 Task: Look for space in Rāybāg, India from 2nd September, 2023 to 6th September, 2023 for 2 adults in price range Rs.15000 to Rs.20000. Place can be entire place with 1  bedroom having 1 bed and 1 bathroom. Property type can be house, flat, guest house, hotel. Booking option can be shelf check-in. Required host language is English.
Action: Mouse moved to (553, 64)
Screenshot: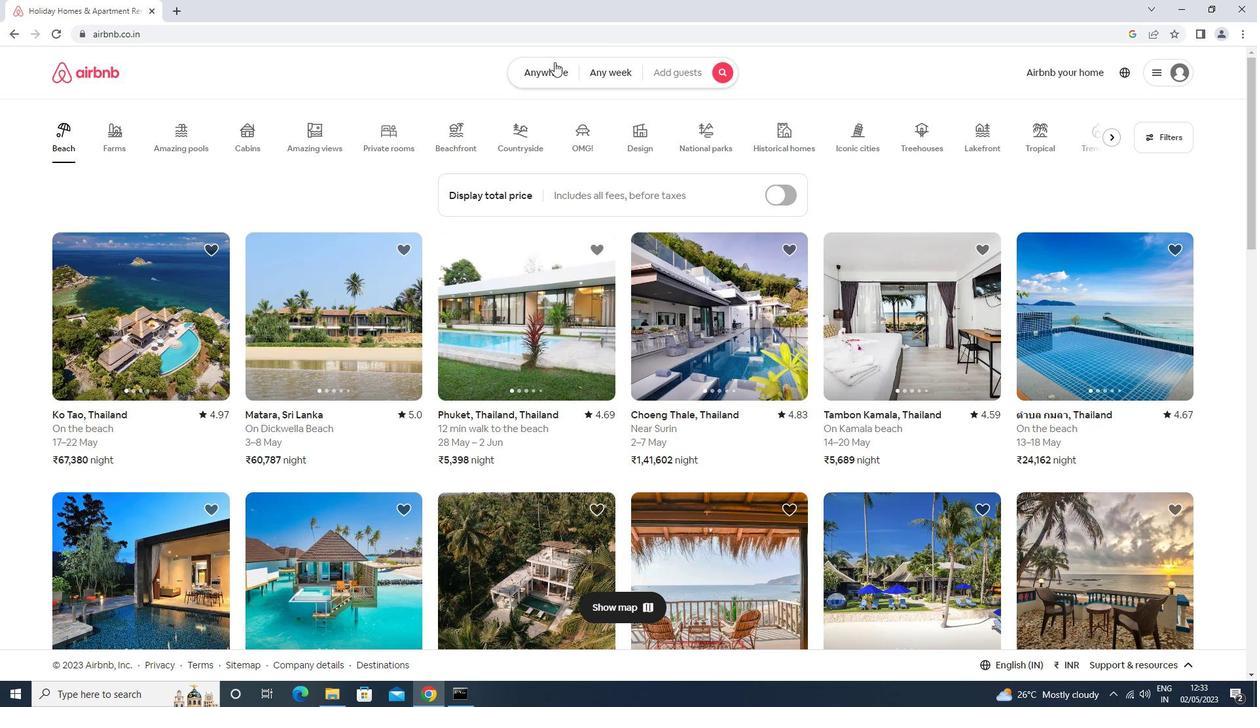 
Action: Mouse pressed left at (553, 64)
Screenshot: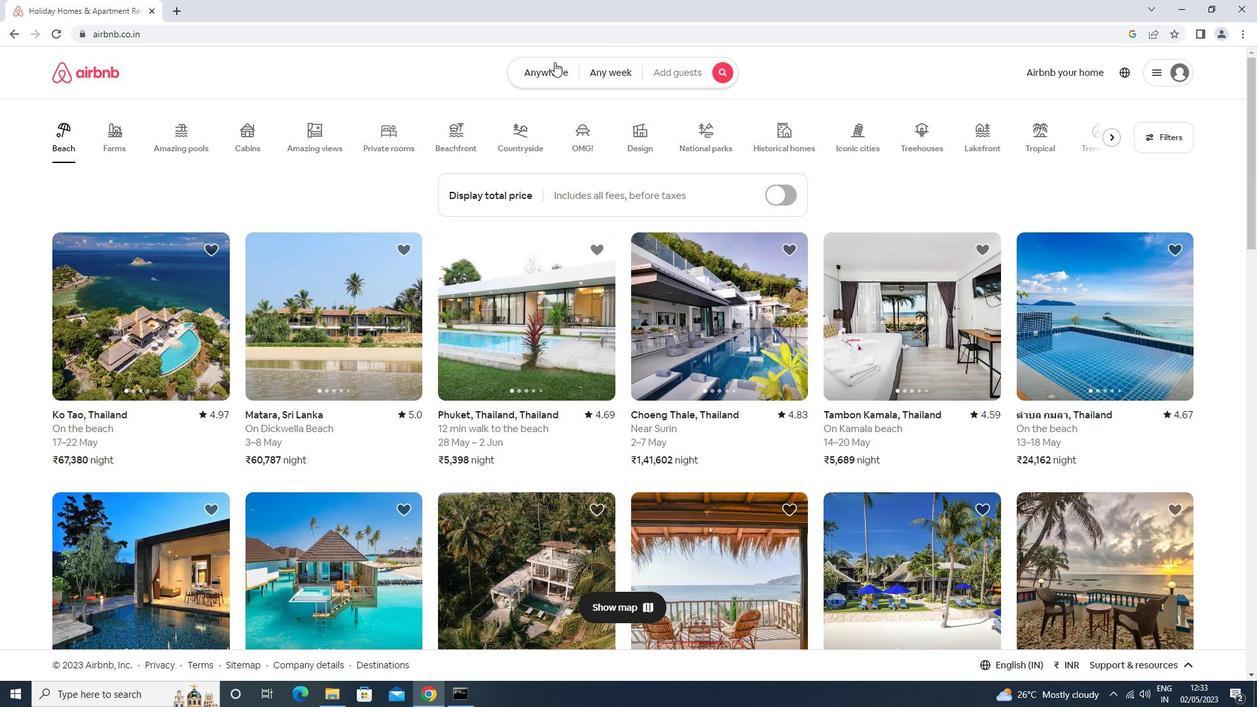 
Action: Mouse moved to (534, 119)
Screenshot: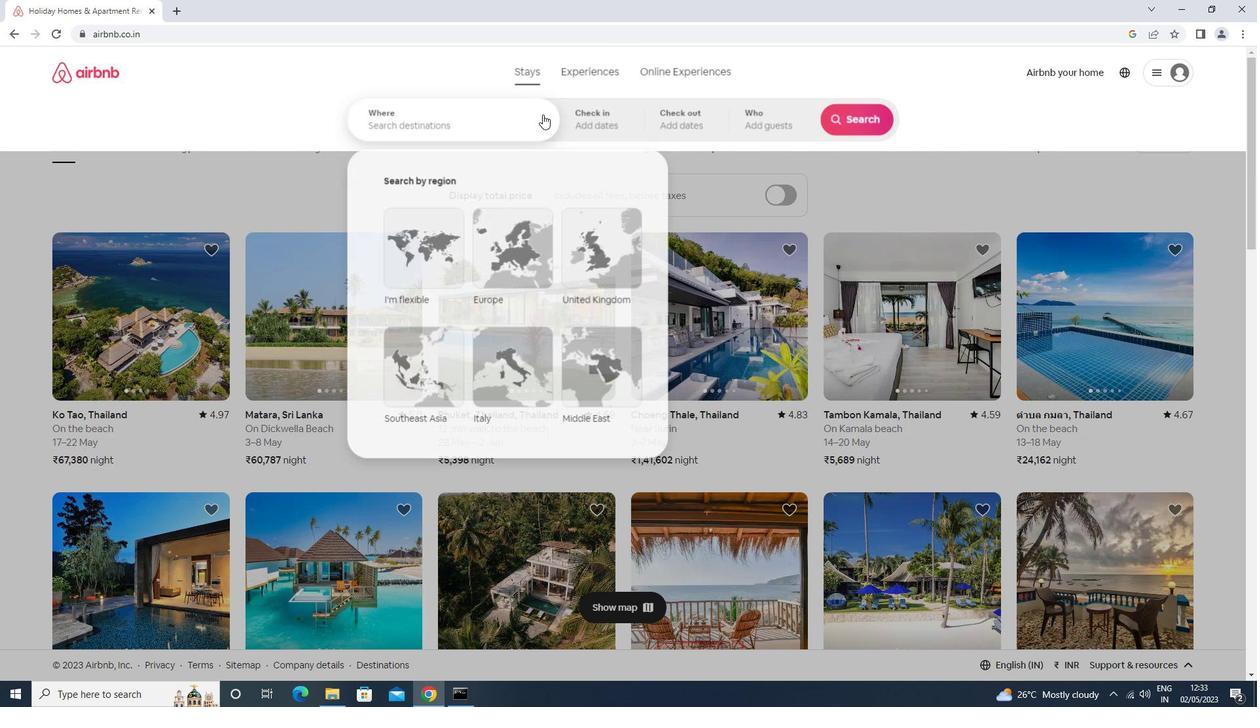 
Action: Mouse pressed left at (534, 119)
Screenshot: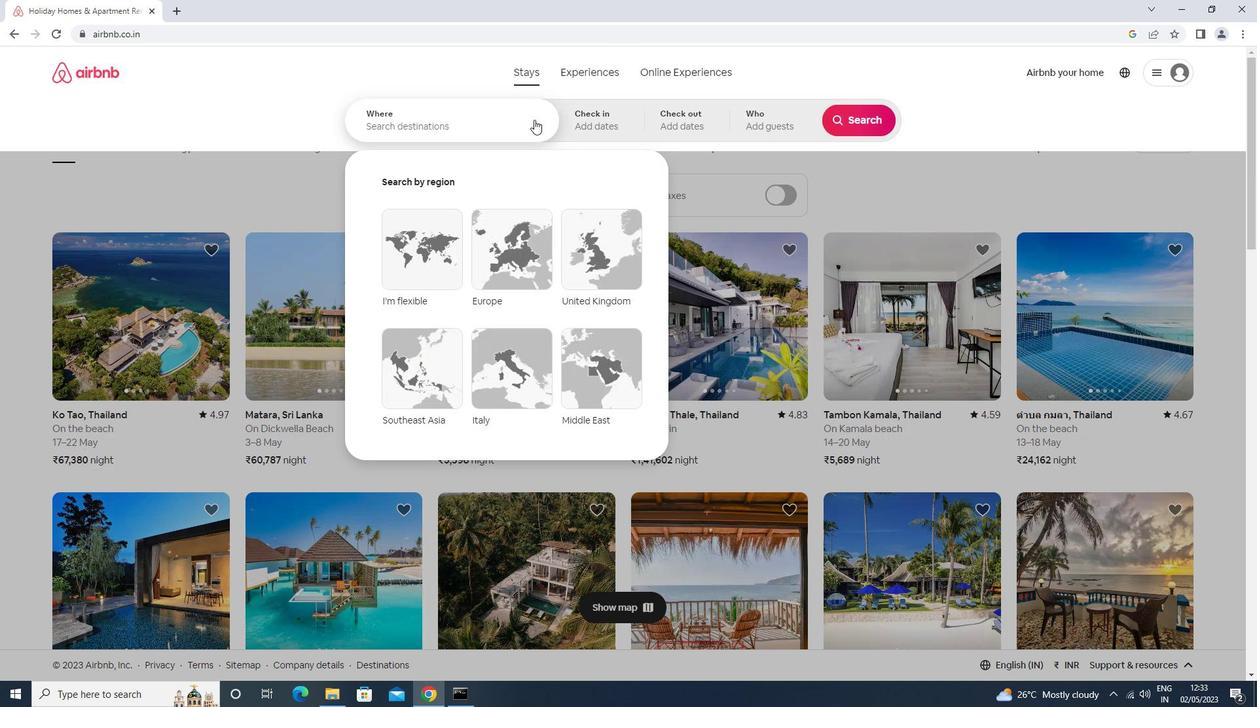 
Action: Mouse moved to (526, 121)
Screenshot: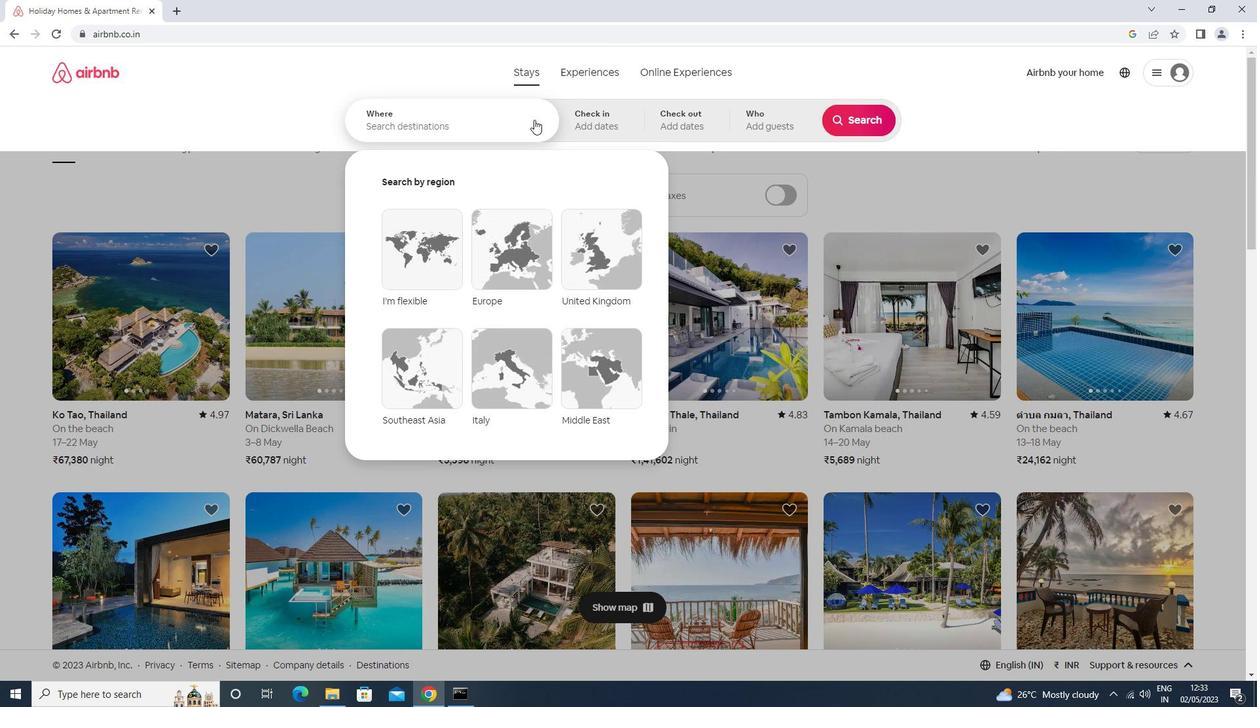 
Action: Key pressed r<Key.caps_lock>eybag<Key.enter>
Screenshot: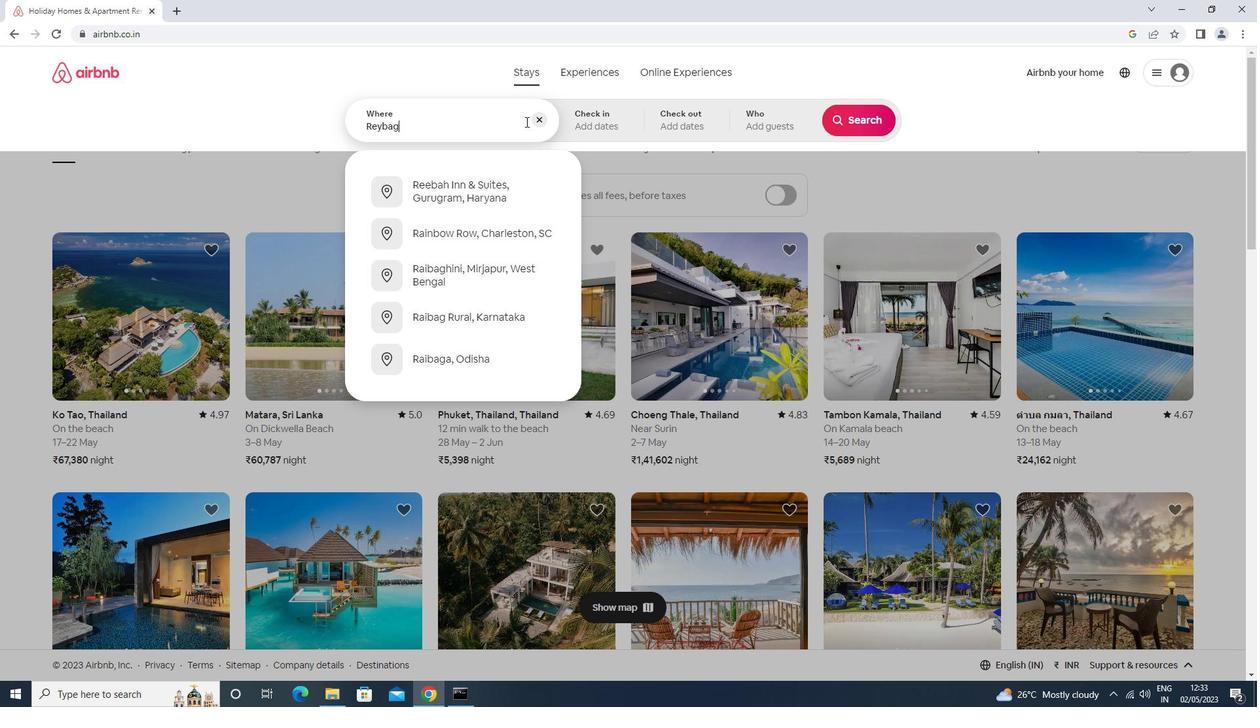
Action: Mouse moved to (851, 223)
Screenshot: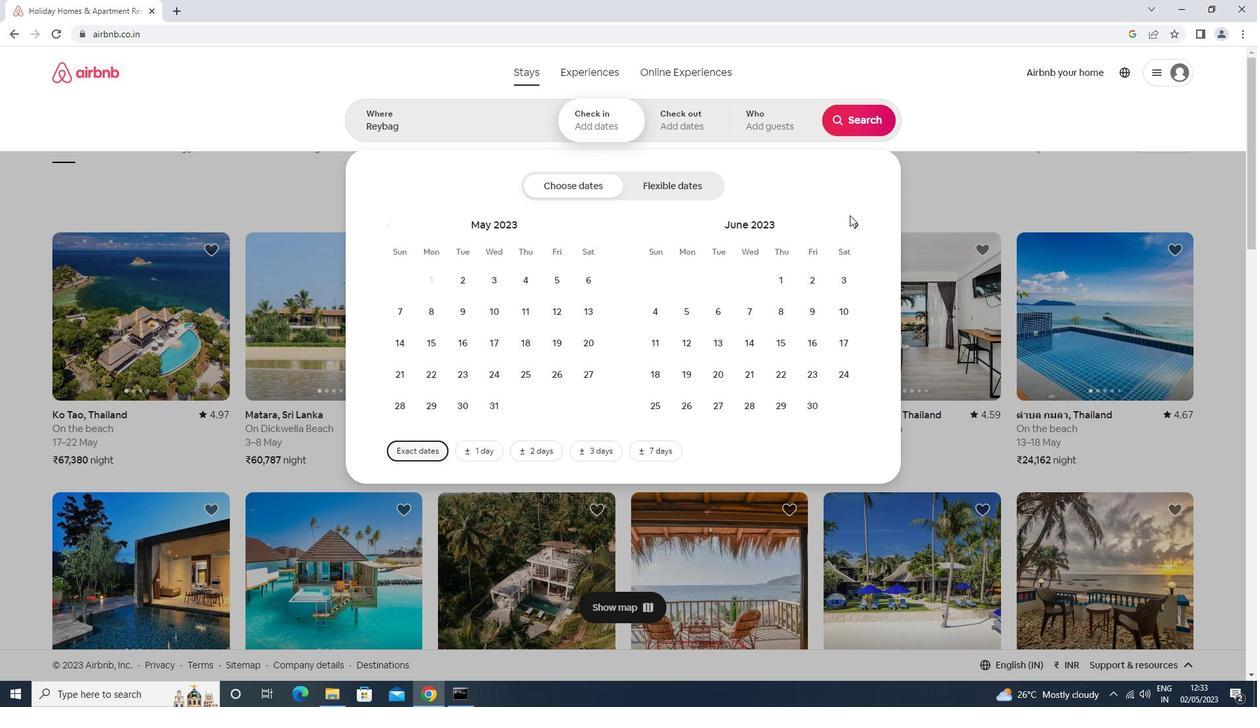 
Action: Mouse pressed left at (851, 223)
Screenshot: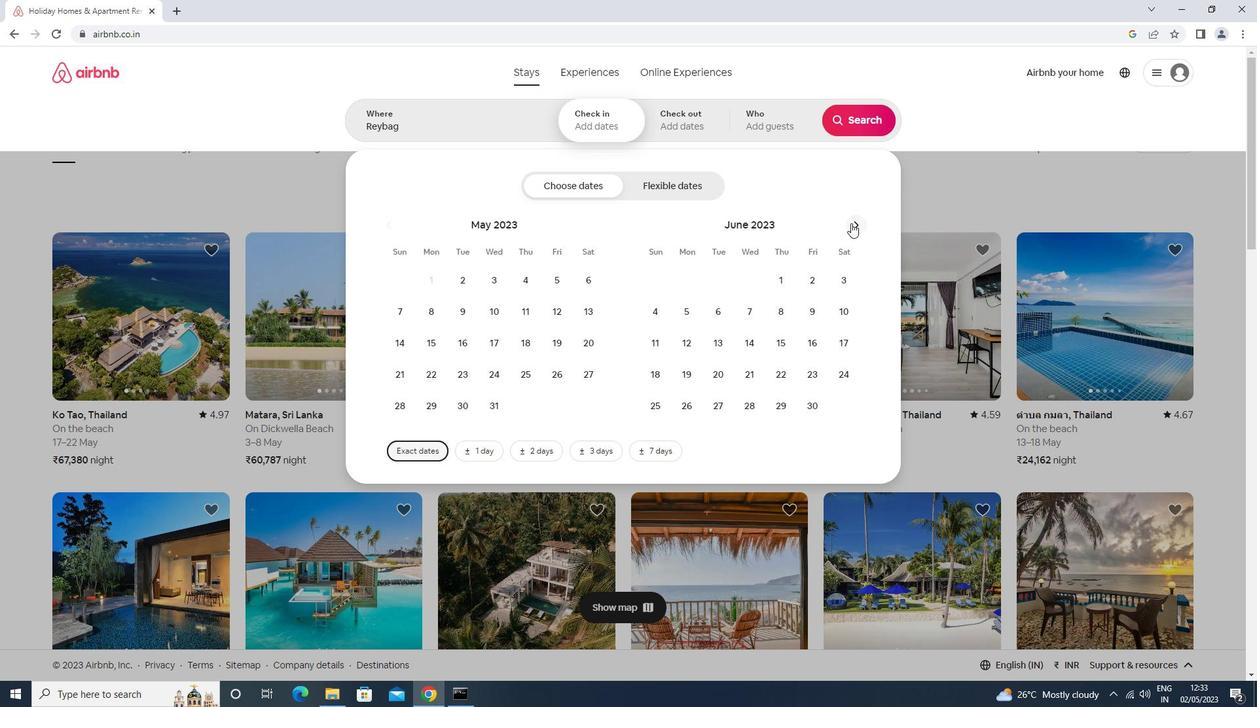 
Action: Mouse pressed left at (851, 223)
Screenshot: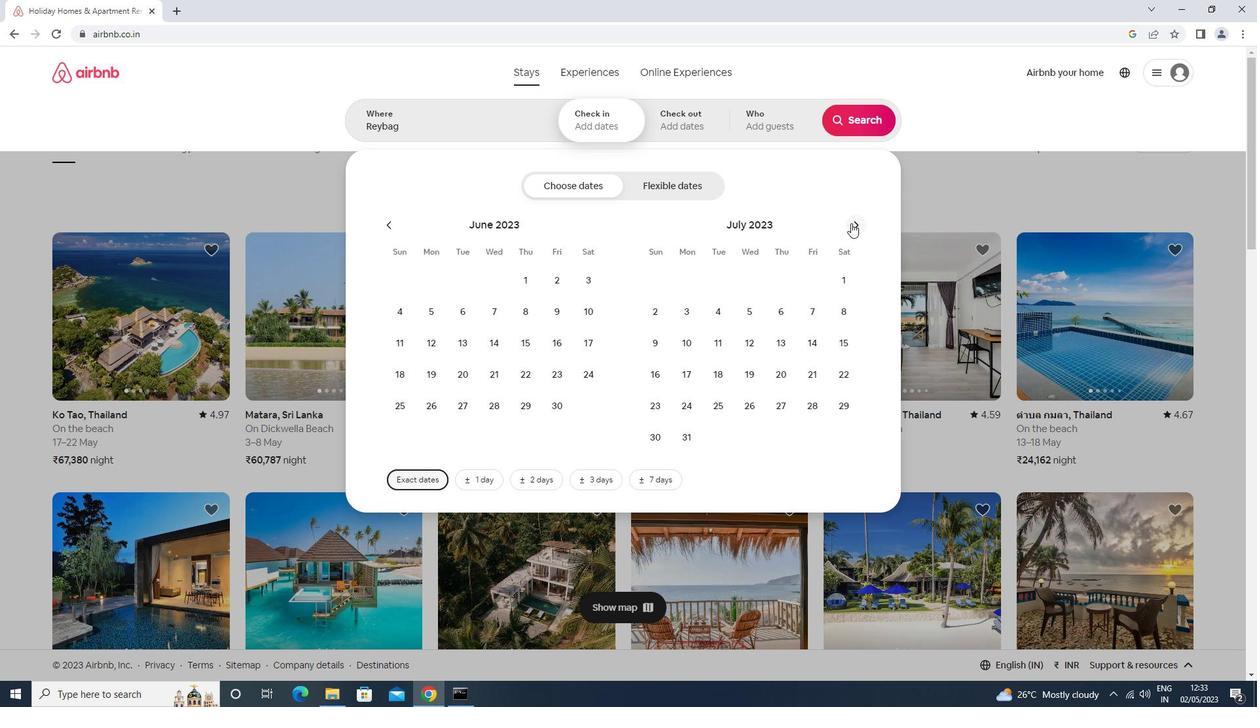 
Action: Mouse moved to (865, 216)
Screenshot: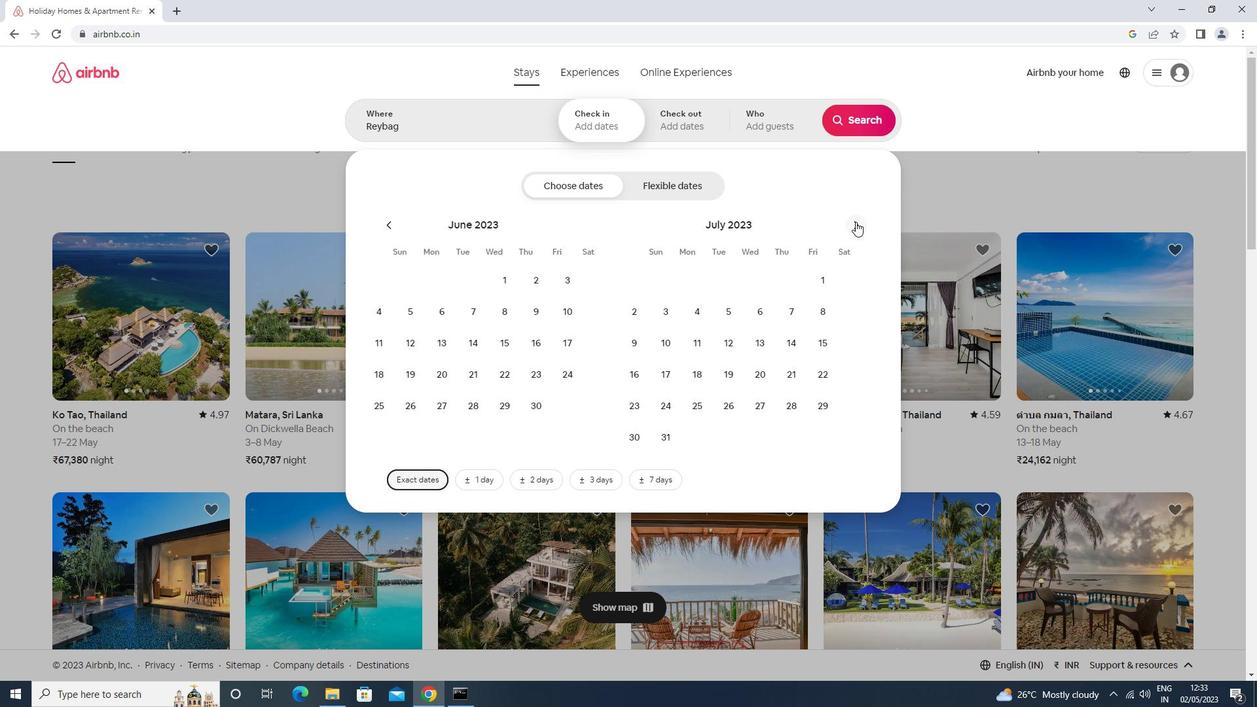 
Action: Mouse pressed left at (865, 216)
Screenshot: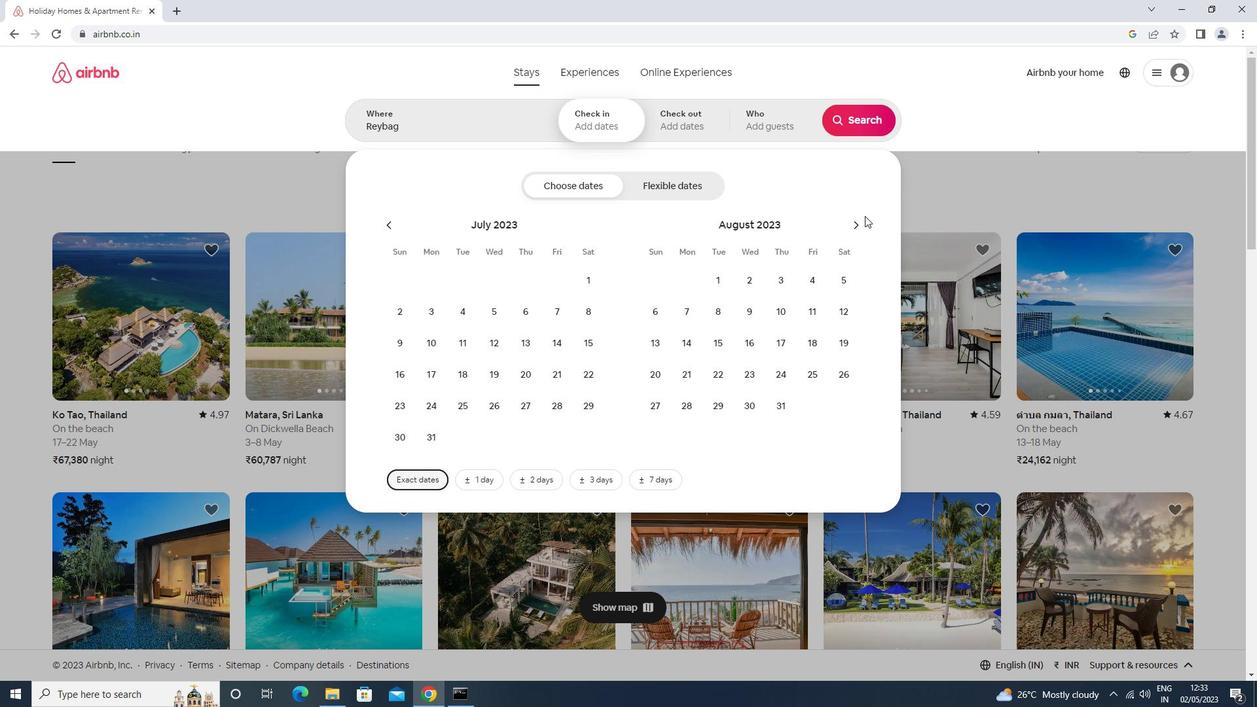 
Action: Mouse moved to (855, 222)
Screenshot: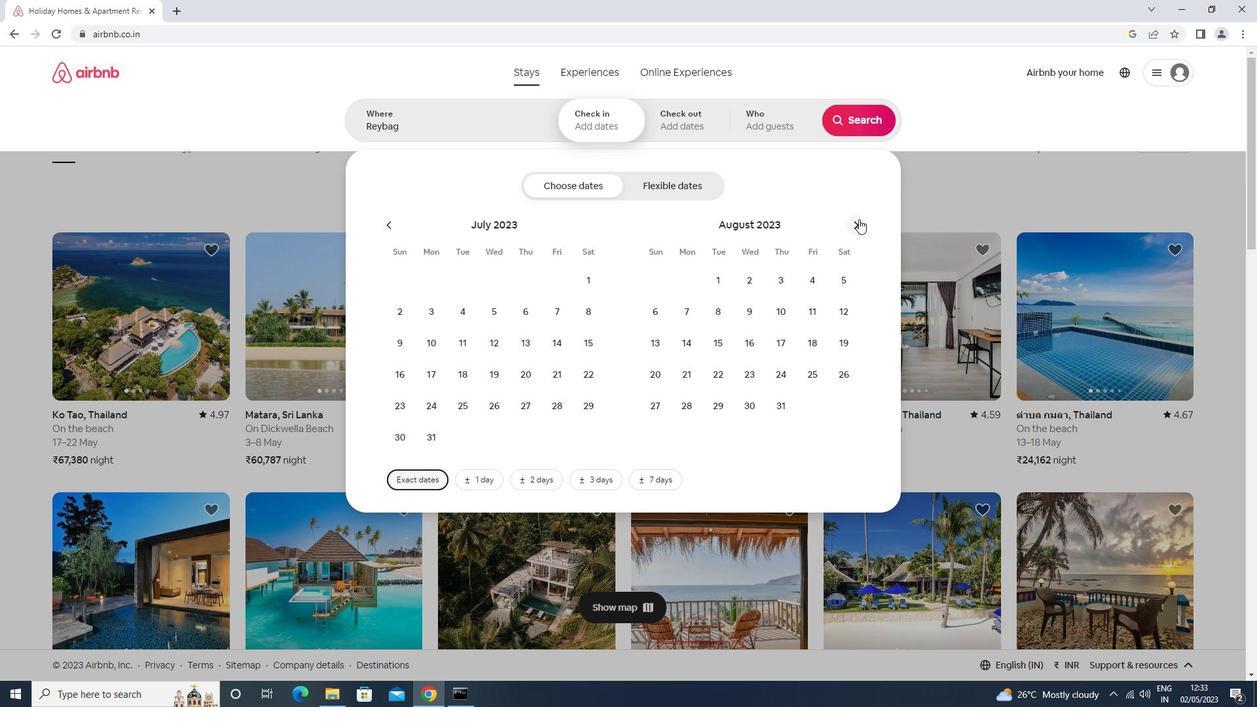 
Action: Mouse pressed left at (855, 222)
Screenshot: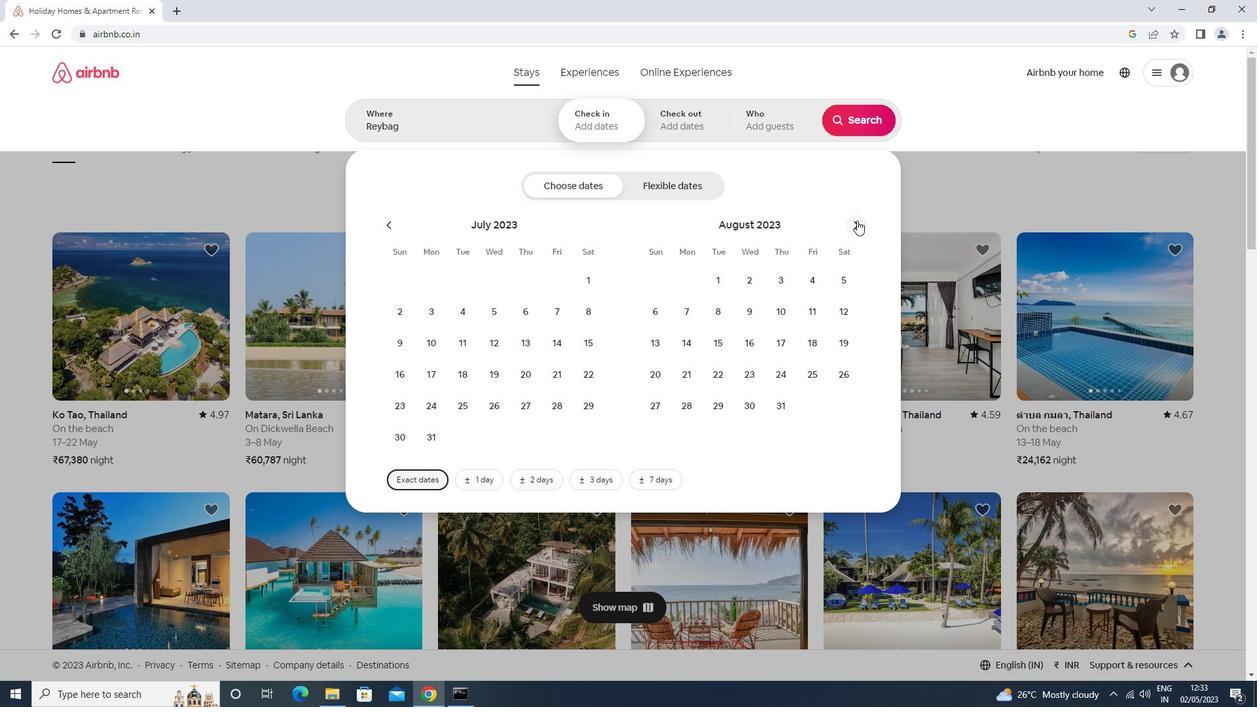 
Action: Mouse moved to (837, 278)
Screenshot: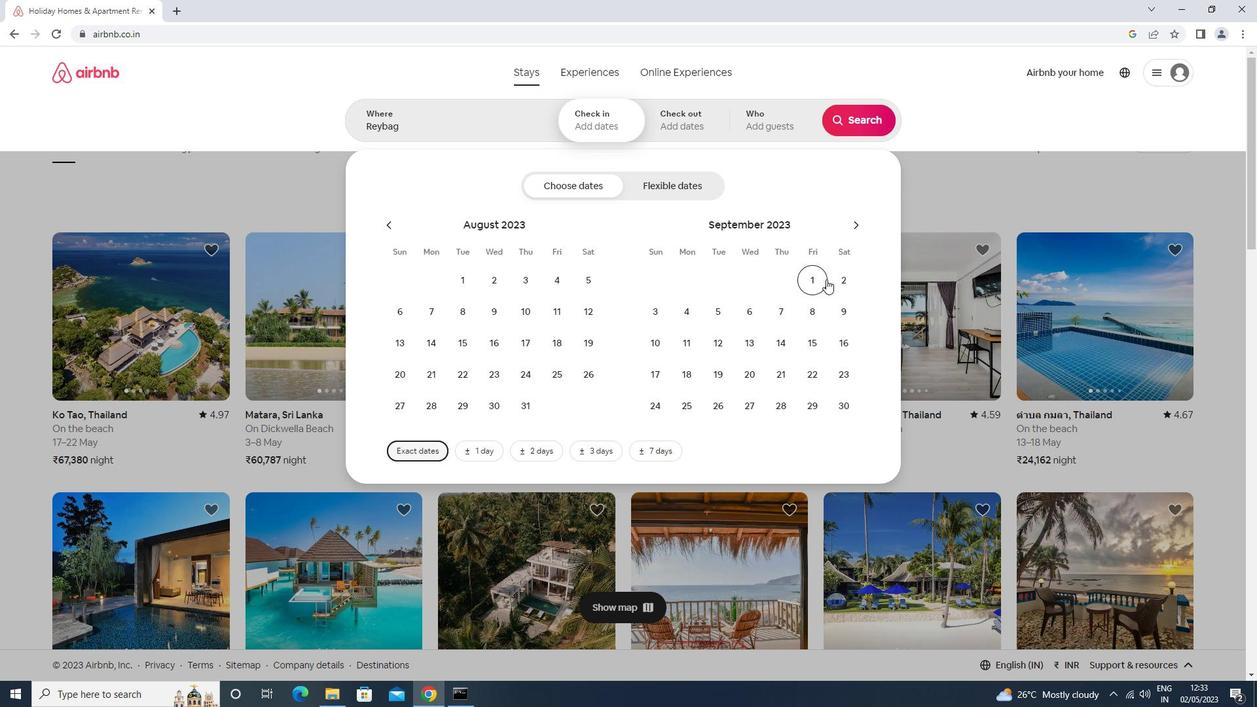 
Action: Mouse pressed left at (837, 278)
Screenshot: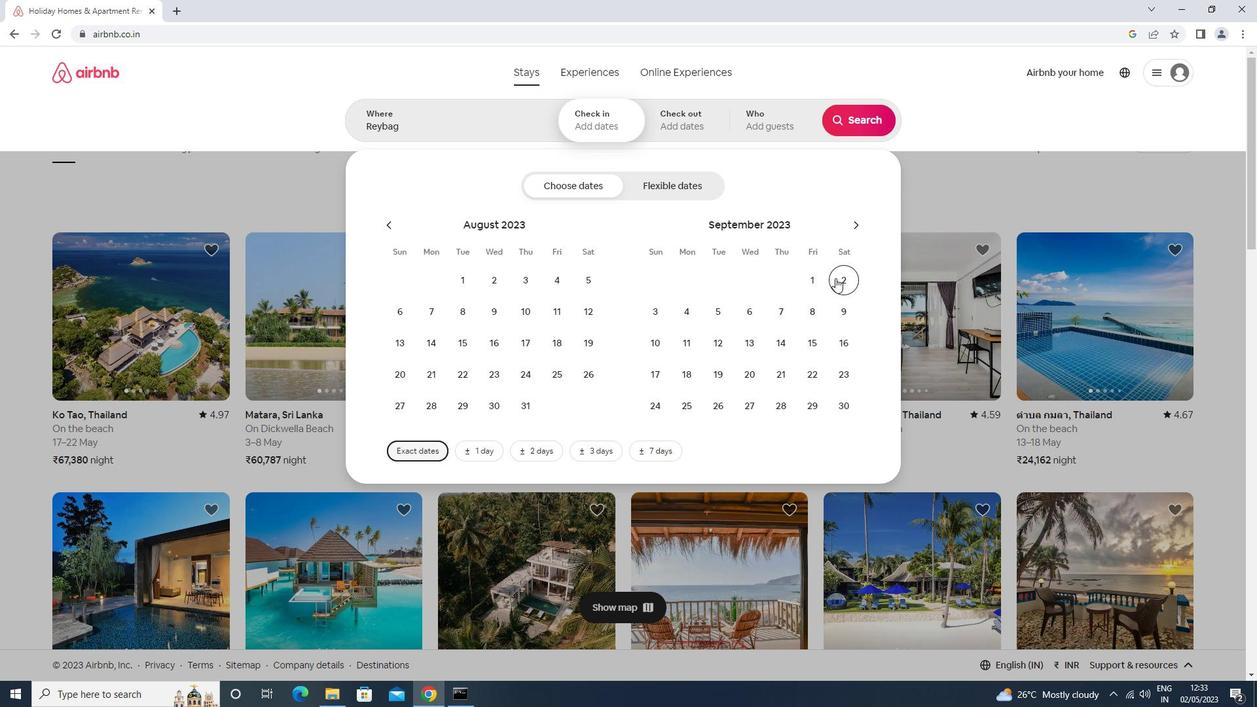 
Action: Mouse moved to (750, 303)
Screenshot: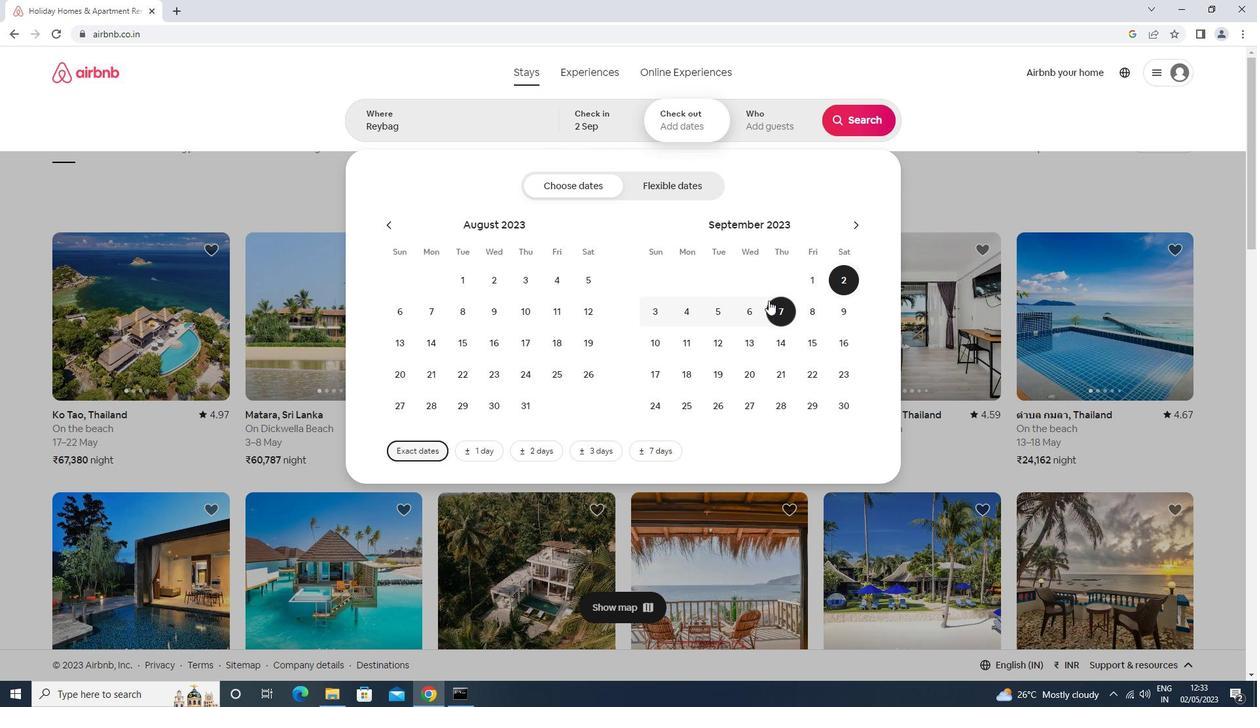 
Action: Mouse pressed left at (750, 303)
Screenshot: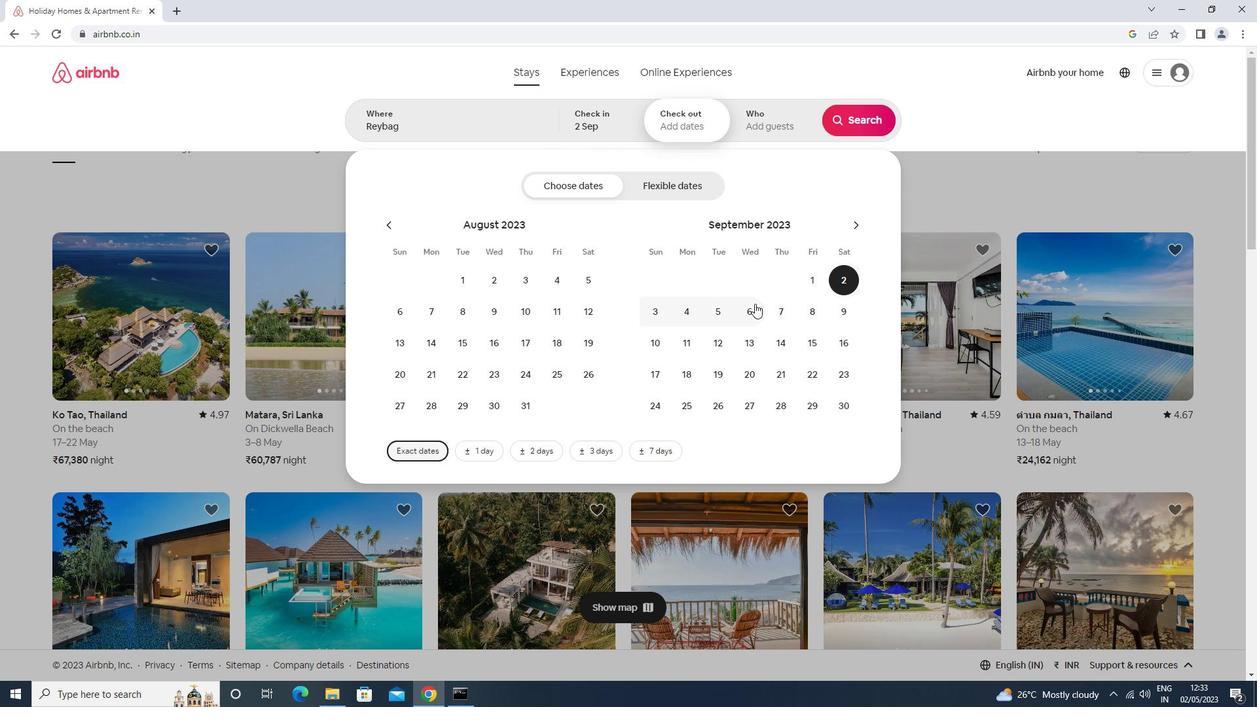 
Action: Mouse moved to (774, 132)
Screenshot: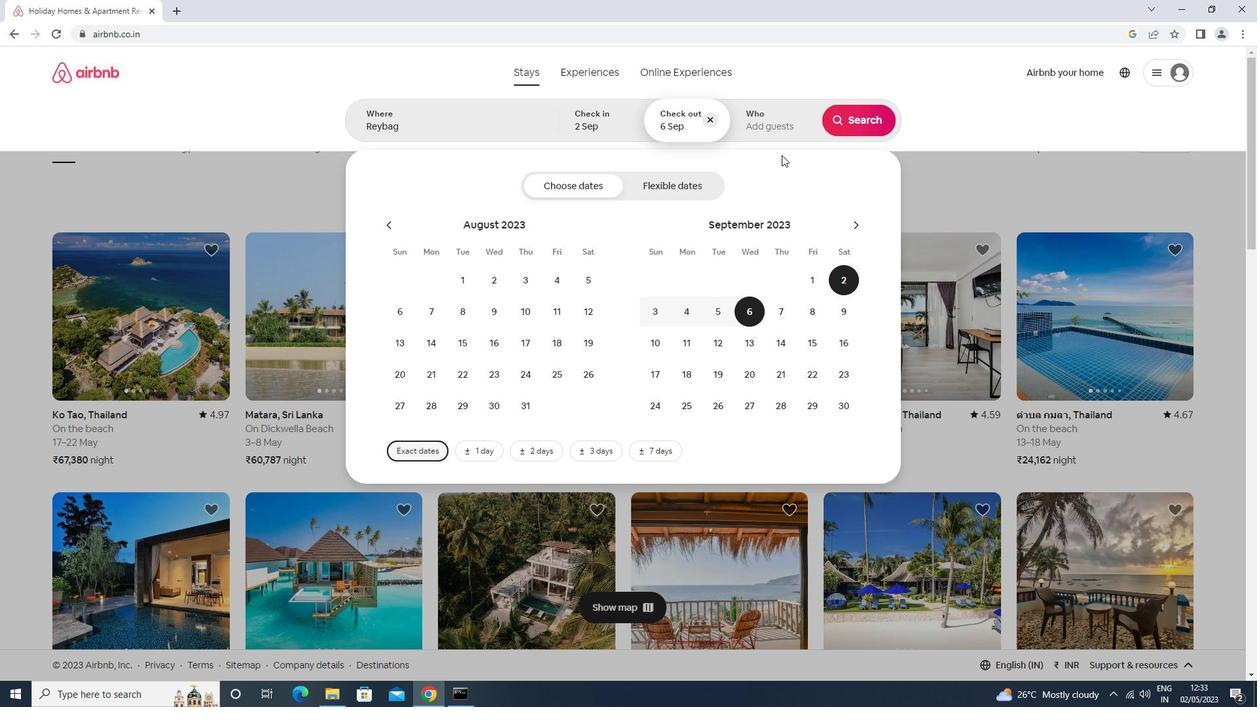 
Action: Mouse pressed left at (774, 132)
Screenshot: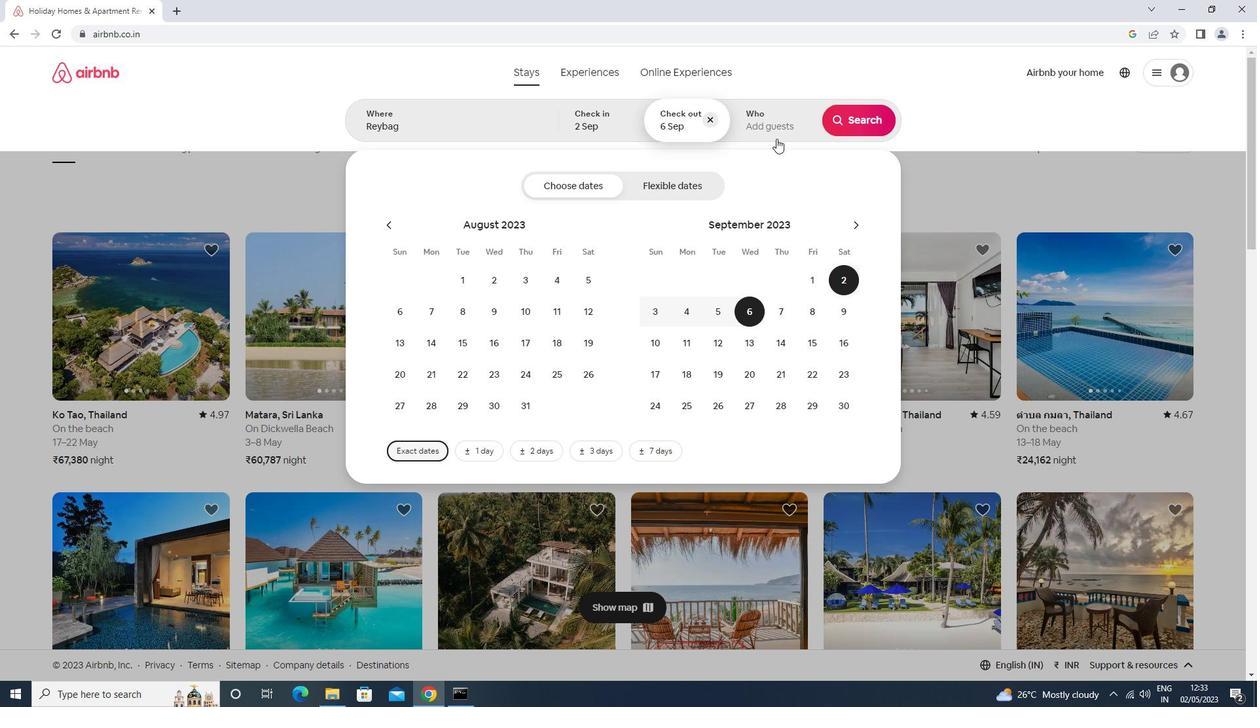 
Action: Mouse moved to (862, 187)
Screenshot: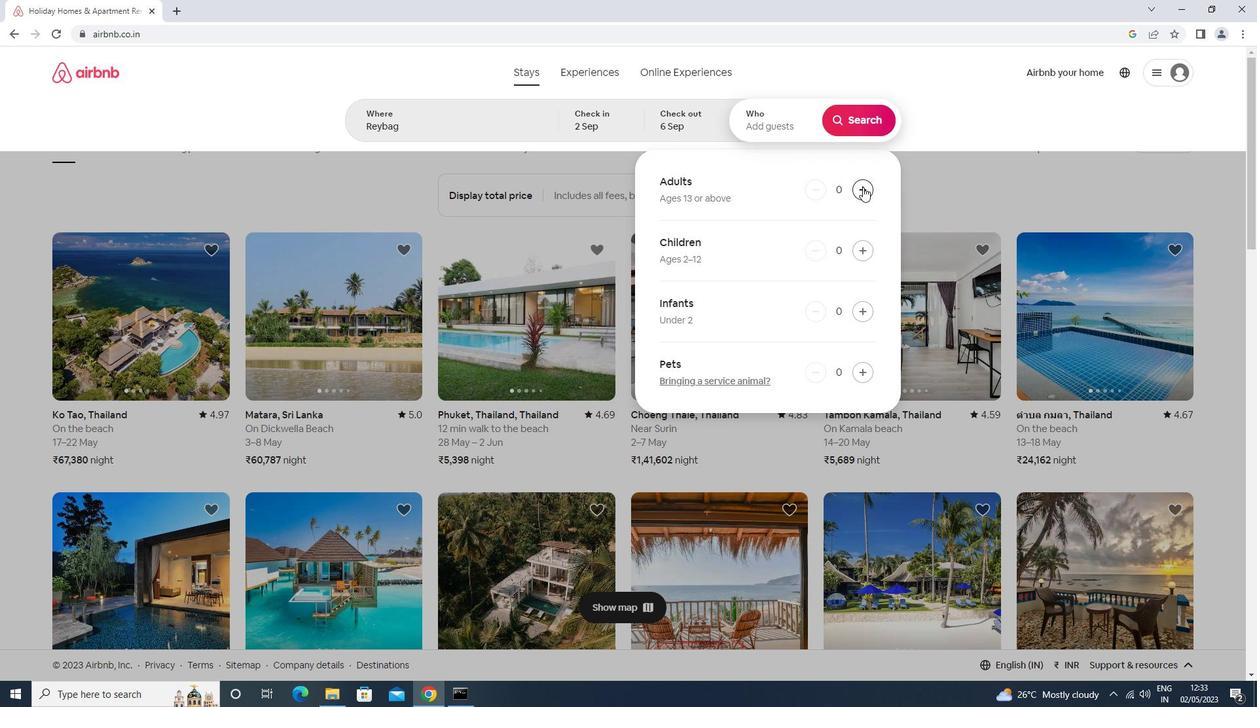 
Action: Mouse pressed left at (862, 187)
Screenshot: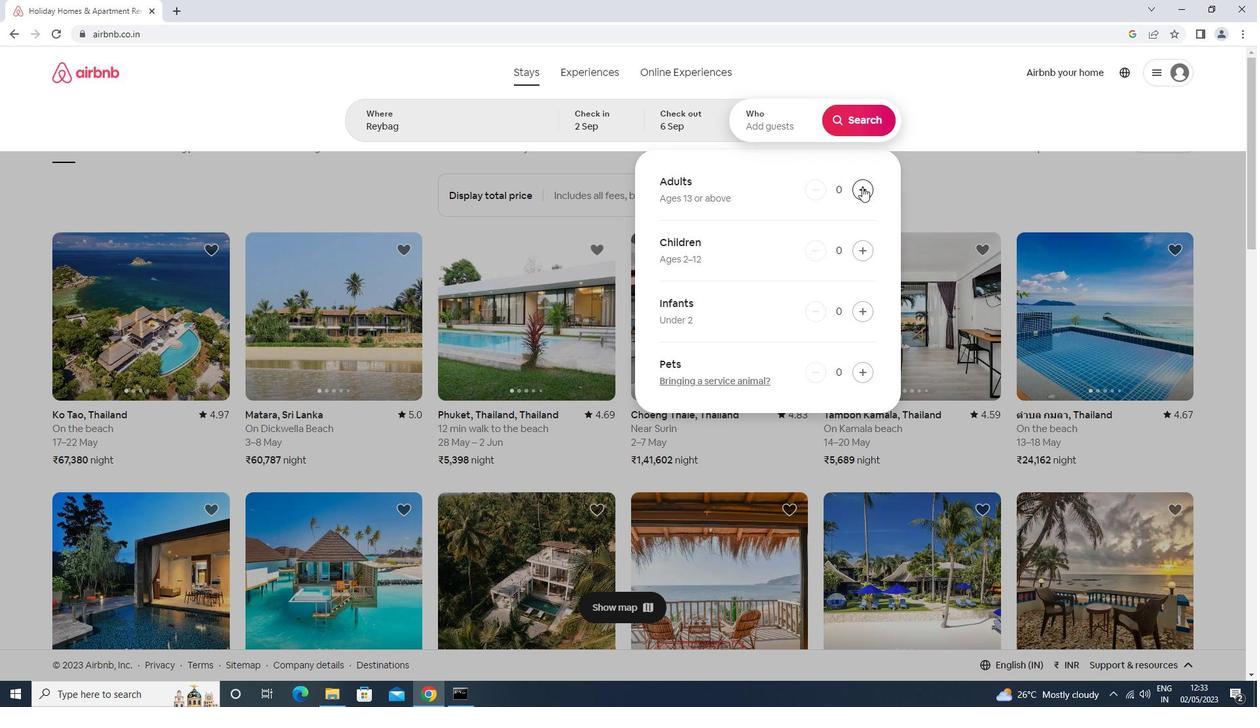 
Action: Mouse moved to (863, 188)
Screenshot: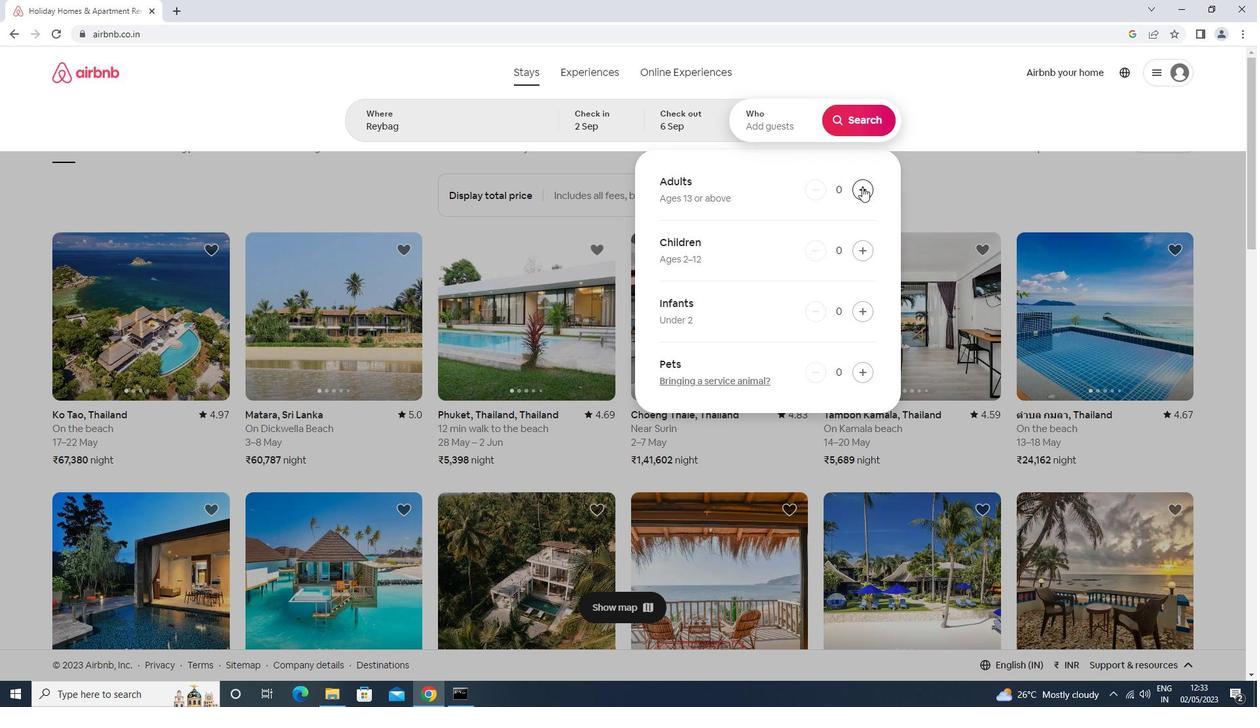 
Action: Mouse pressed left at (863, 188)
Screenshot: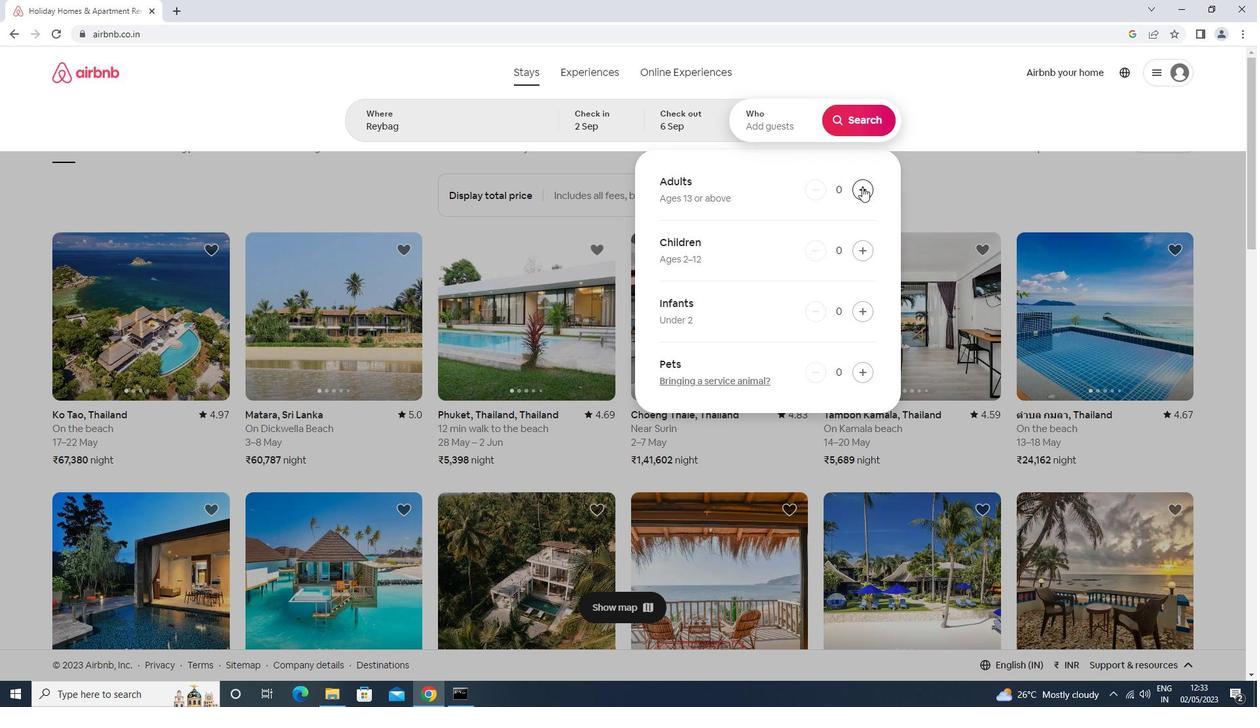 
Action: Mouse moved to (847, 117)
Screenshot: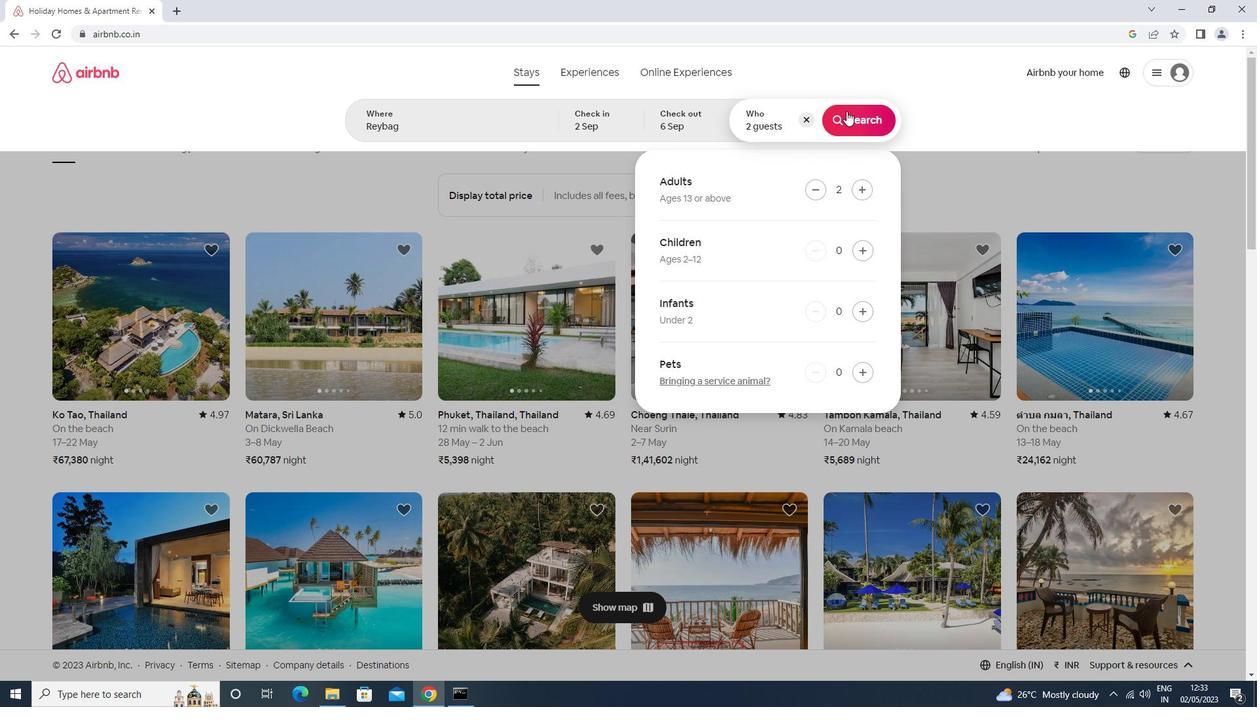 
Action: Mouse pressed left at (847, 117)
Screenshot: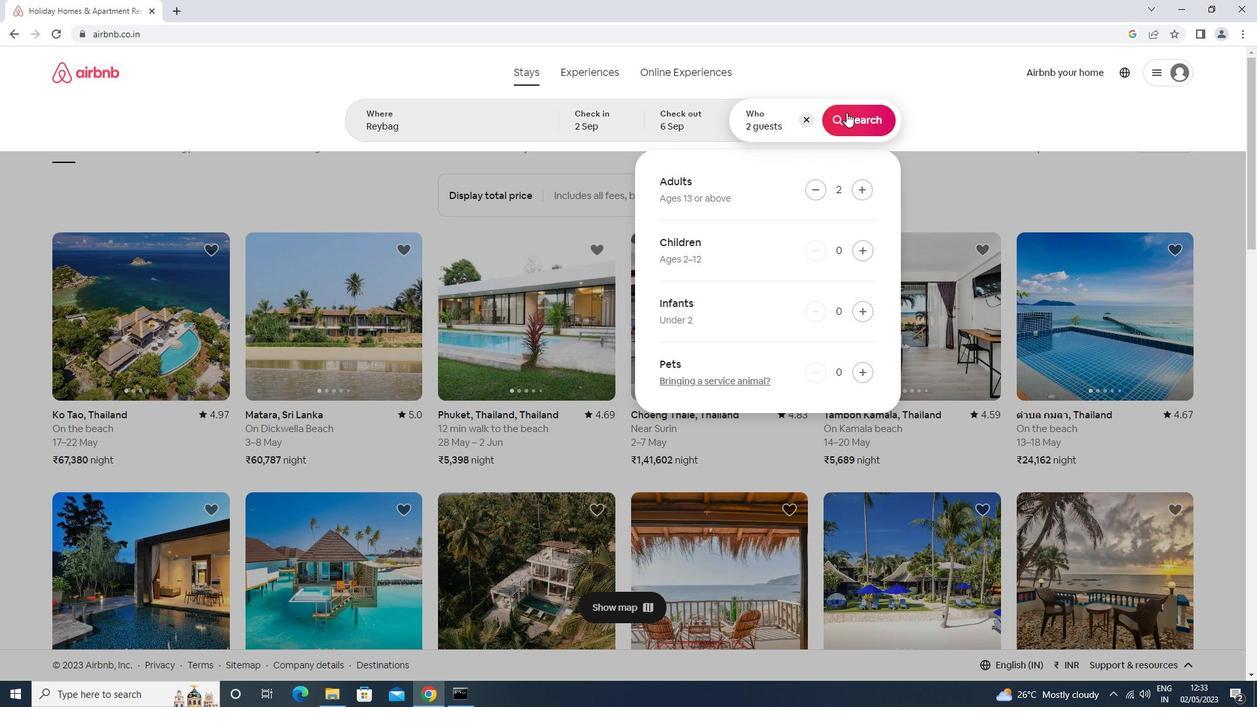 
Action: Mouse moved to (1194, 125)
Screenshot: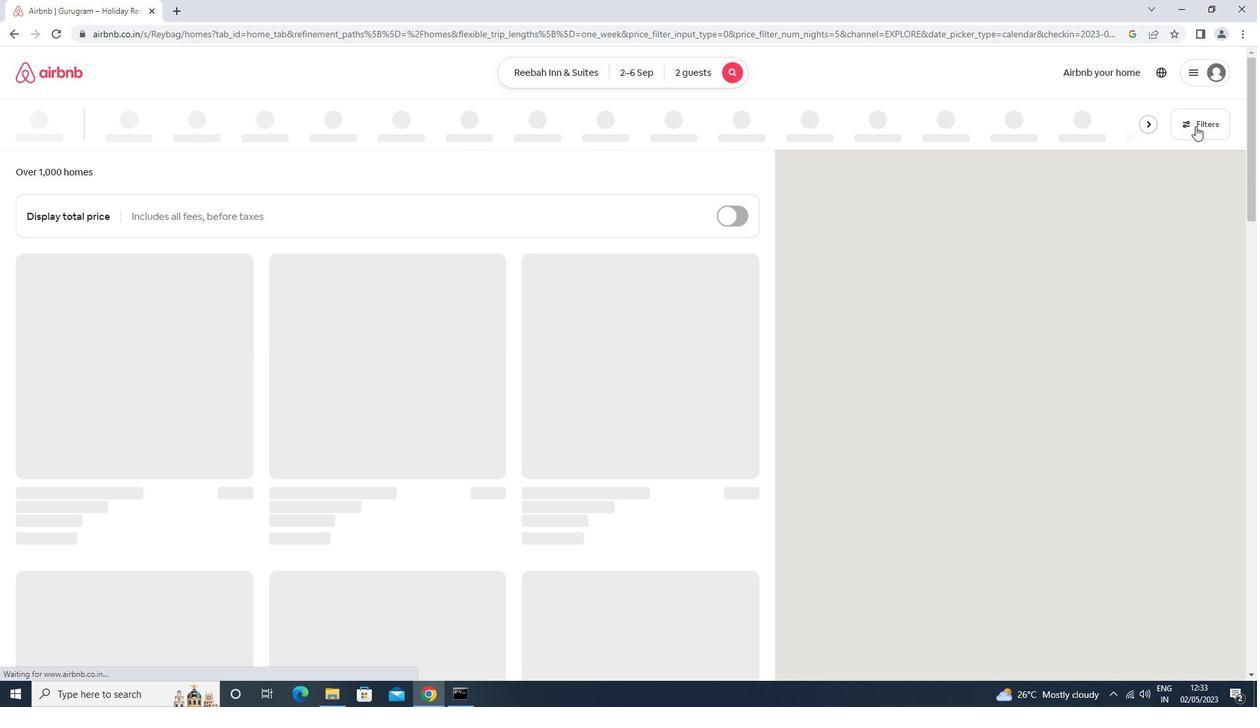
Action: Mouse pressed left at (1194, 125)
Screenshot: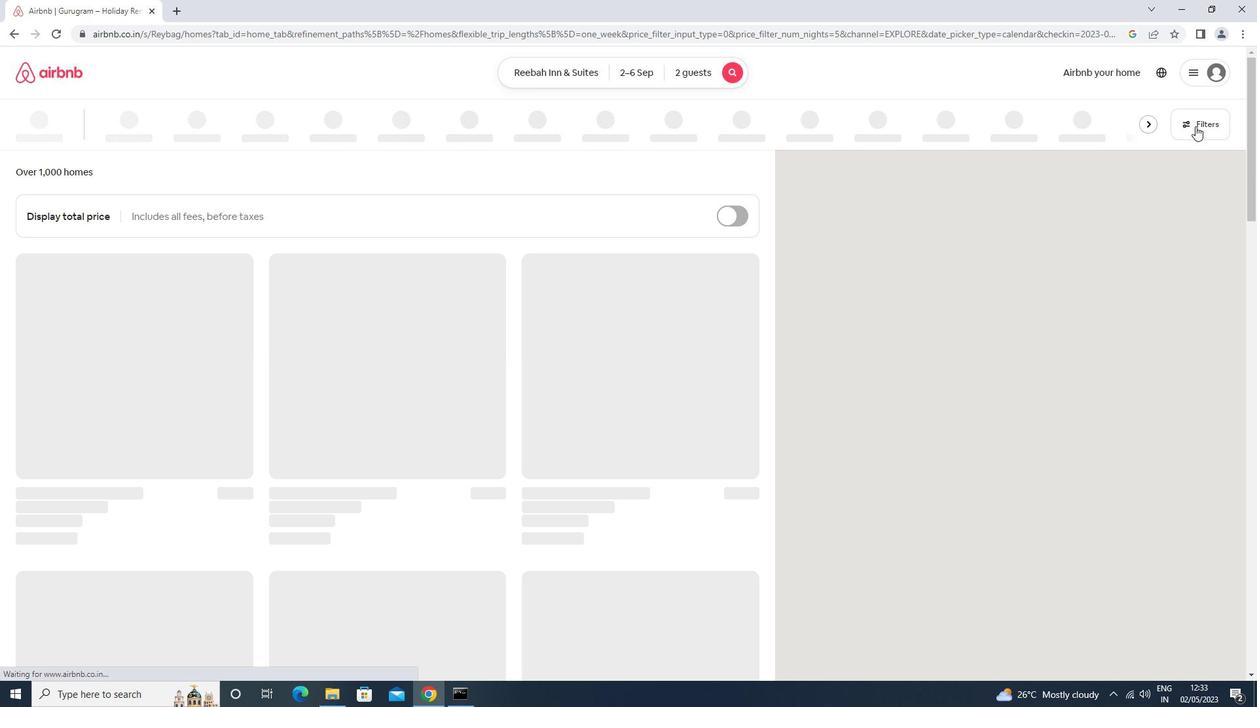 
Action: Mouse moved to (538, 286)
Screenshot: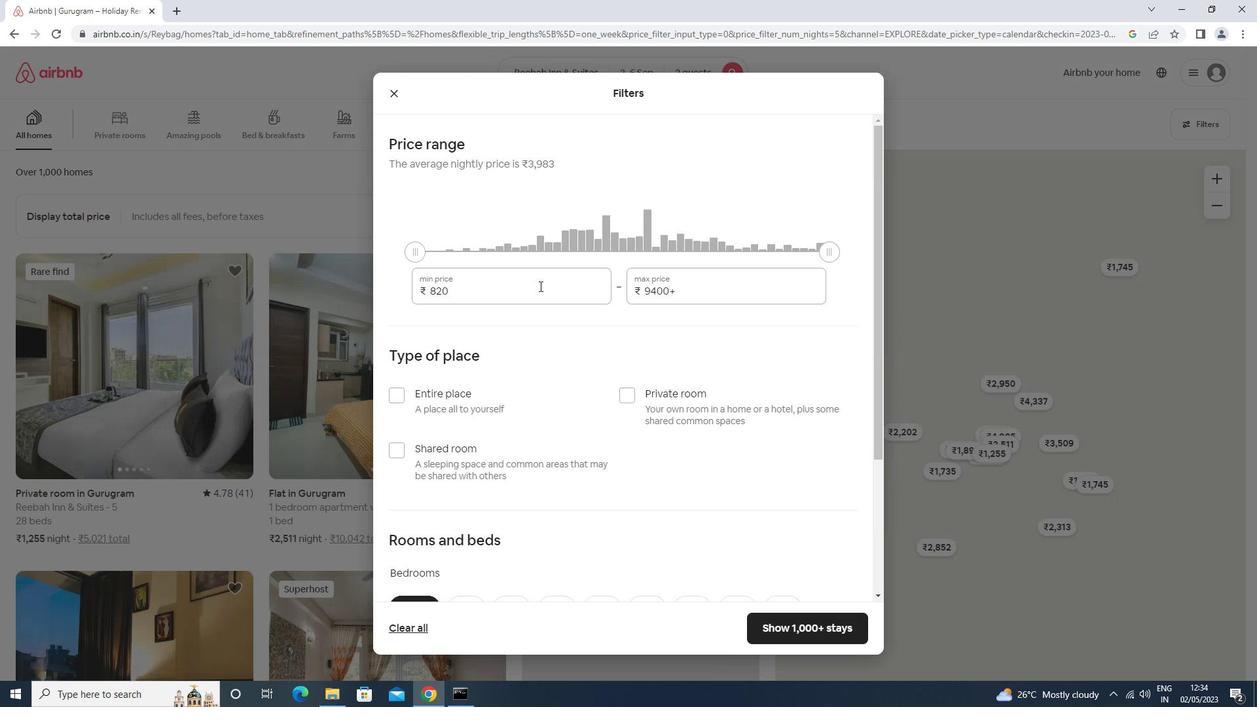 
Action: Mouse pressed left at (538, 286)
Screenshot: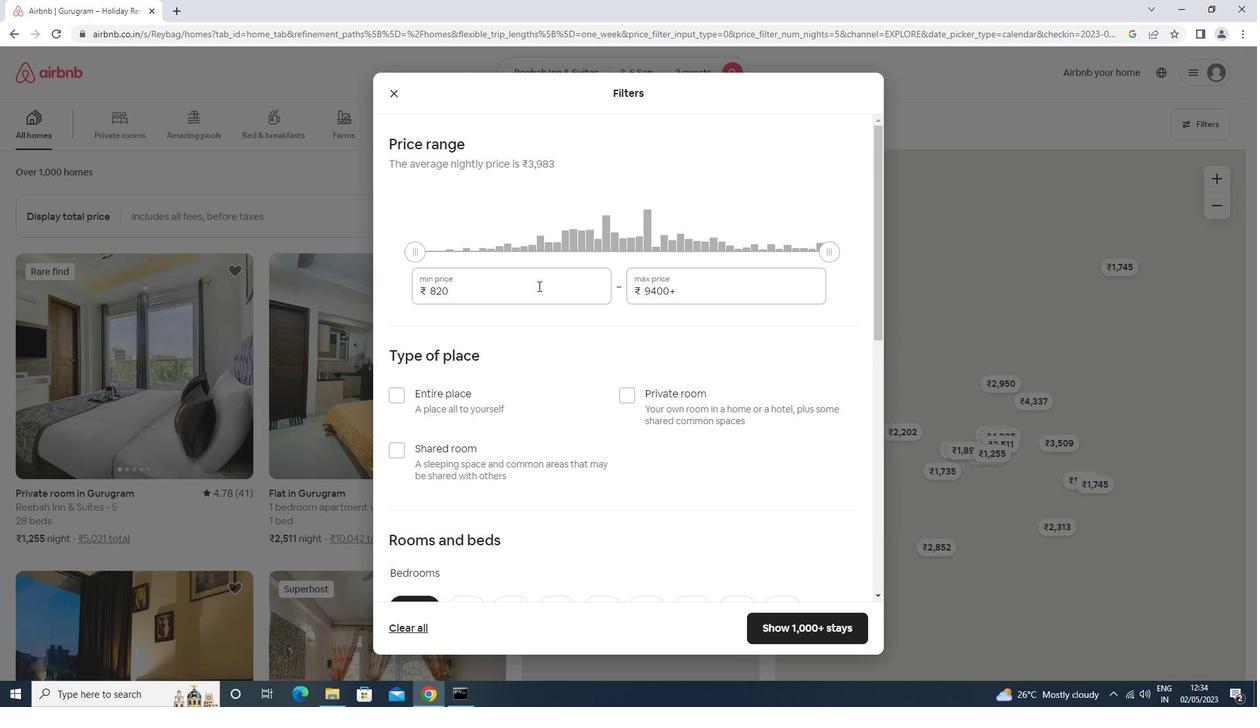 
Action: Key pressed <Key.backspace><Key.backspace><Key.backspace><Key.backspace><Key.backspace><Key.backspace><Key.backspace><Key.backspace>15000<Key.tab>20000
Screenshot: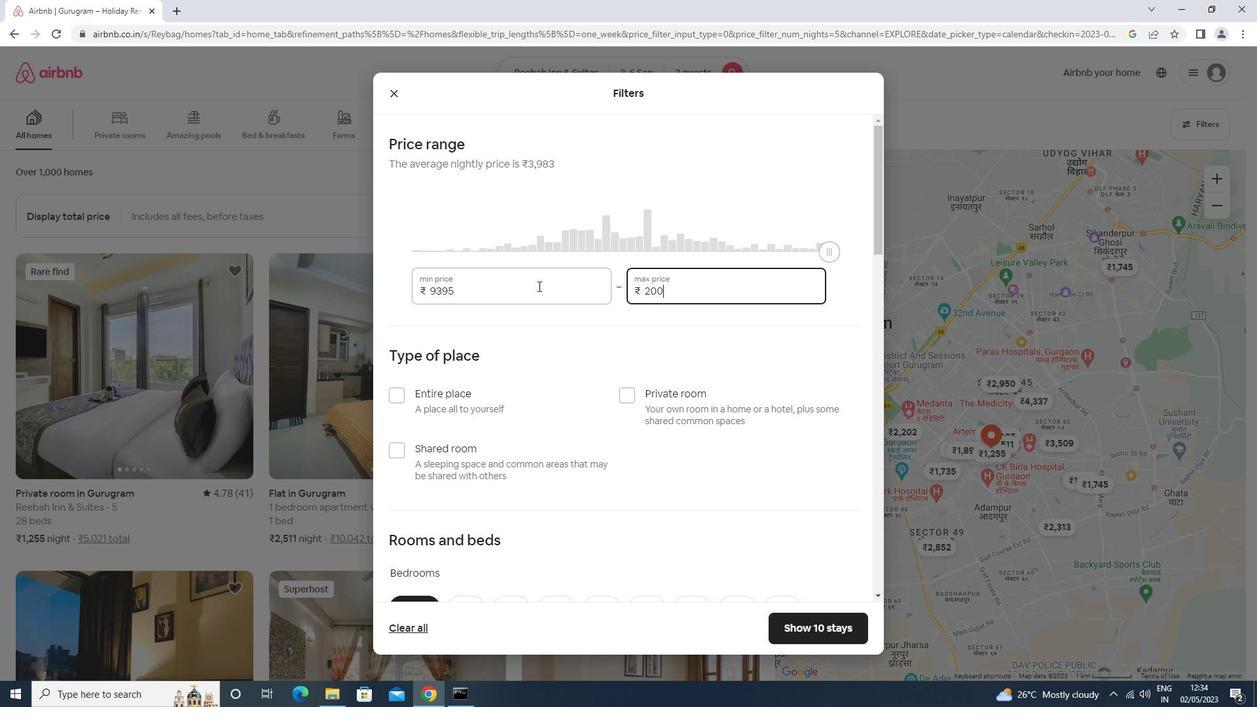 
Action: Mouse moved to (445, 395)
Screenshot: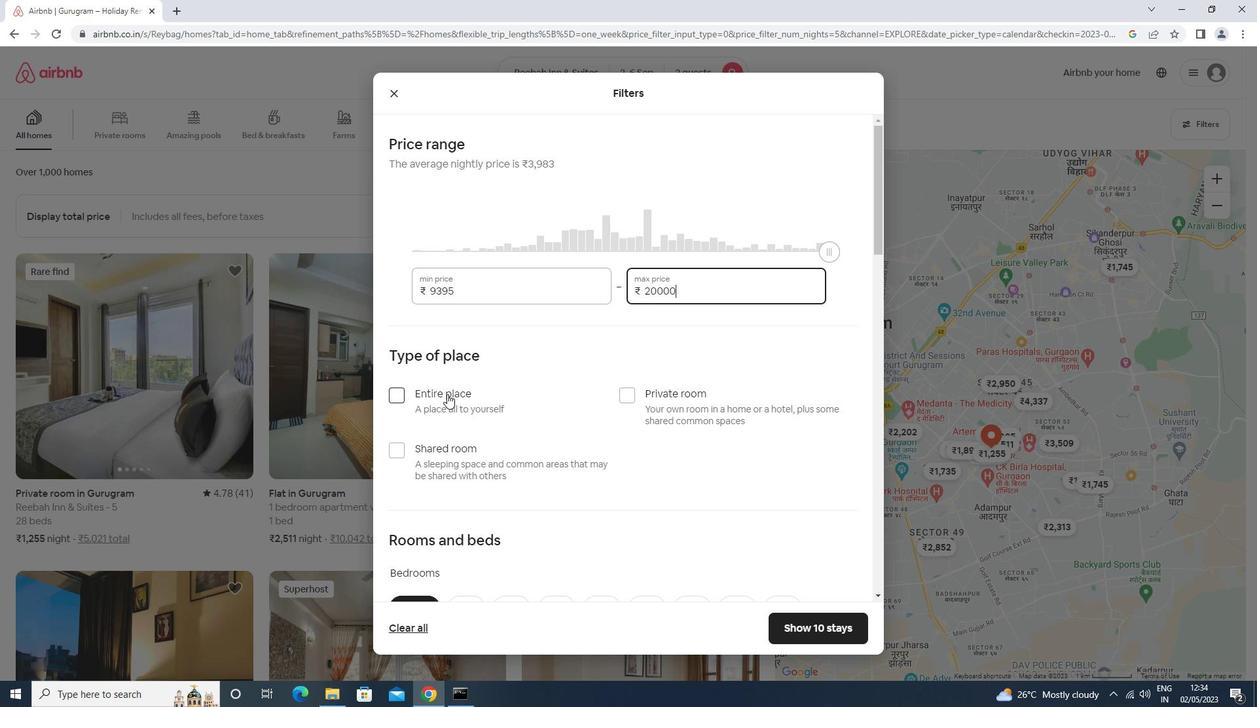 
Action: Mouse pressed left at (445, 395)
Screenshot: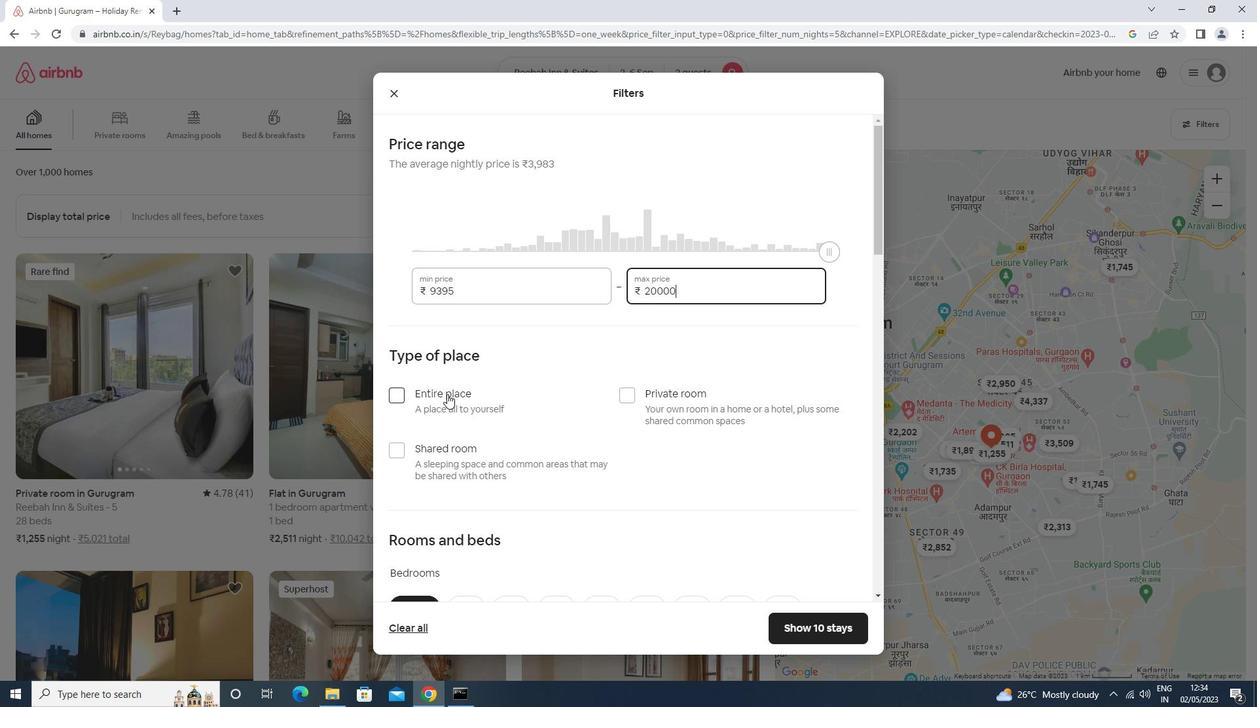 
Action: Mouse scrolled (445, 395) with delta (0, 0)
Screenshot: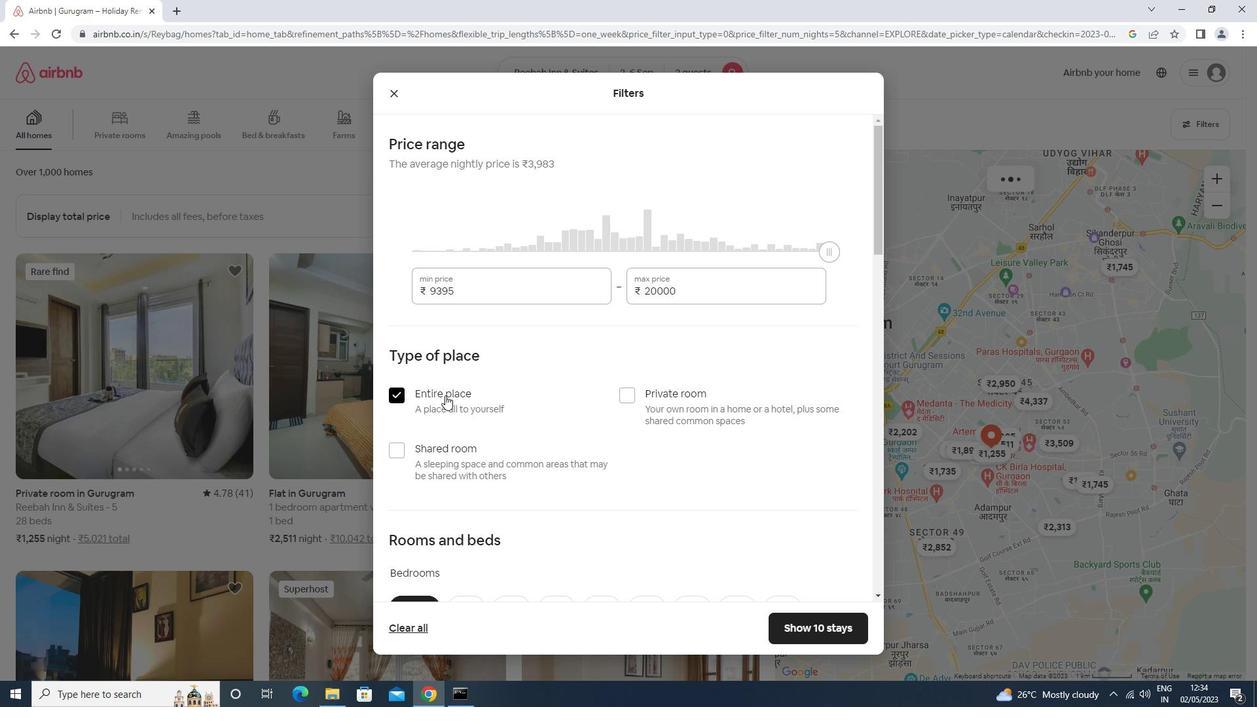 
Action: Mouse scrolled (445, 395) with delta (0, 0)
Screenshot: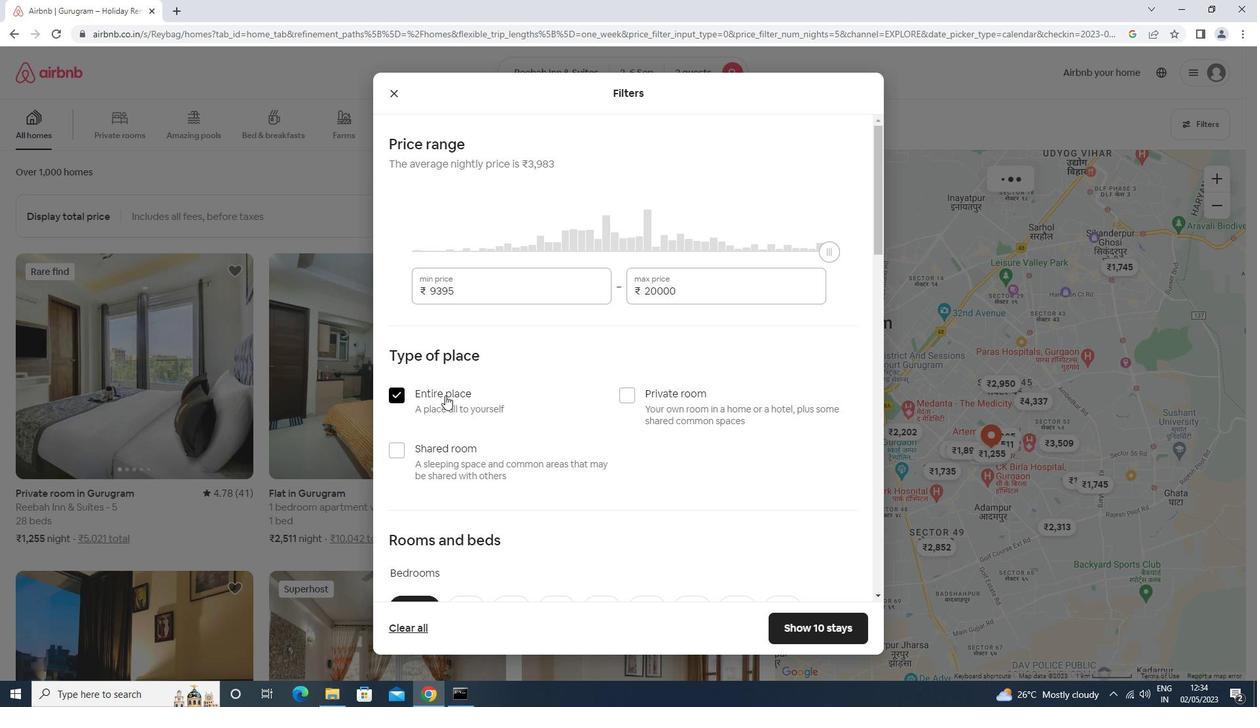 
Action: Mouse scrolled (445, 395) with delta (0, 0)
Screenshot: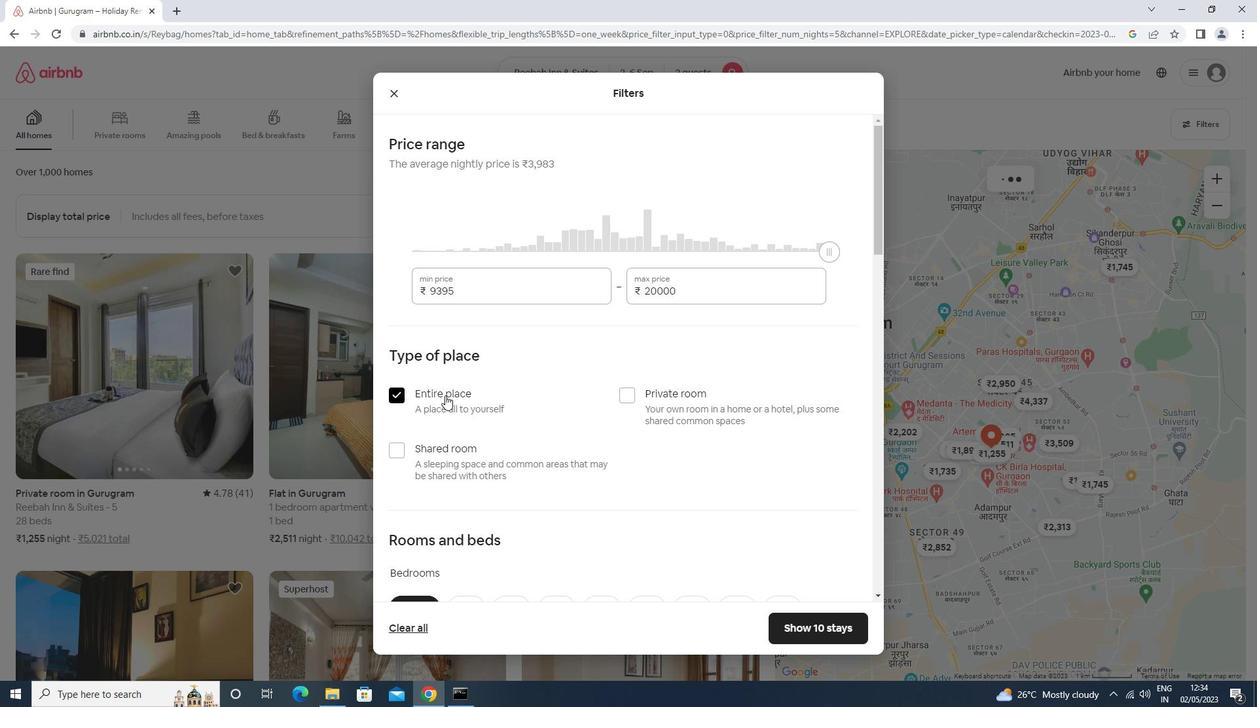
Action: Mouse moved to (473, 412)
Screenshot: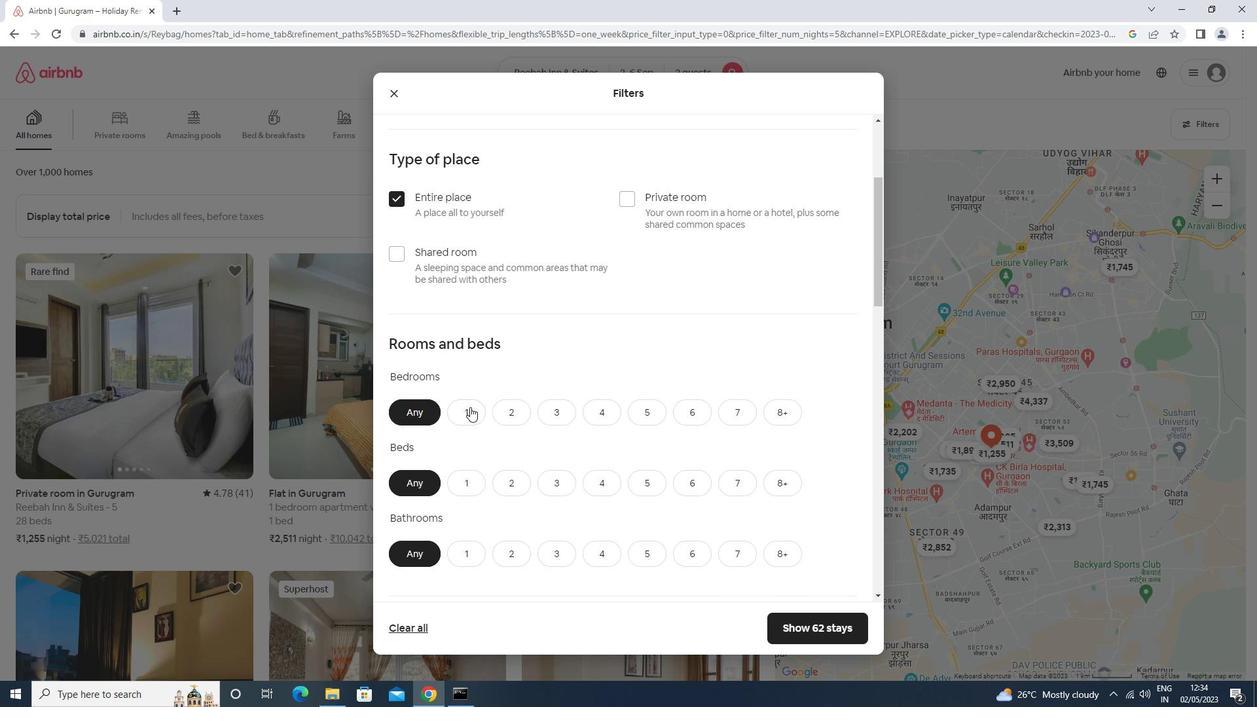 
Action: Mouse pressed left at (473, 412)
Screenshot: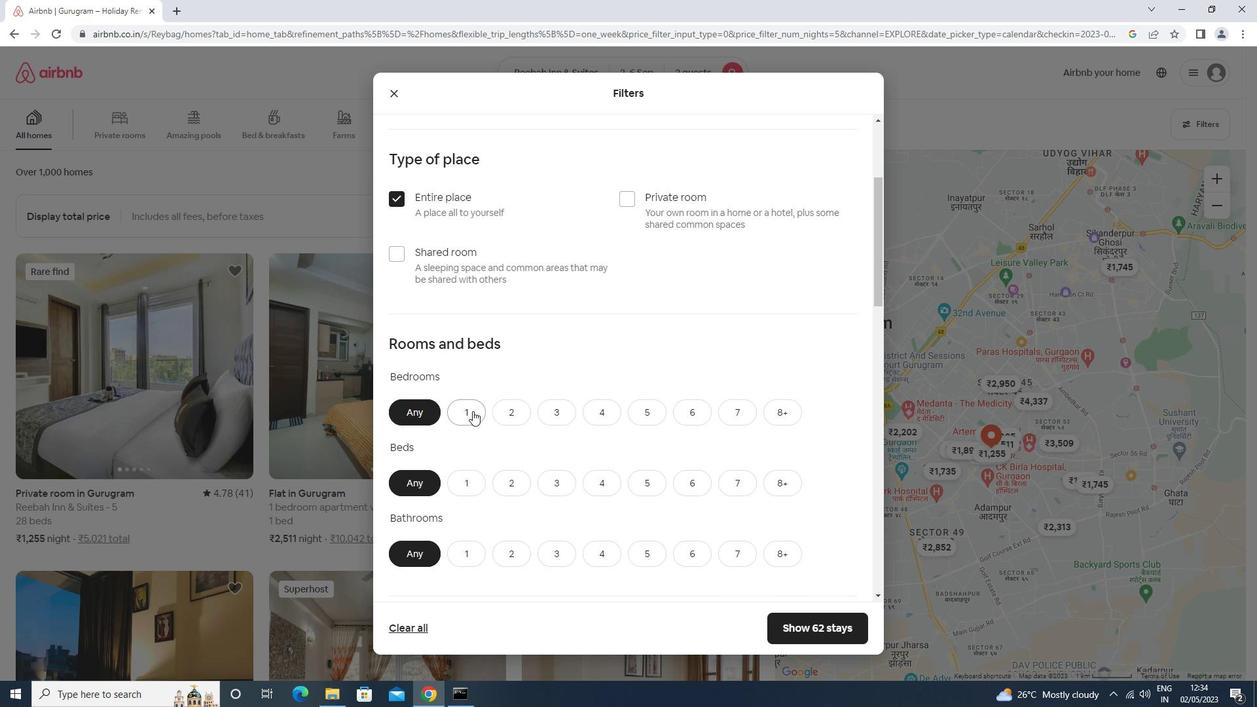 
Action: Mouse moved to (463, 480)
Screenshot: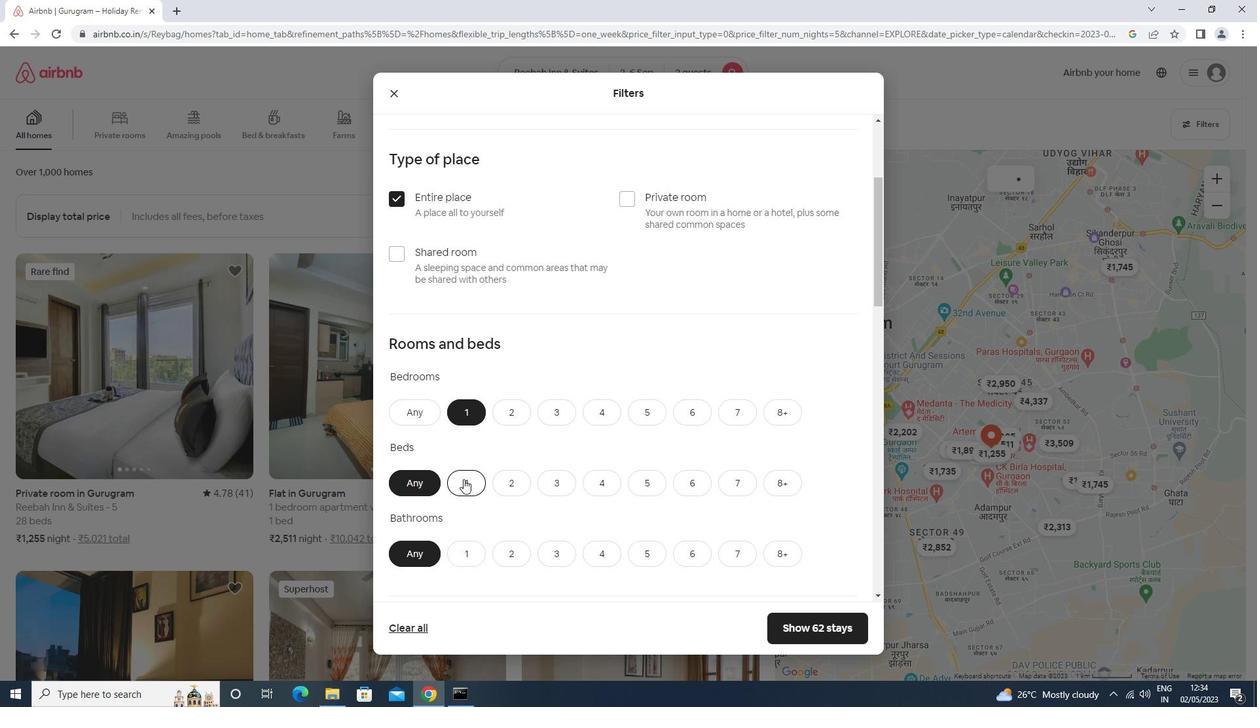 
Action: Mouse pressed left at (463, 480)
Screenshot: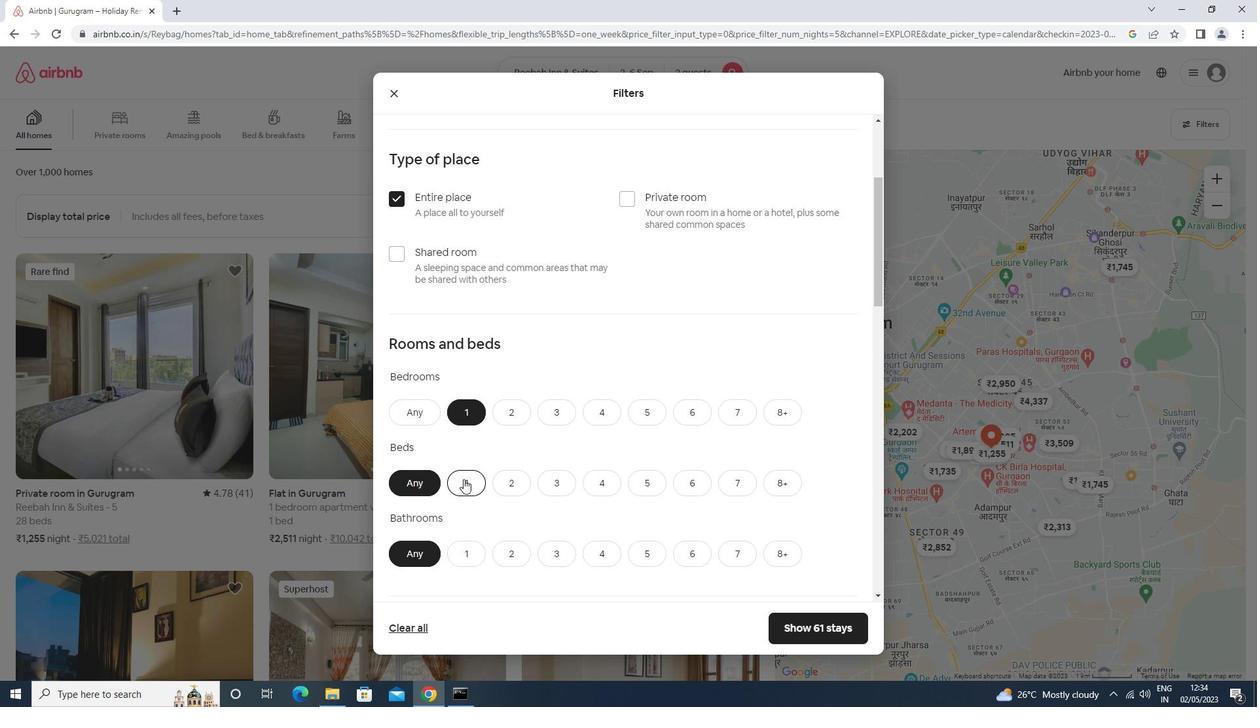 
Action: Mouse moved to (463, 480)
Screenshot: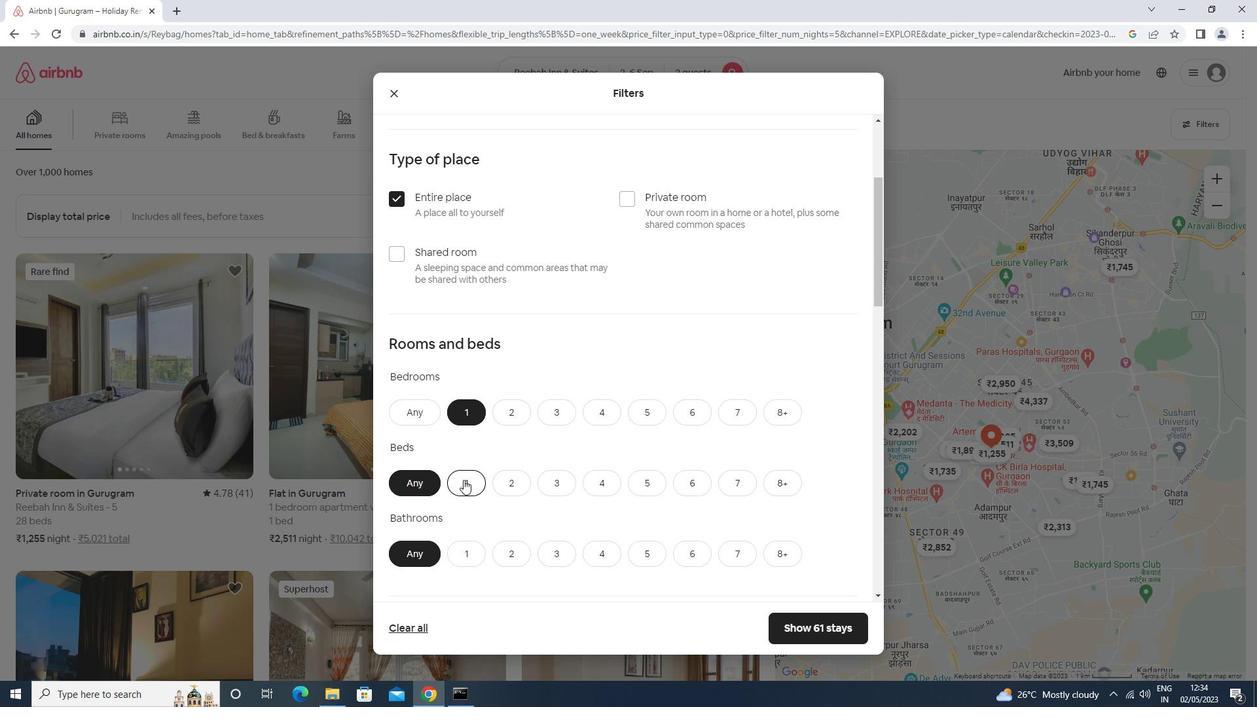 
Action: Mouse scrolled (463, 480) with delta (0, 0)
Screenshot: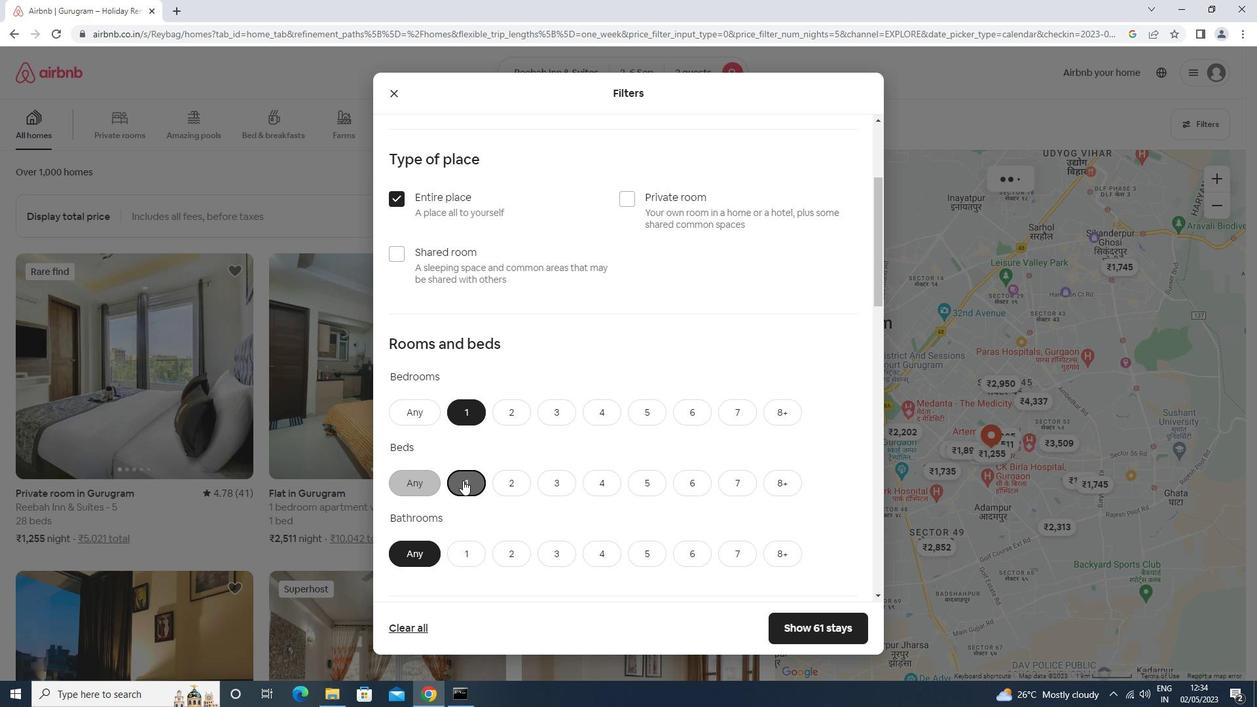 
Action: Mouse scrolled (463, 480) with delta (0, 0)
Screenshot: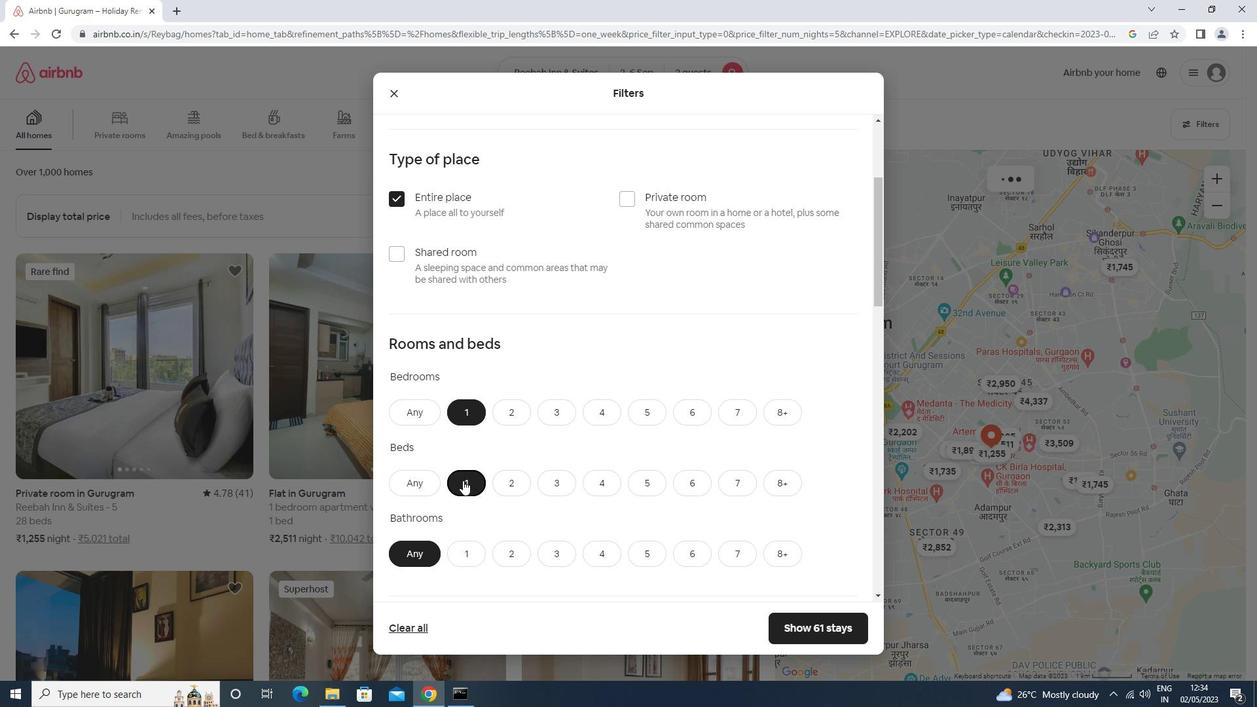 
Action: Mouse moved to (480, 427)
Screenshot: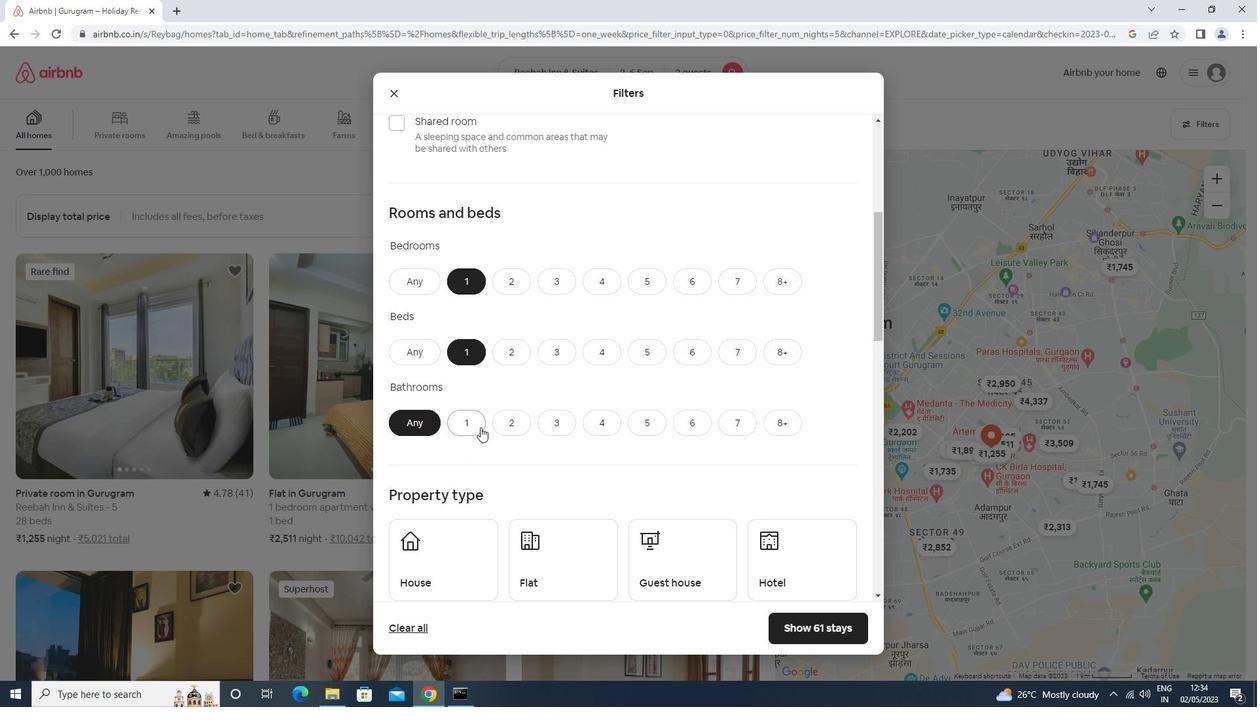 
Action: Mouse pressed left at (480, 427)
Screenshot: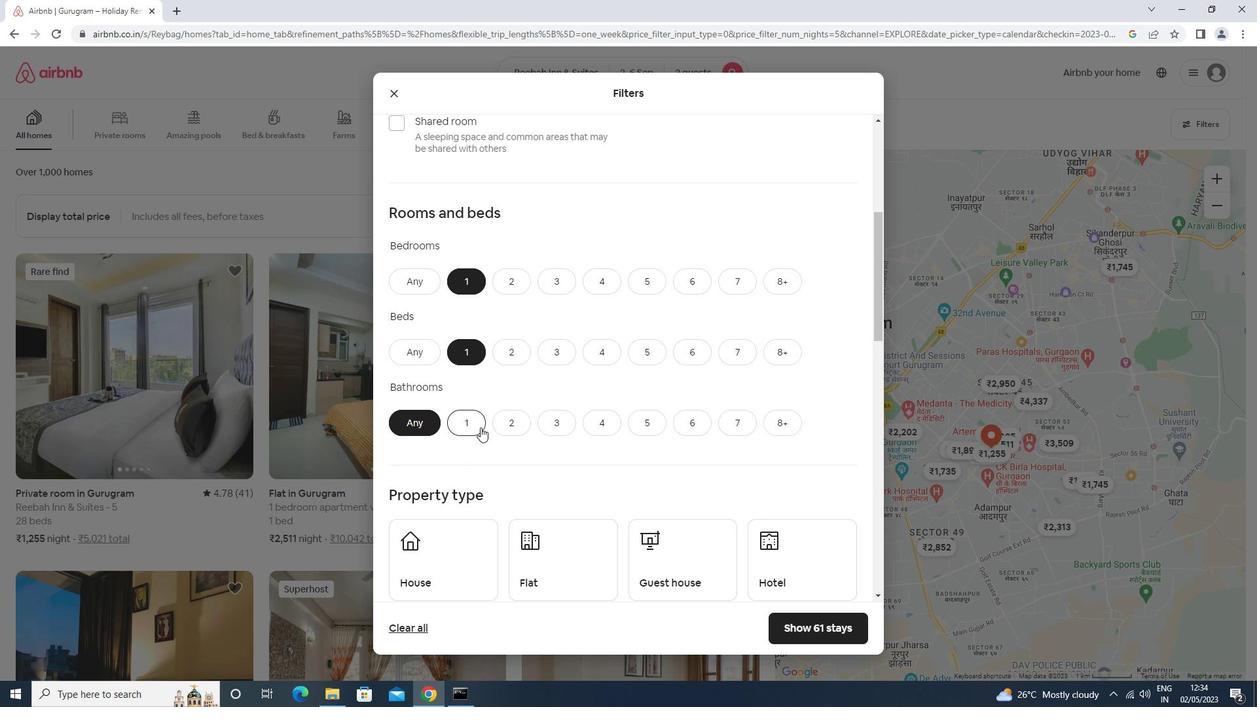 
Action: Mouse moved to (479, 427)
Screenshot: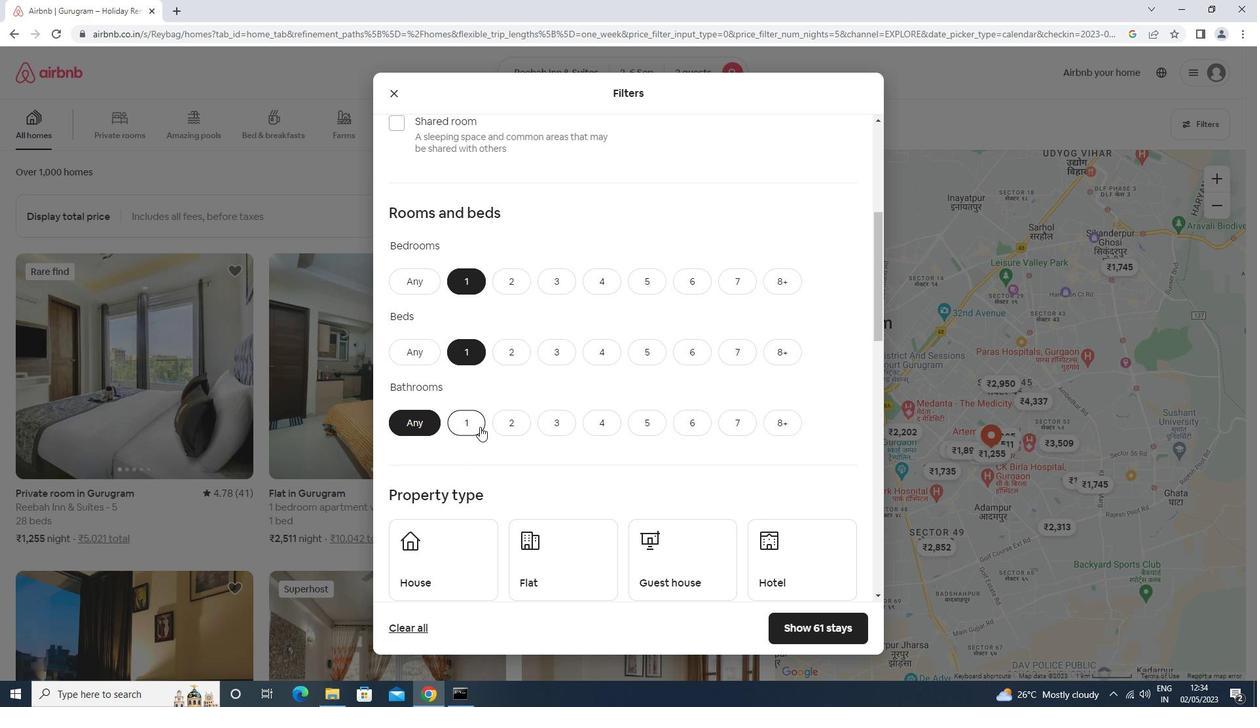 
Action: Mouse scrolled (479, 426) with delta (0, 0)
Screenshot: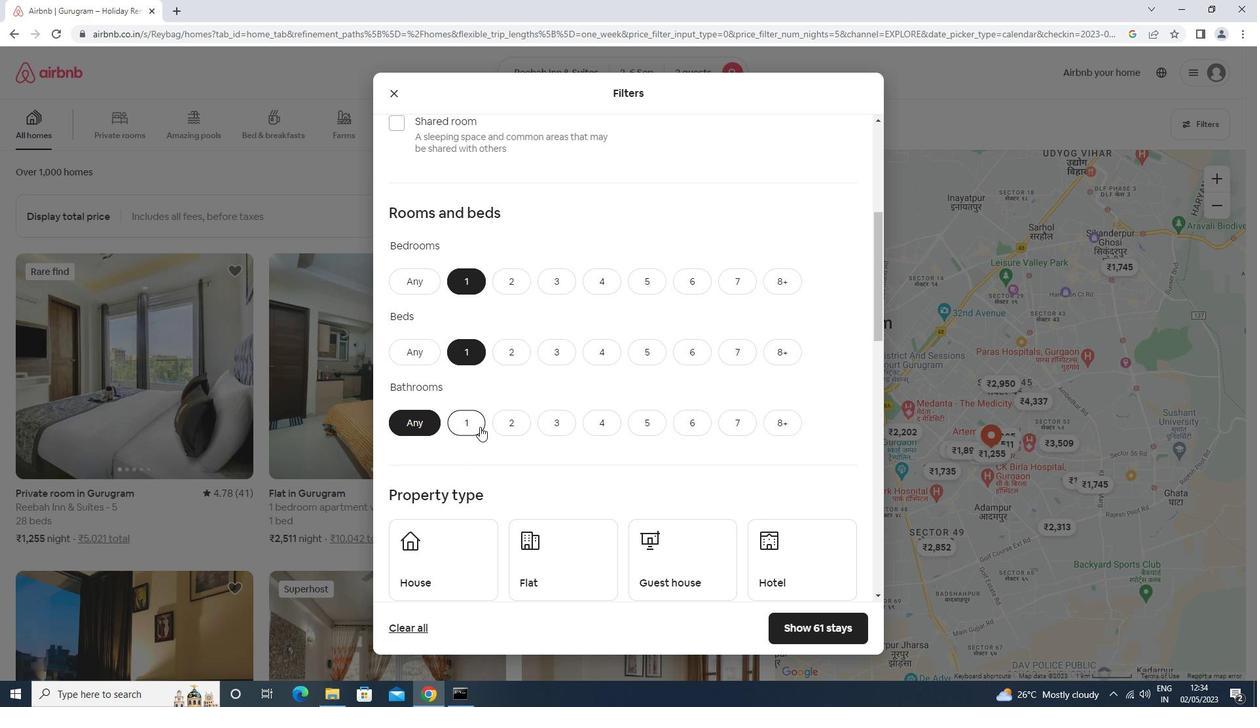 
Action: Mouse scrolled (479, 426) with delta (0, 0)
Screenshot: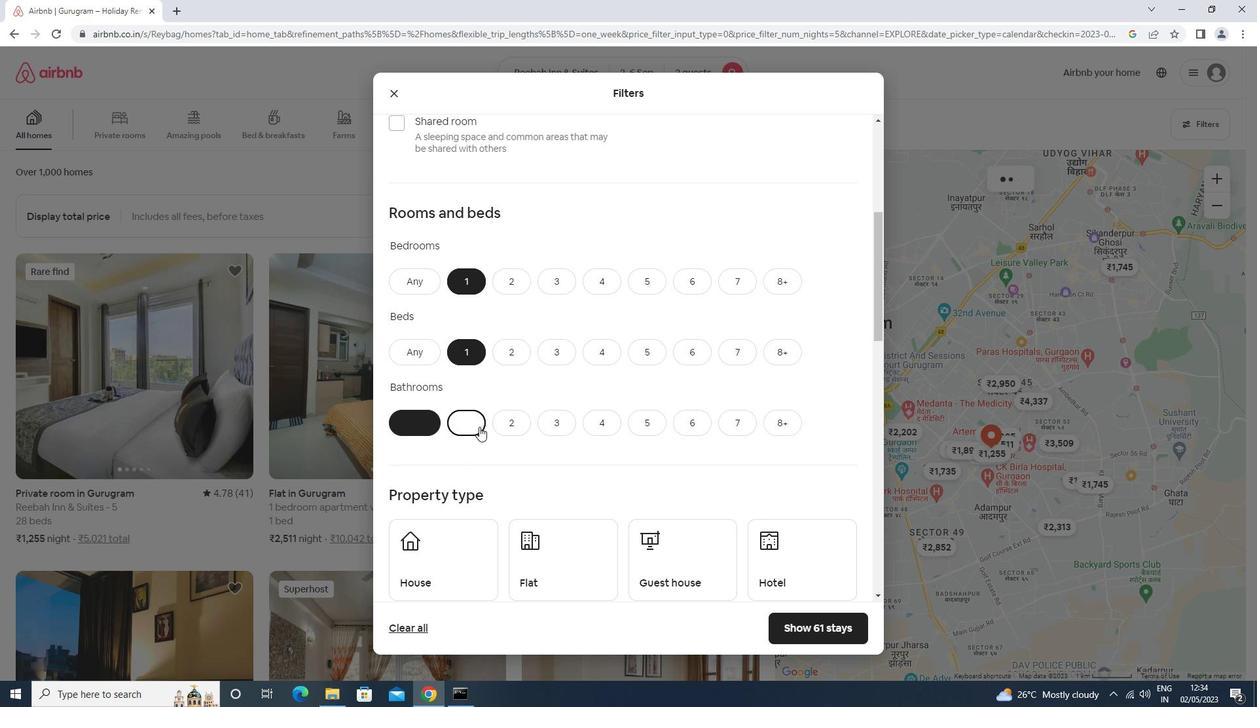 
Action: Mouse scrolled (479, 426) with delta (0, 0)
Screenshot: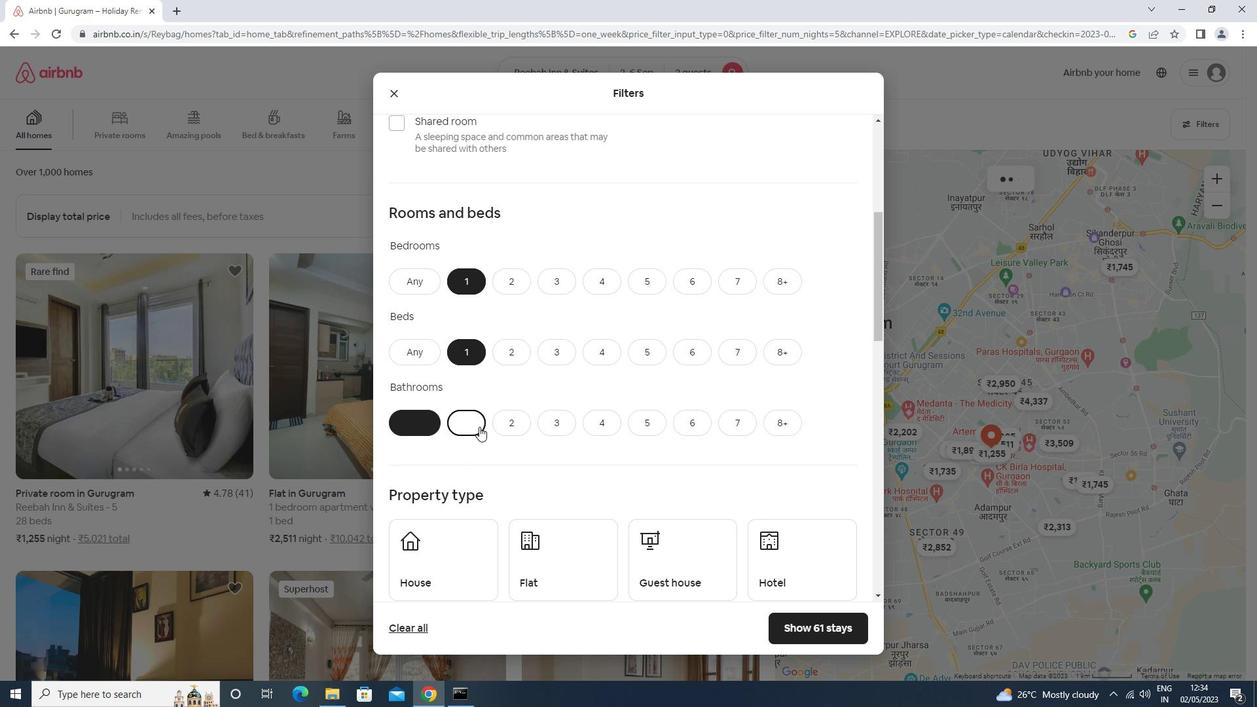 
Action: Mouse moved to (467, 379)
Screenshot: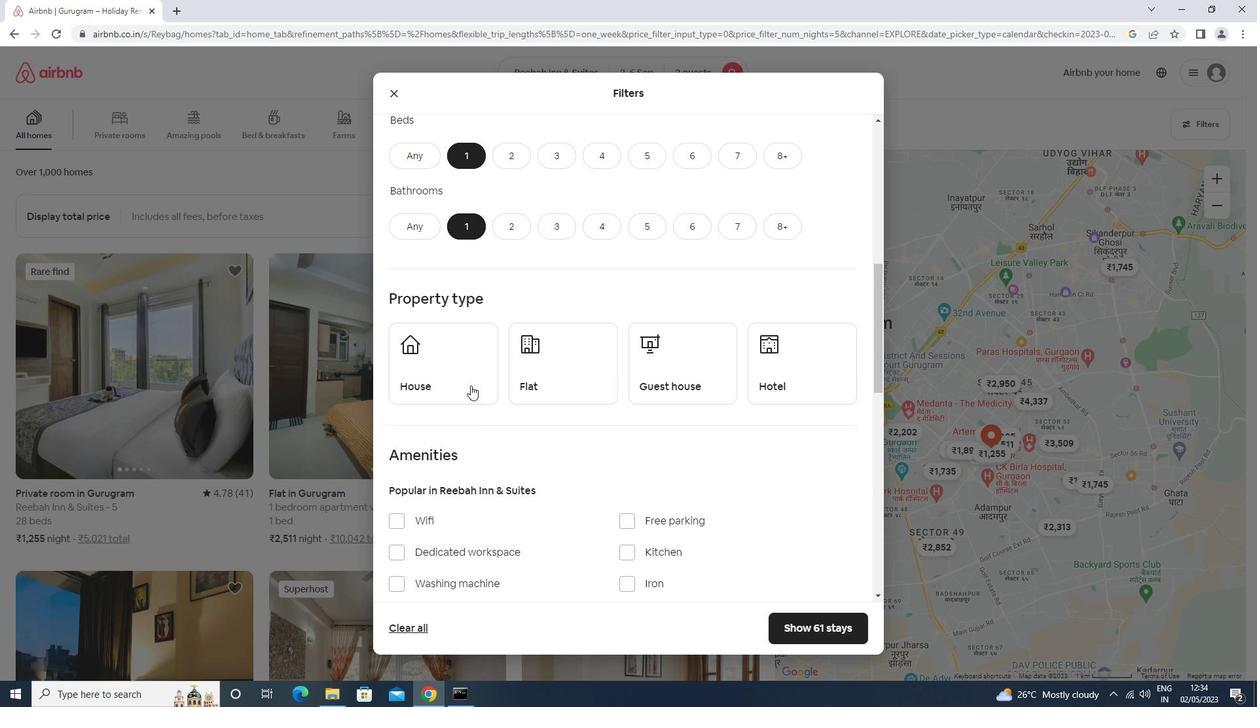 
Action: Mouse pressed left at (467, 379)
Screenshot: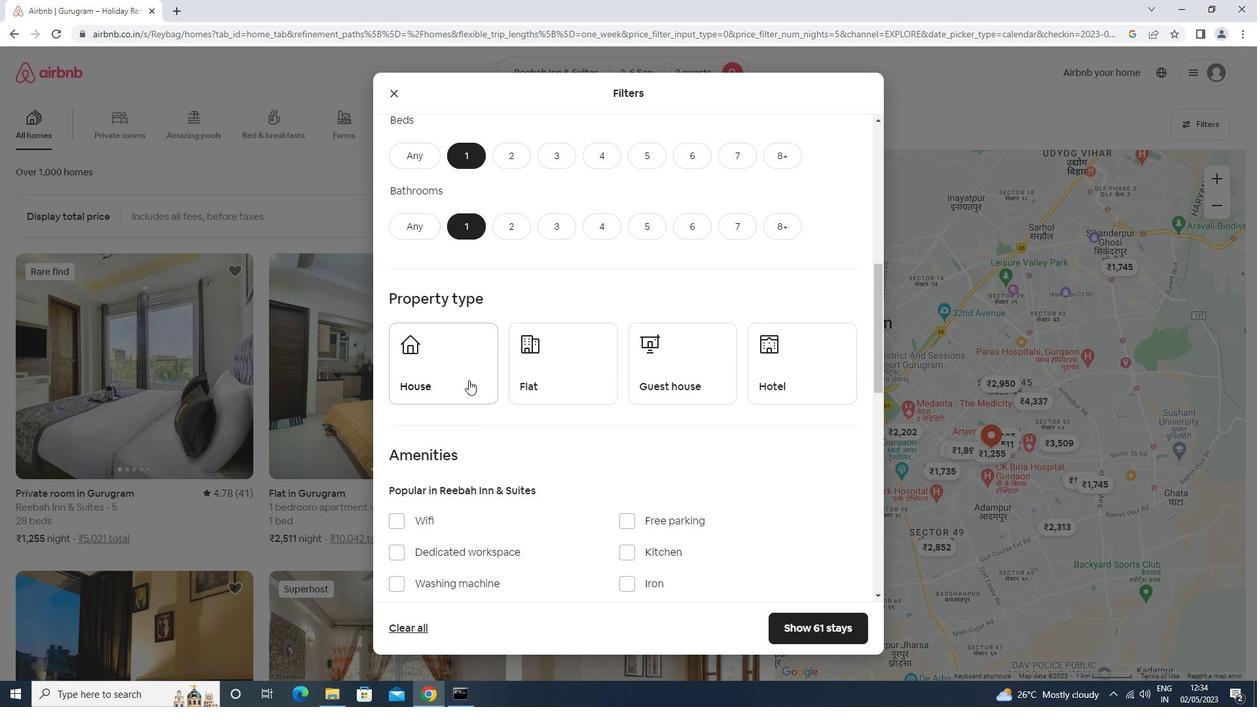 
Action: Mouse moved to (556, 383)
Screenshot: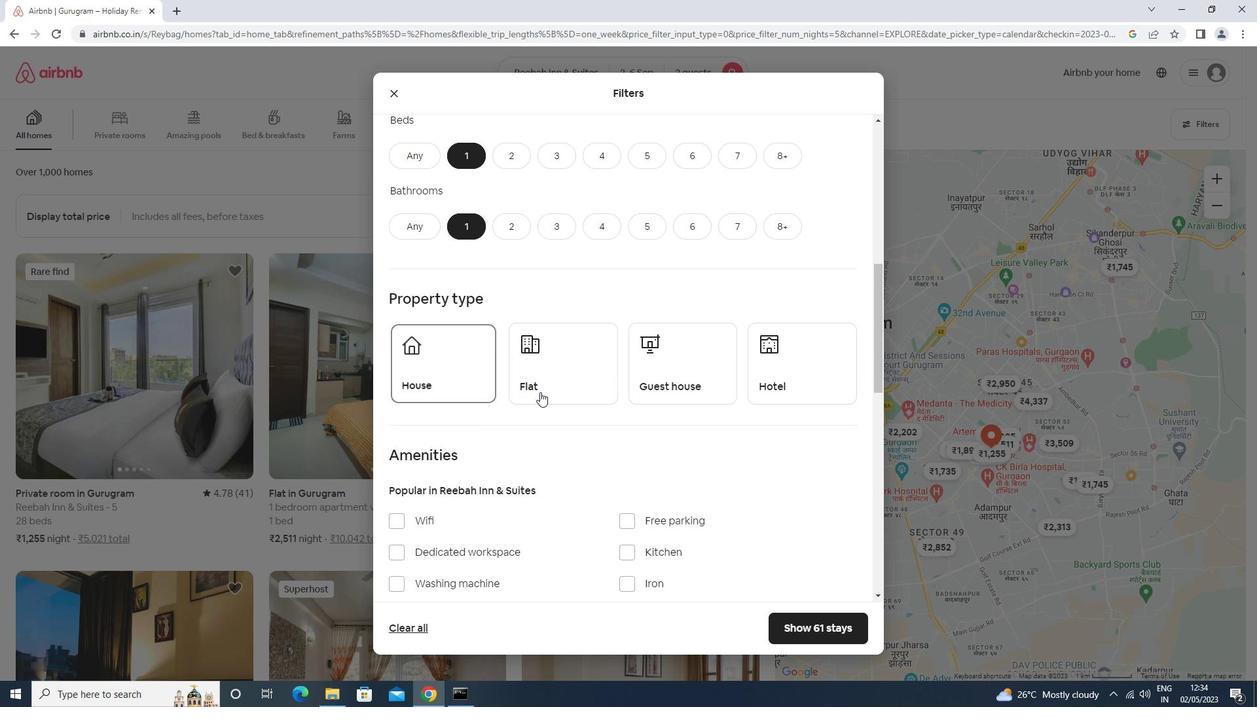 
Action: Mouse pressed left at (556, 383)
Screenshot: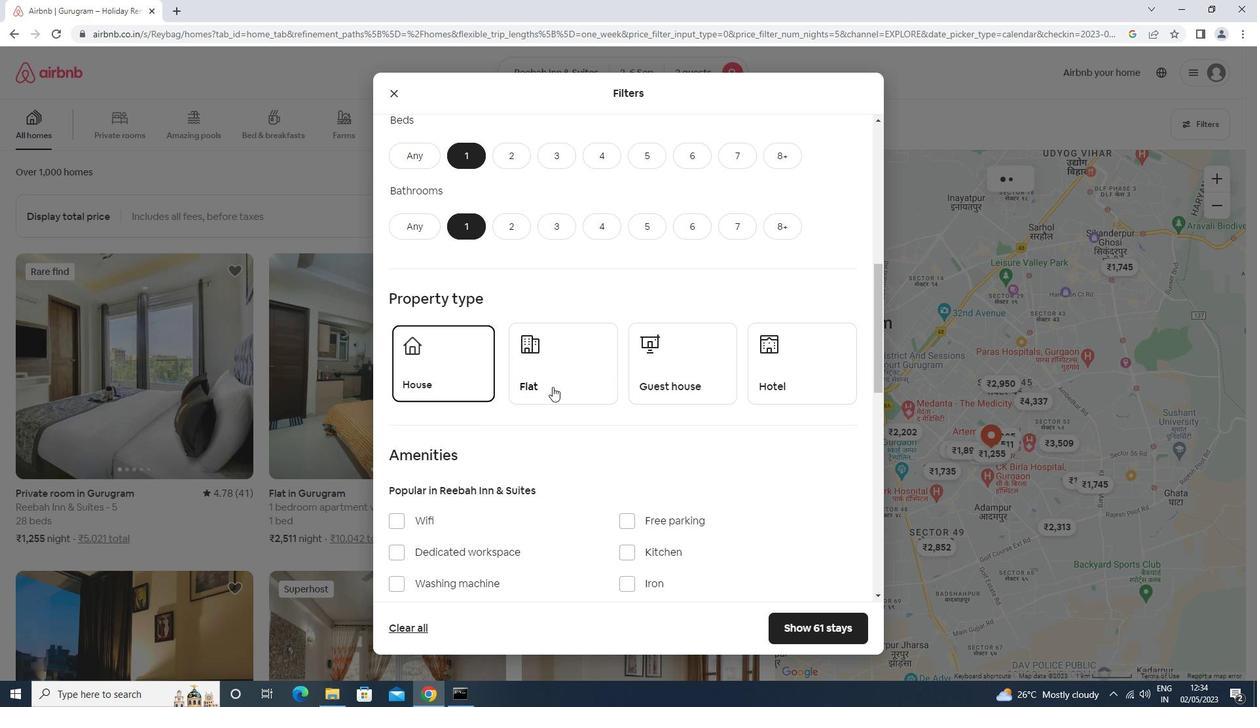 
Action: Mouse moved to (688, 364)
Screenshot: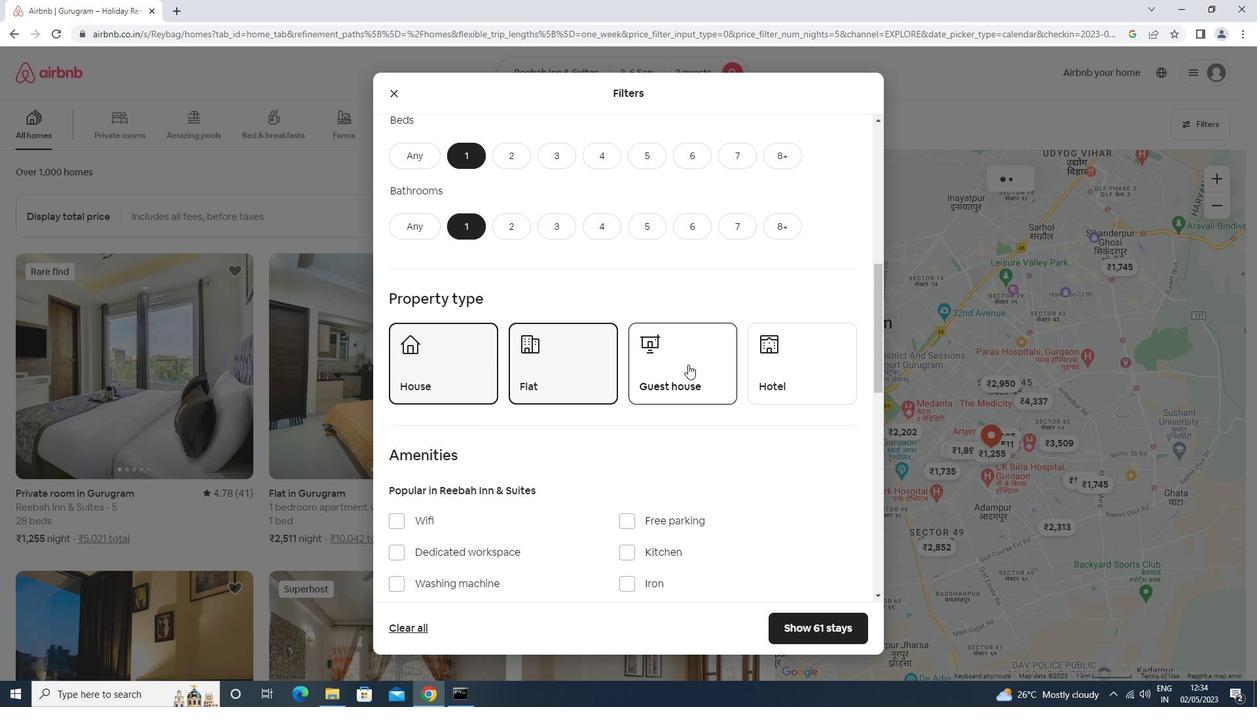 
Action: Mouse pressed left at (688, 364)
Screenshot: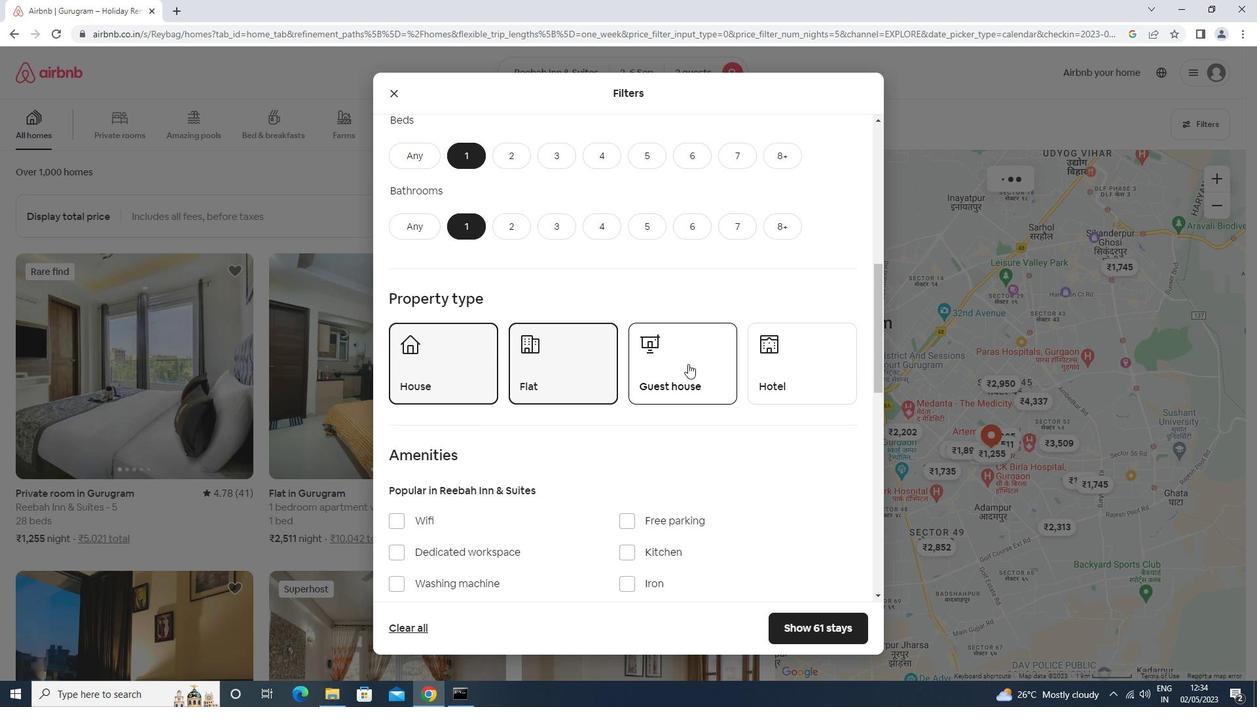 
Action: Mouse moved to (774, 383)
Screenshot: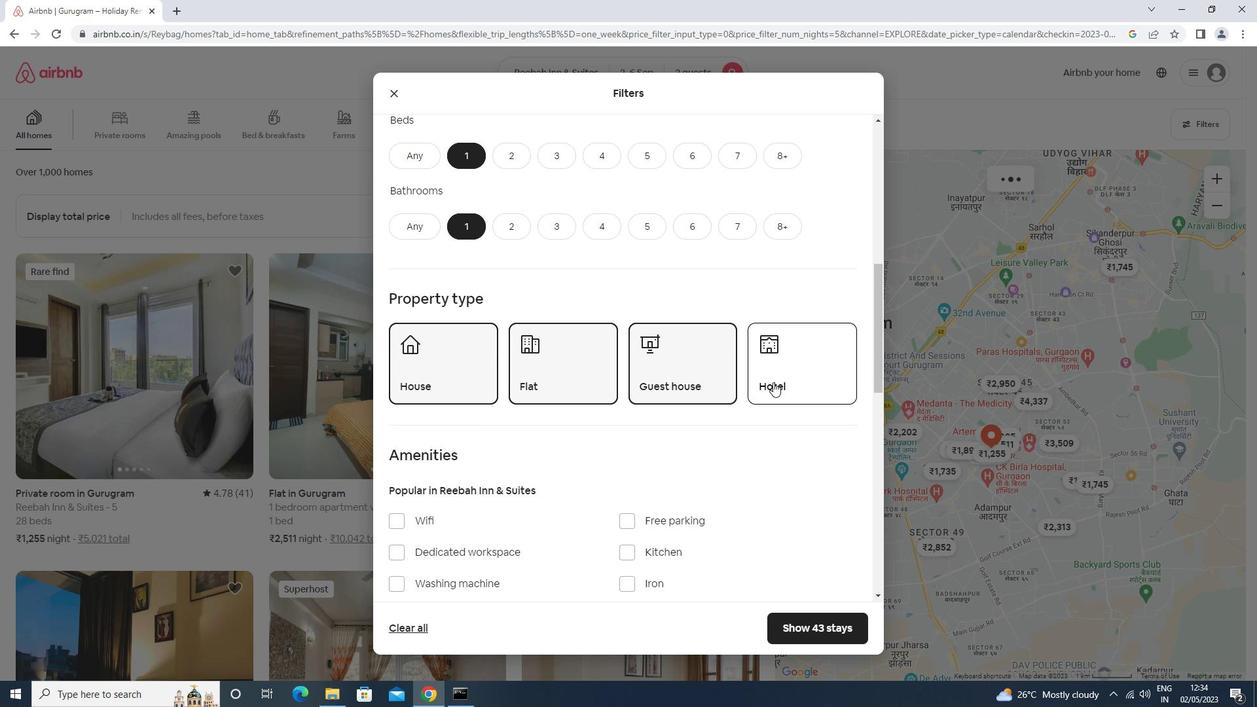 
Action: Mouse pressed left at (774, 383)
Screenshot: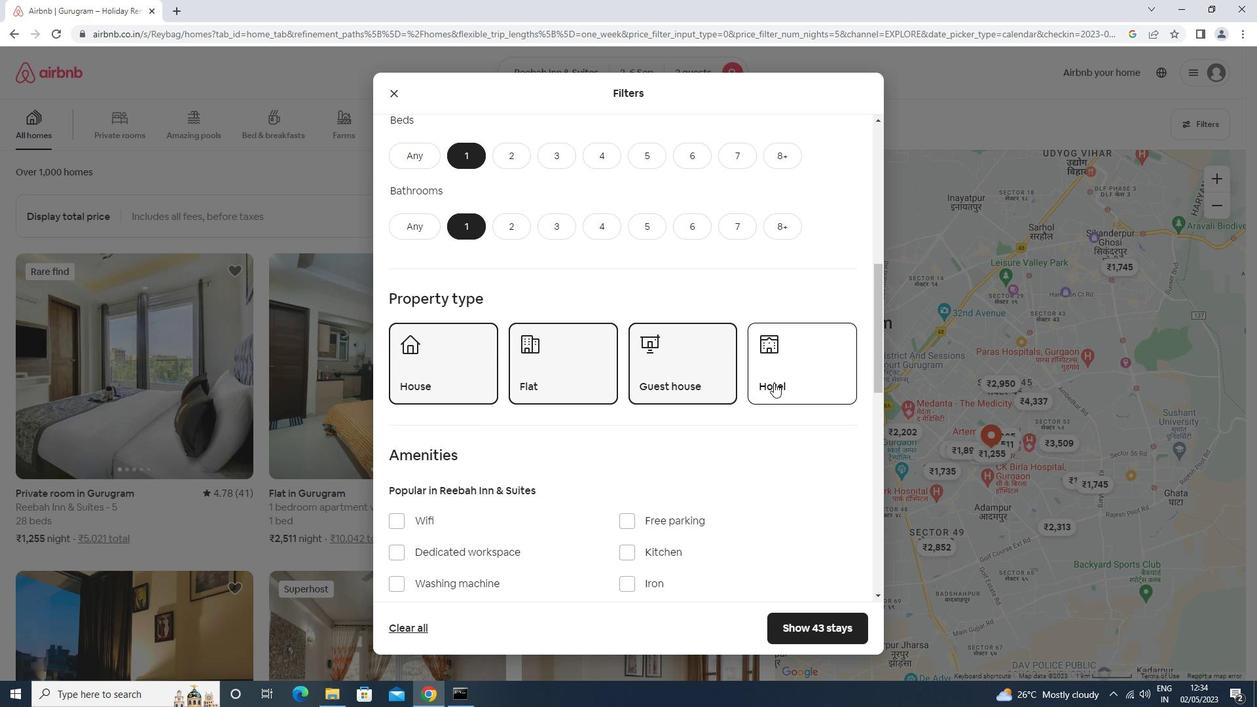 
Action: Mouse moved to (769, 376)
Screenshot: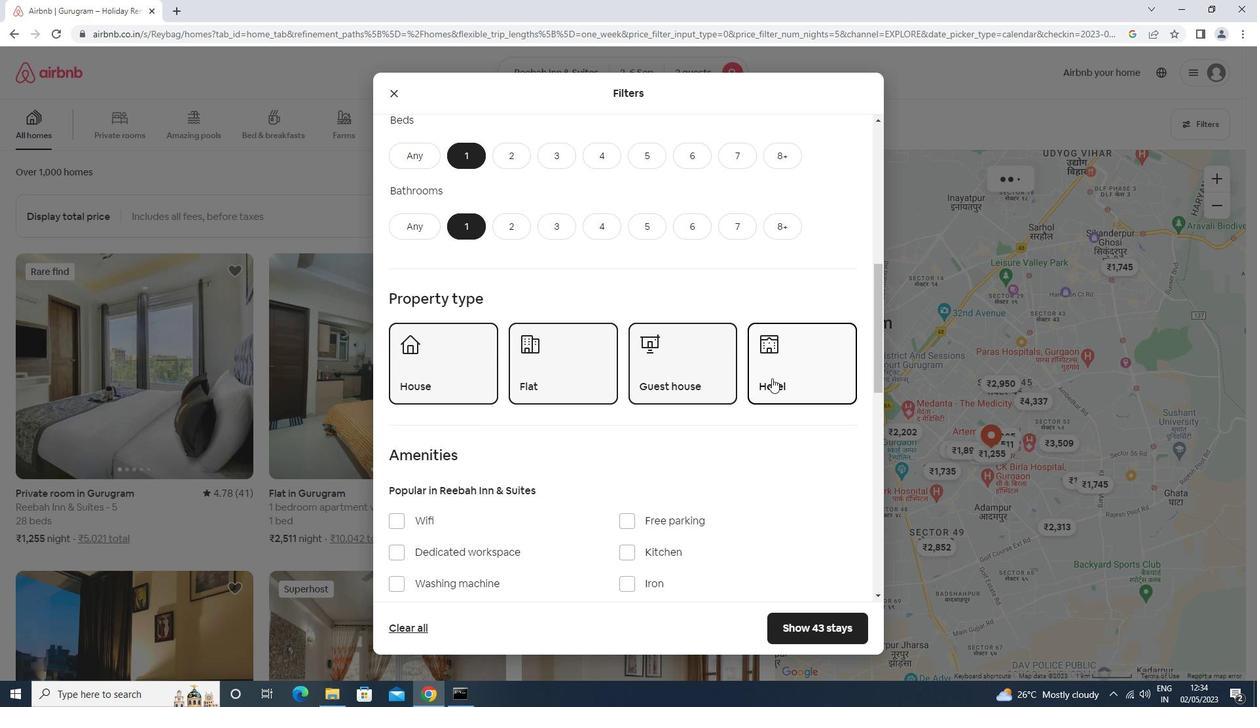 
Action: Mouse scrolled (769, 375) with delta (0, 0)
Screenshot: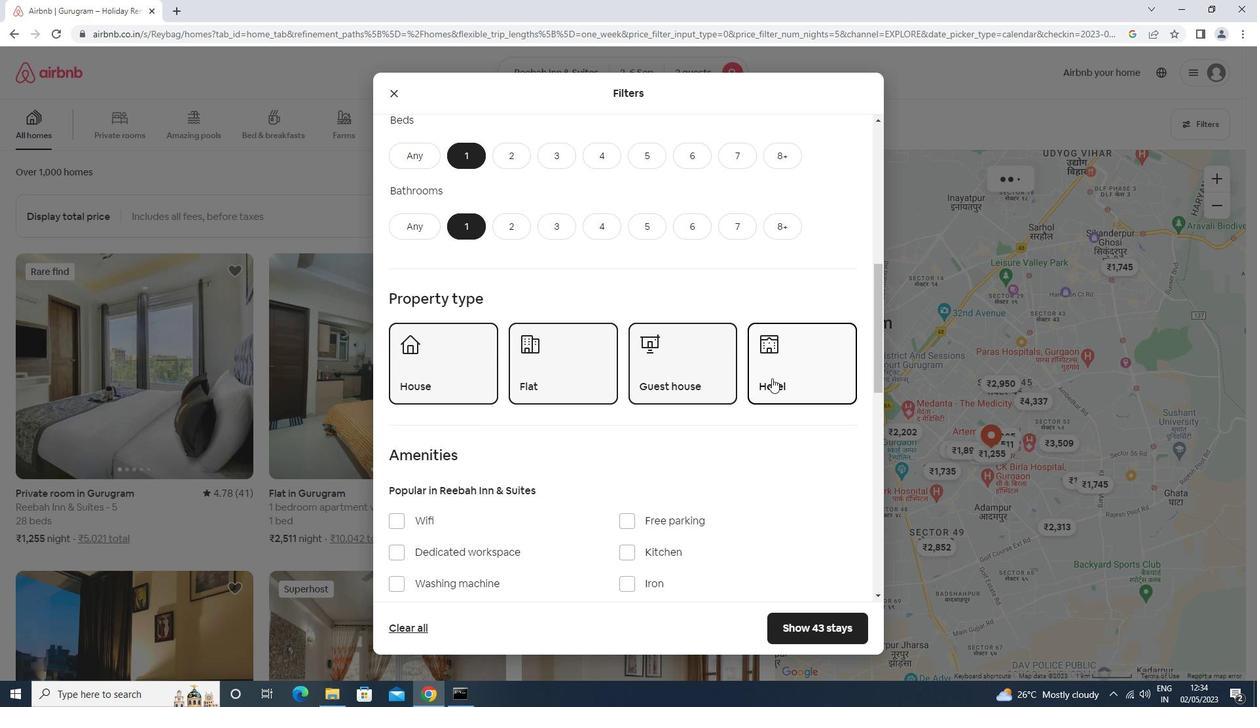 
Action: Mouse moved to (769, 376)
Screenshot: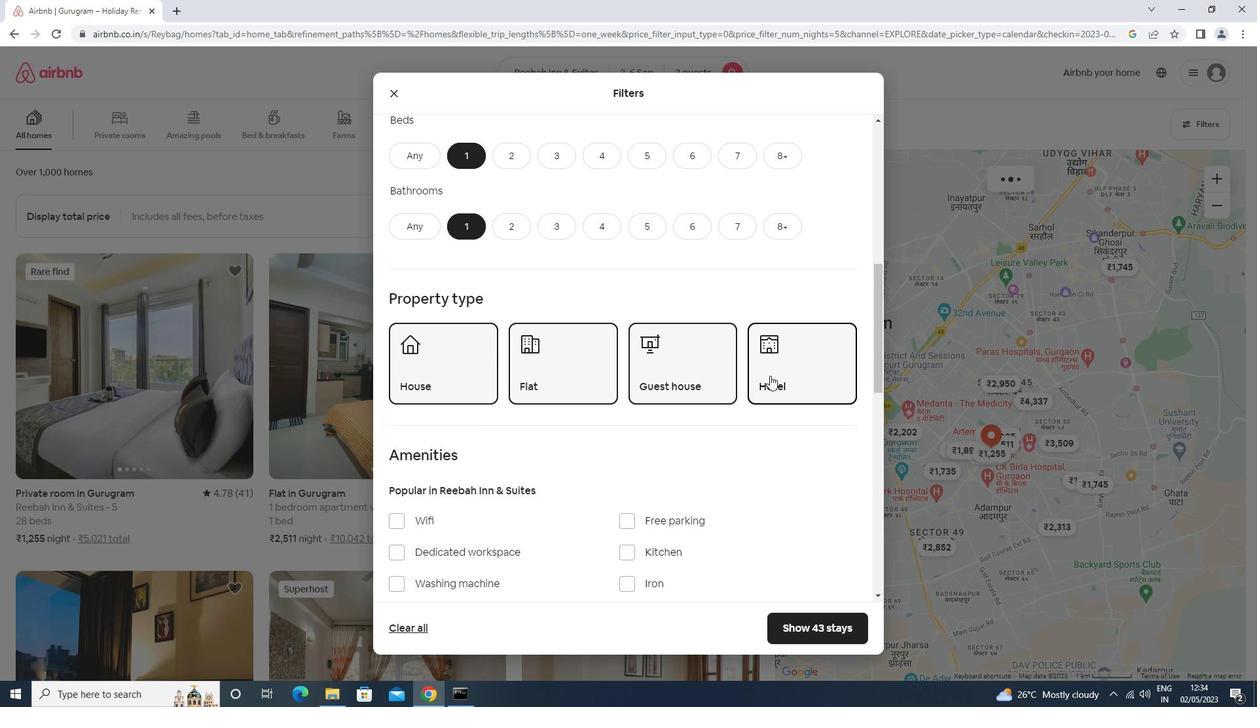 
Action: Mouse scrolled (769, 376) with delta (0, 0)
Screenshot: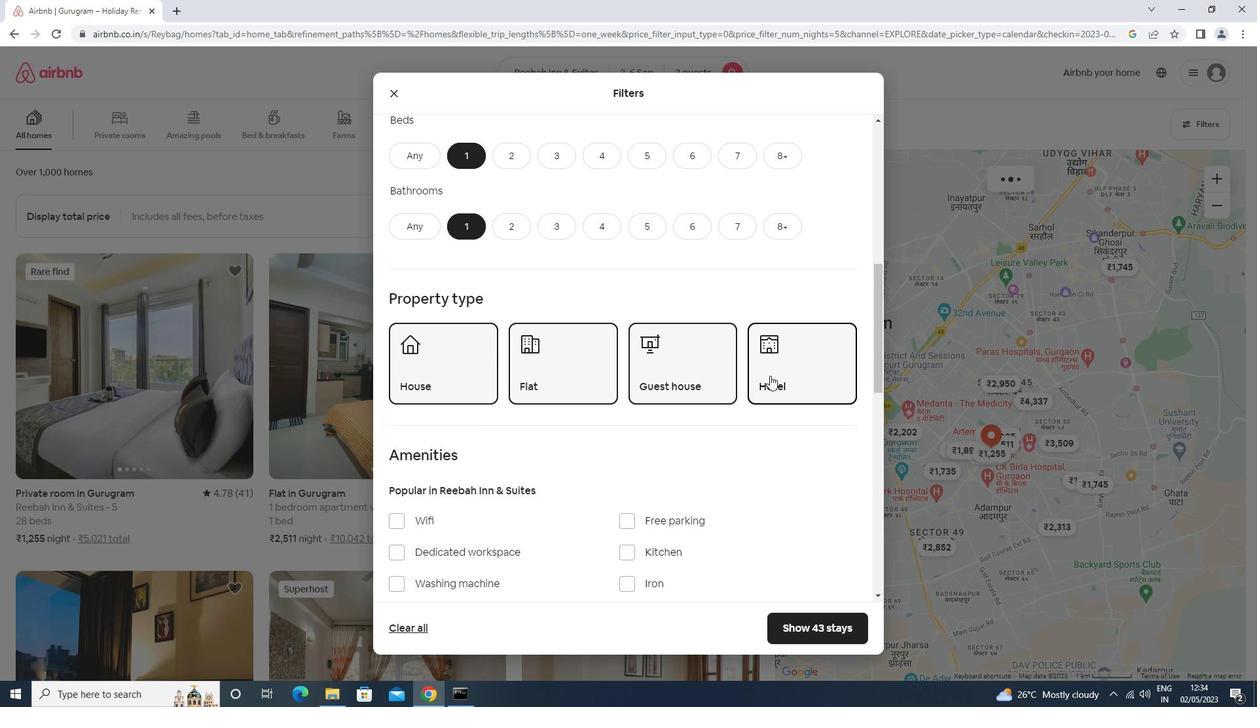 
Action: Mouse scrolled (769, 376) with delta (0, 0)
Screenshot: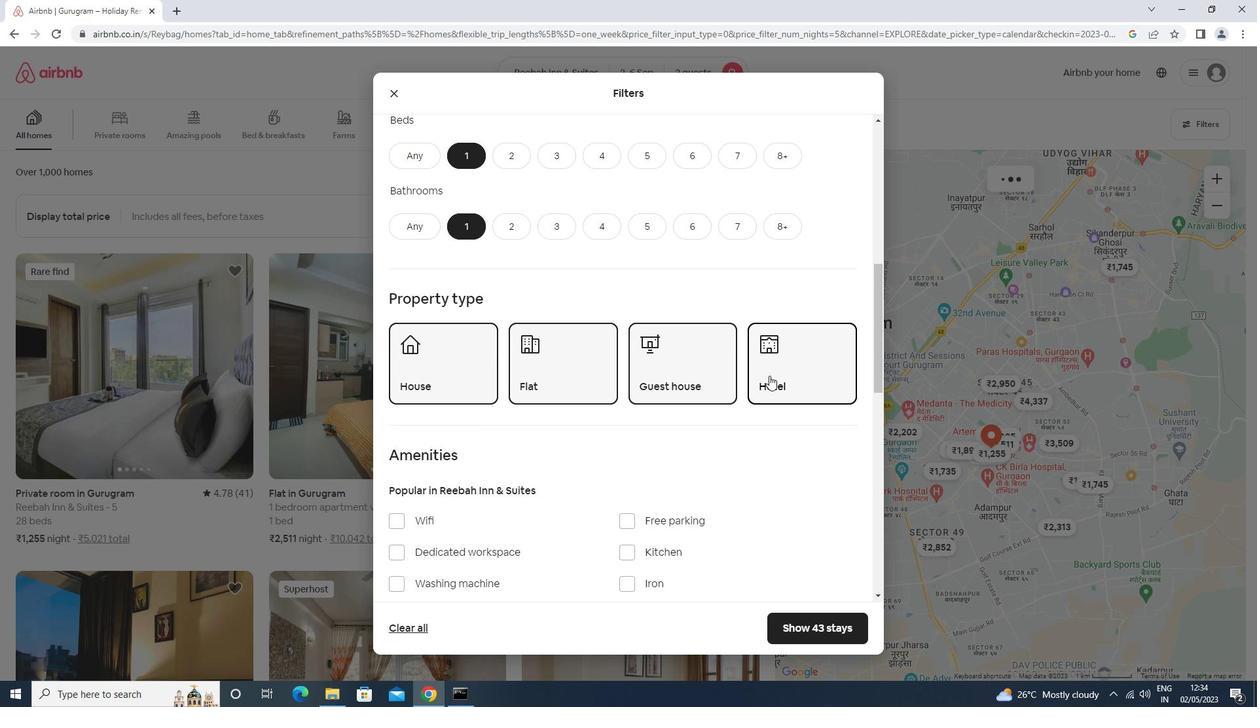 
Action: Mouse moved to (768, 377)
Screenshot: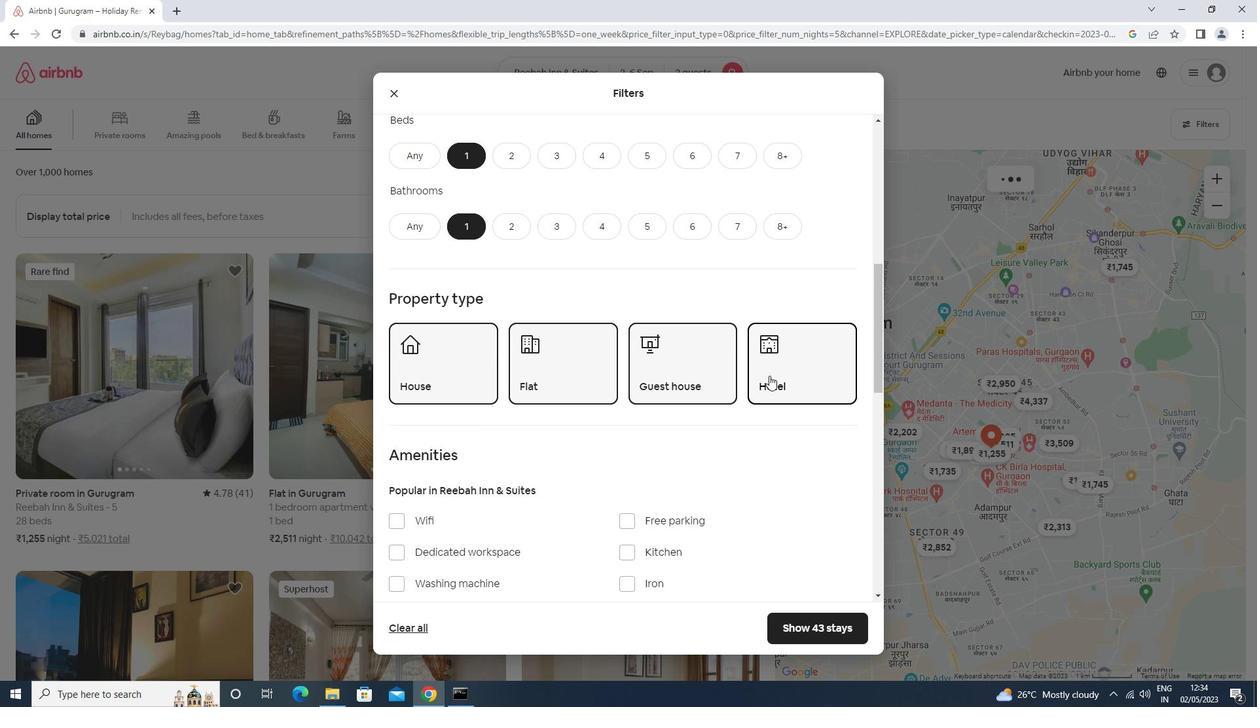 
Action: Mouse scrolled (768, 376) with delta (0, 0)
Screenshot: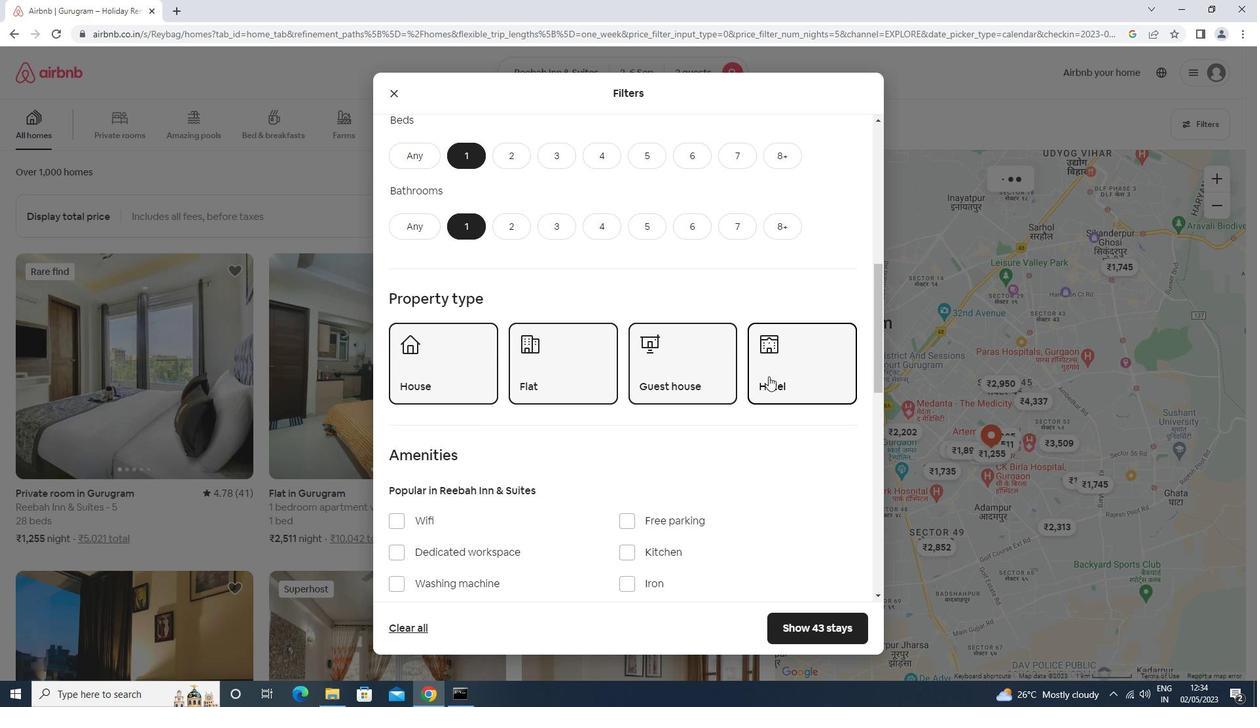 
Action: Mouse moved to (828, 502)
Screenshot: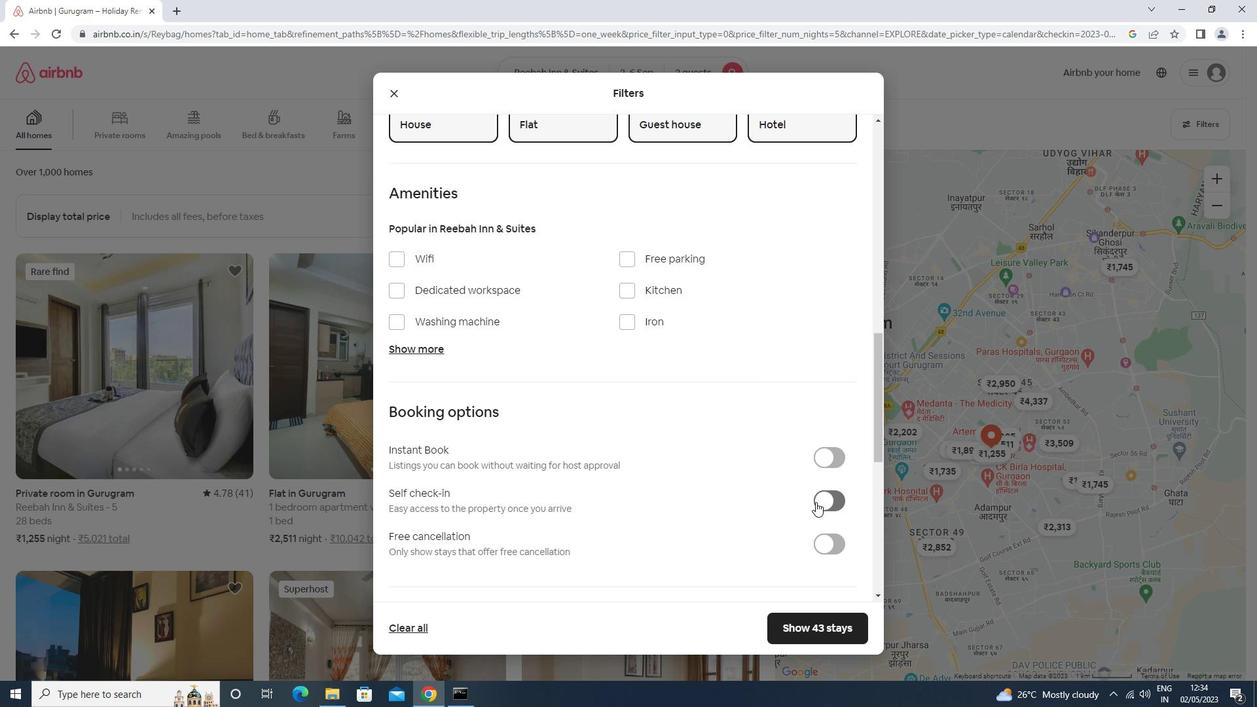 
Action: Mouse pressed left at (828, 502)
Screenshot: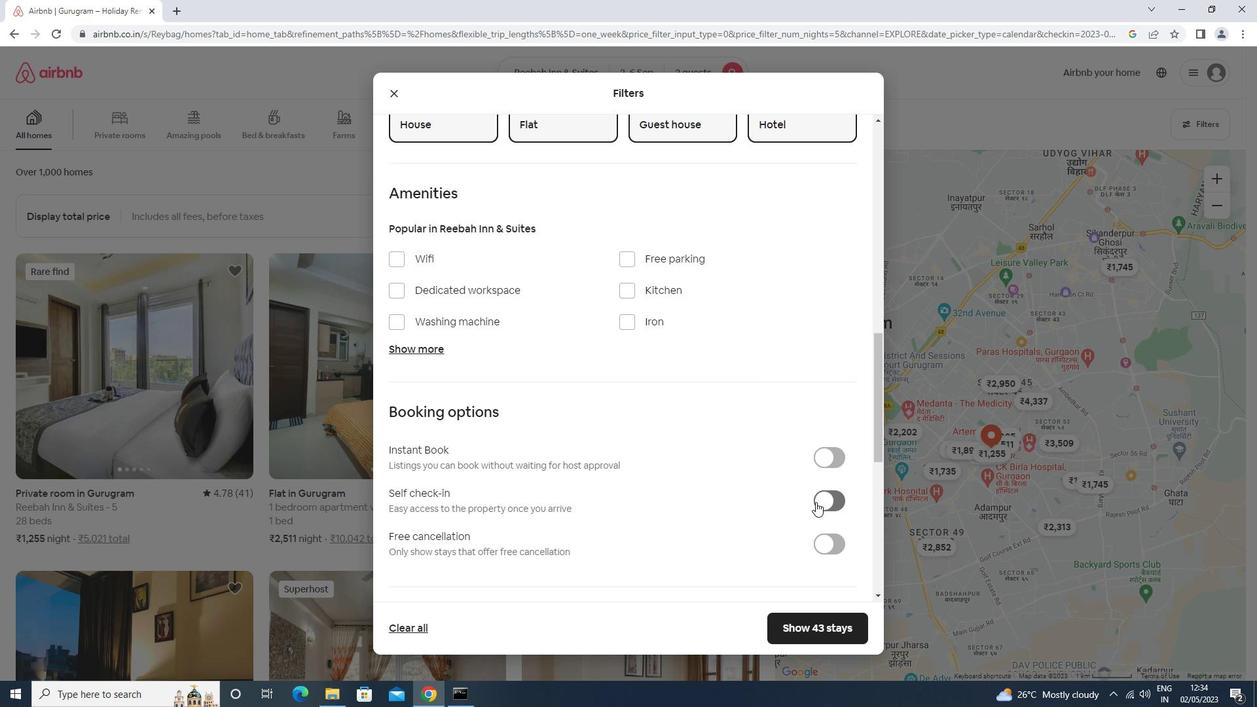 
Action: Mouse moved to (818, 482)
Screenshot: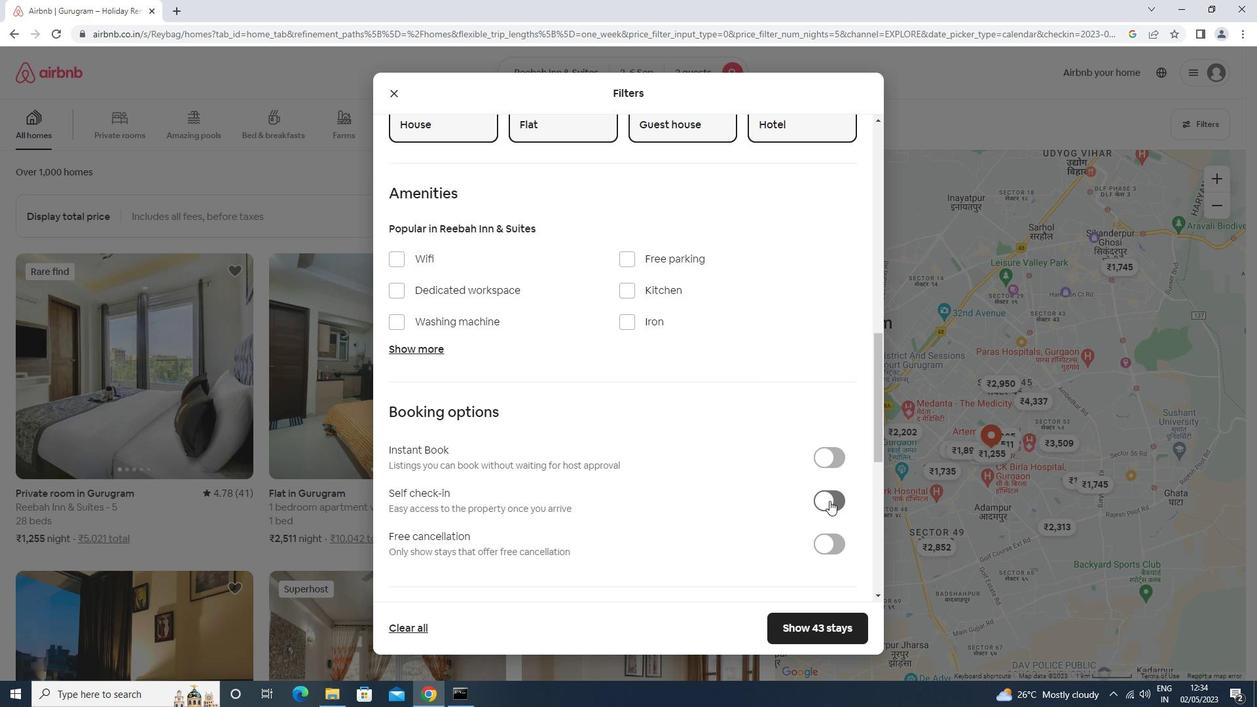 
Action: Mouse scrolled (818, 482) with delta (0, 0)
Screenshot: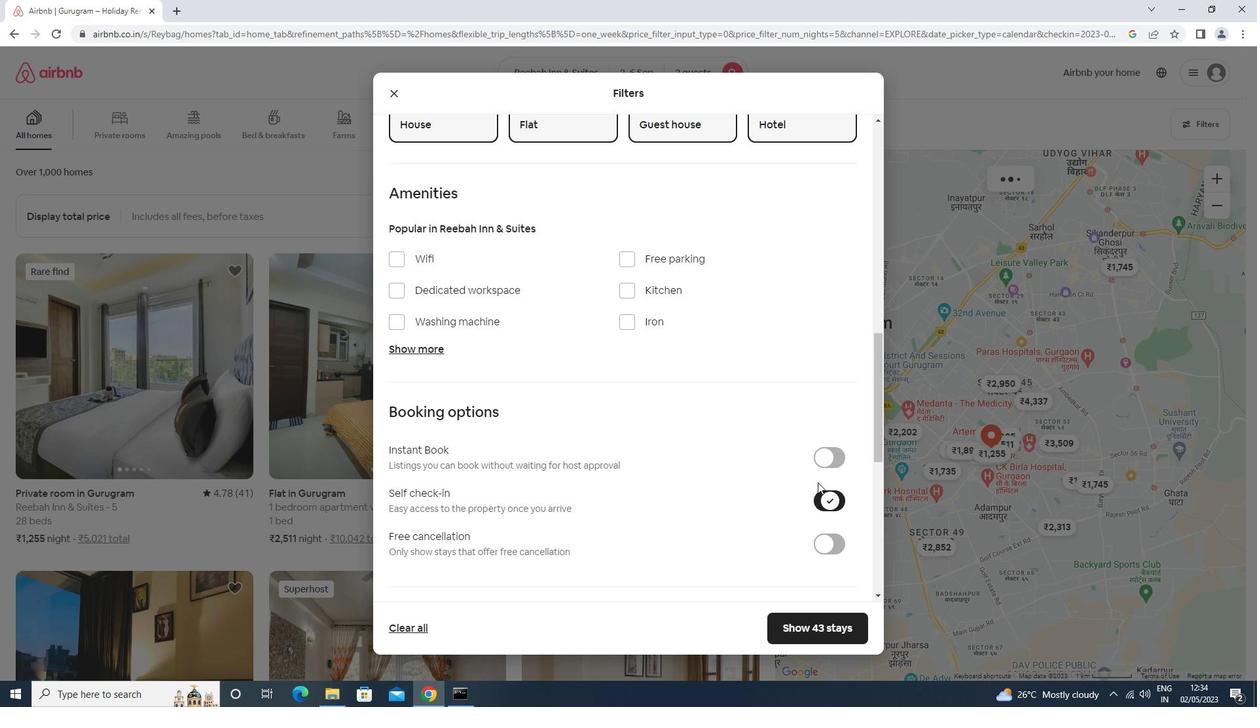 
Action: Mouse moved to (817, 482)
Screenshot: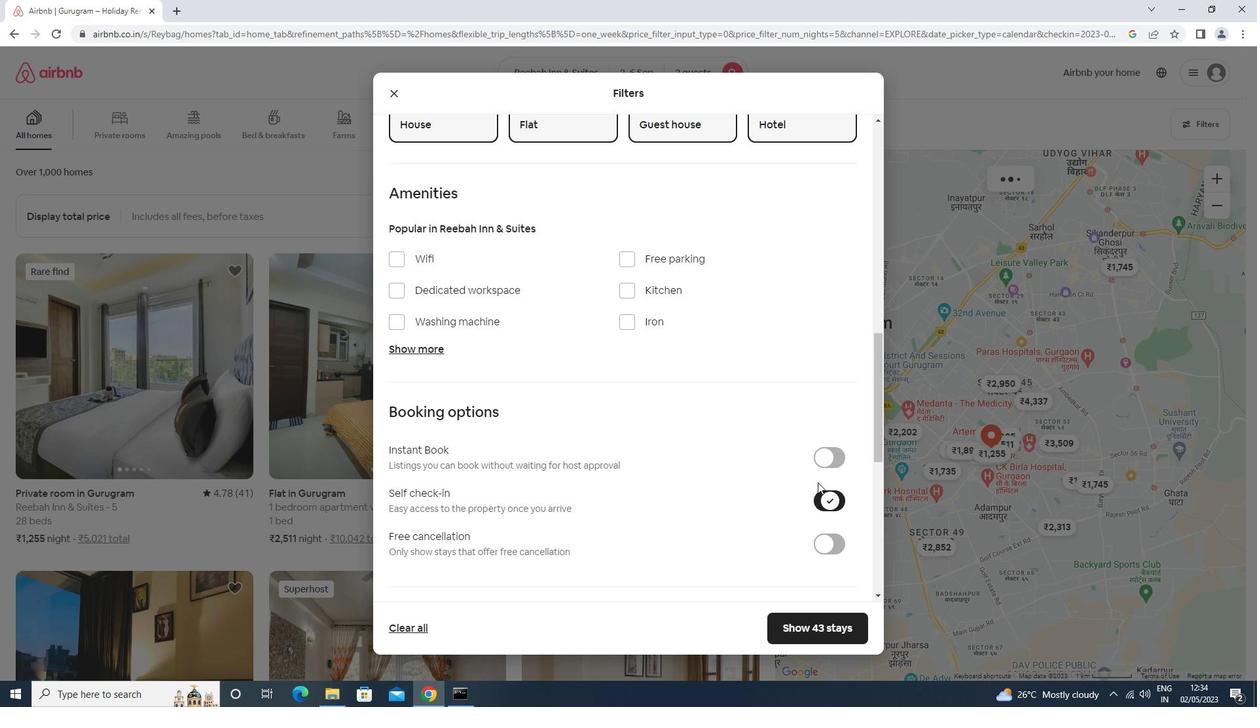 
Action: Mouse scrolled (817, 482) with delta (0, 0)
Screenshot: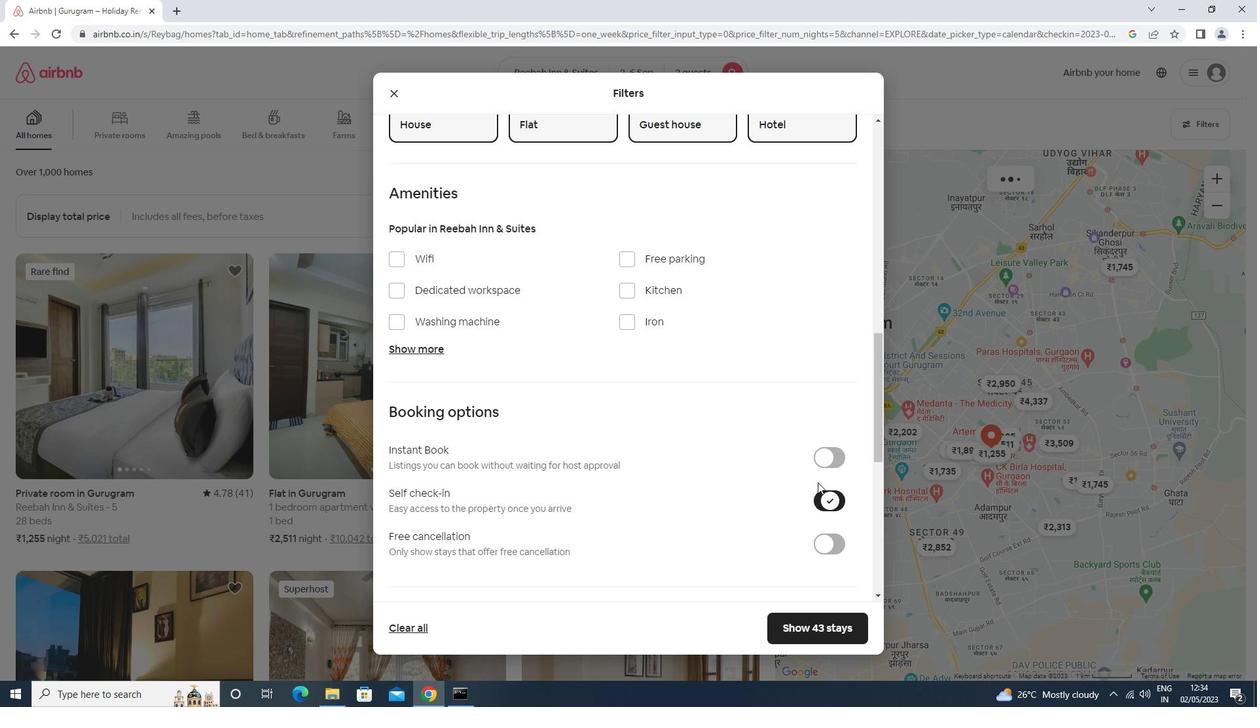 
Action: Mouse moved to (816, 483)
Screenshot: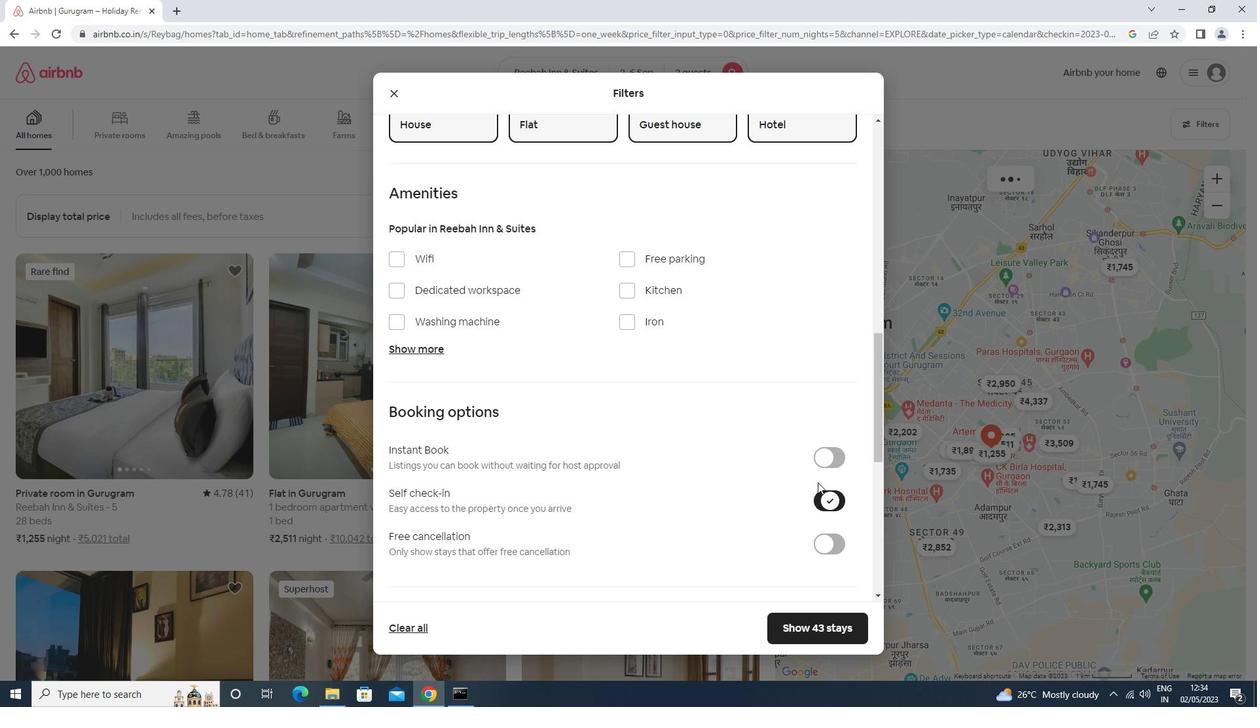 
Action: Mouse scrolled (816, 482) with delta (0, -1)
Screenshot: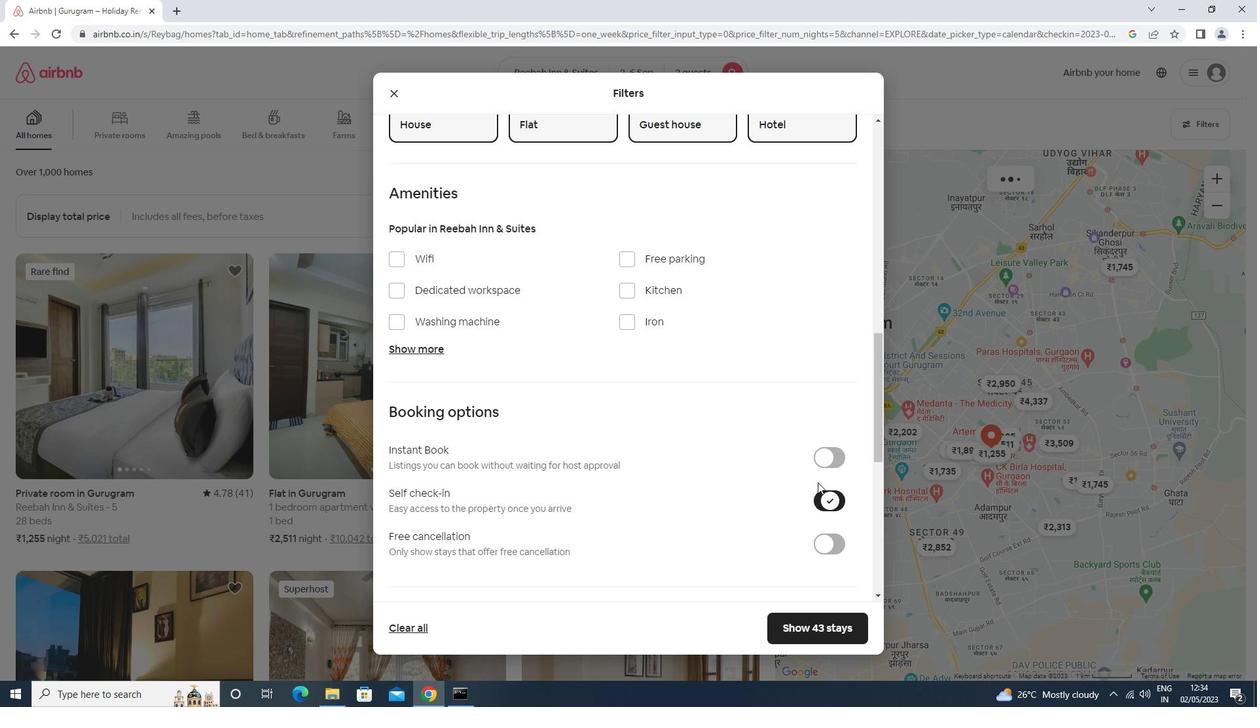 
Action: Mouse moved to (816, 484)
Screenshot: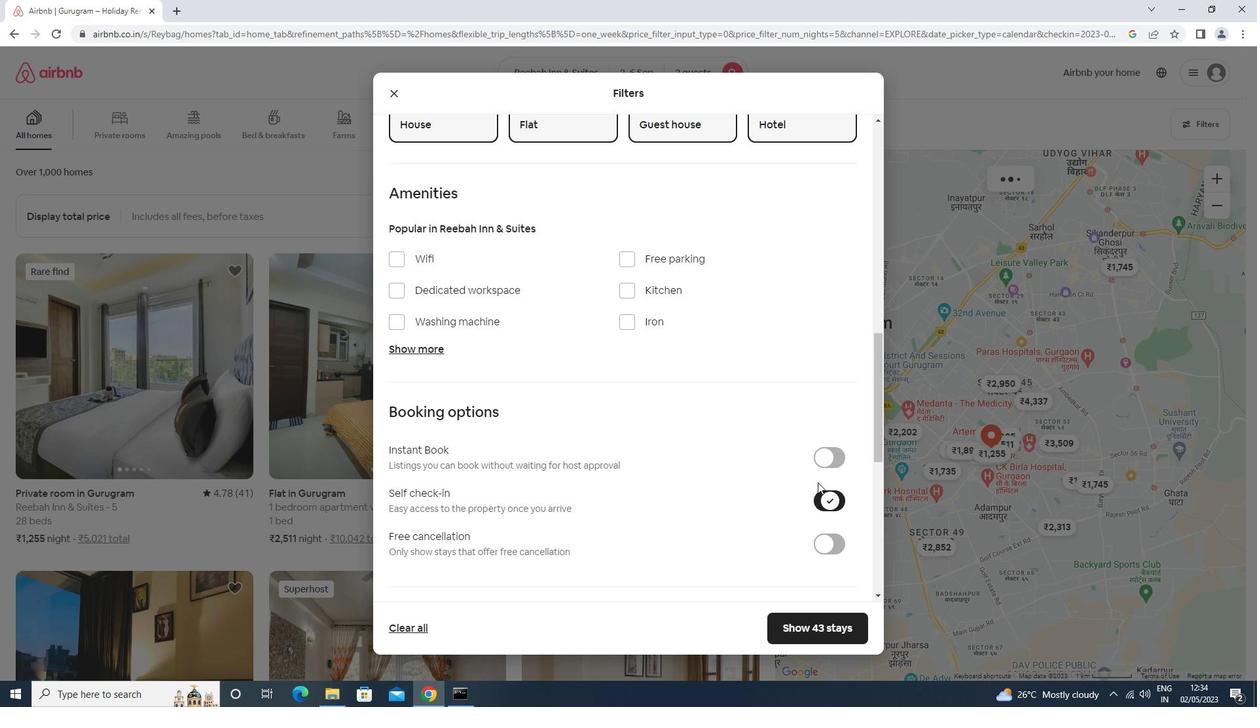 
Action: Mouse scrolled (816, 483) with delta (0, 0)
Screenshot: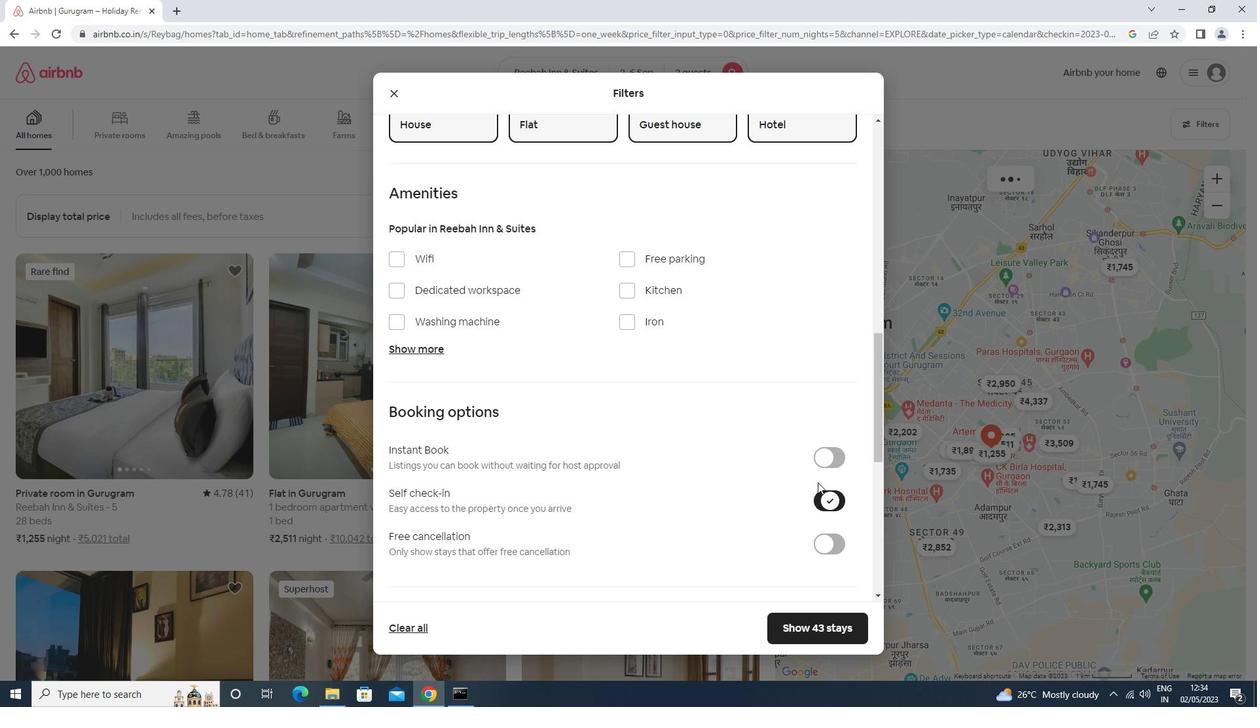 
Action: Mouse scrolled (816, 483) with delta (0, 0)
Screenshot: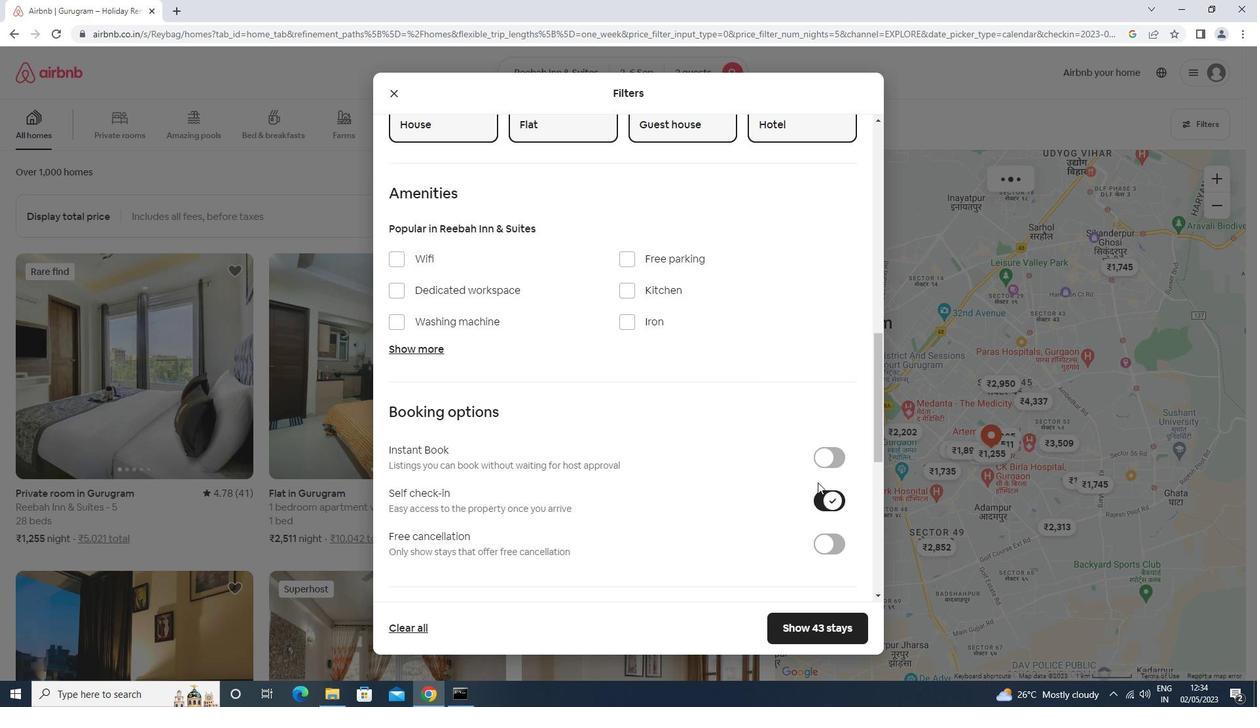 
Action: Mouse scrolled (816, 483) with delta (0, 0)
Screenshot: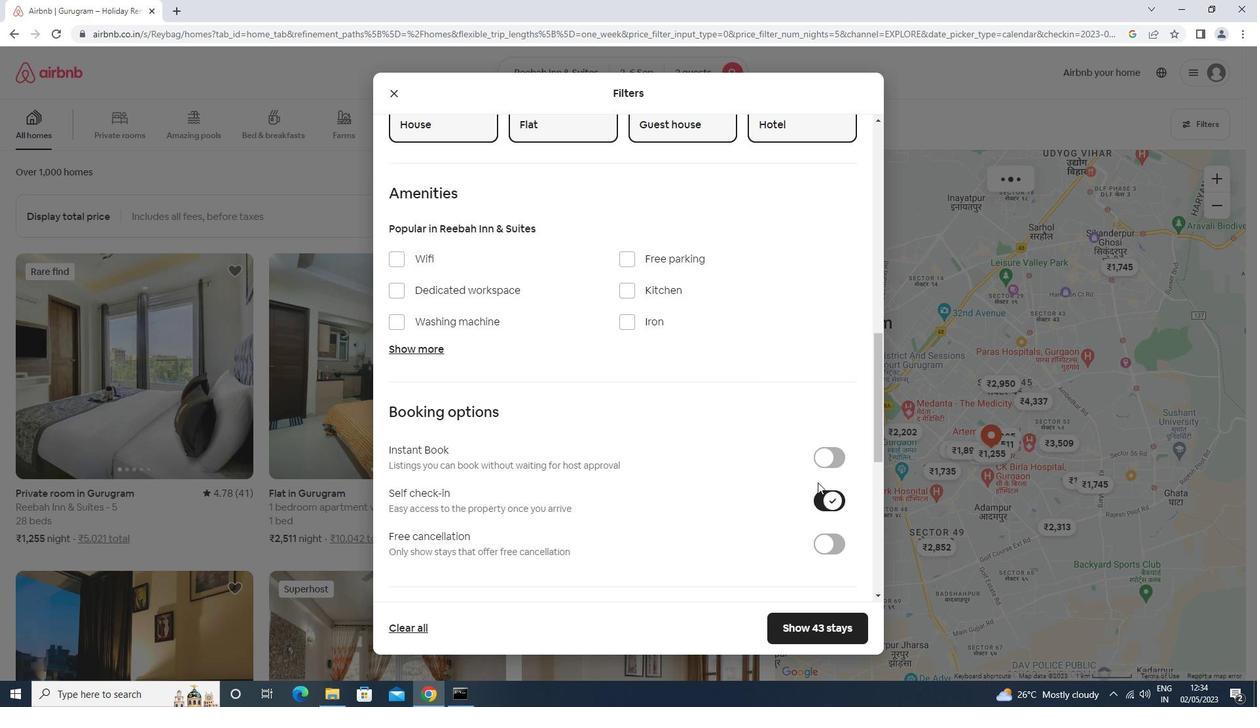
Action: Mouse moved to (440, 530)
Screenshot: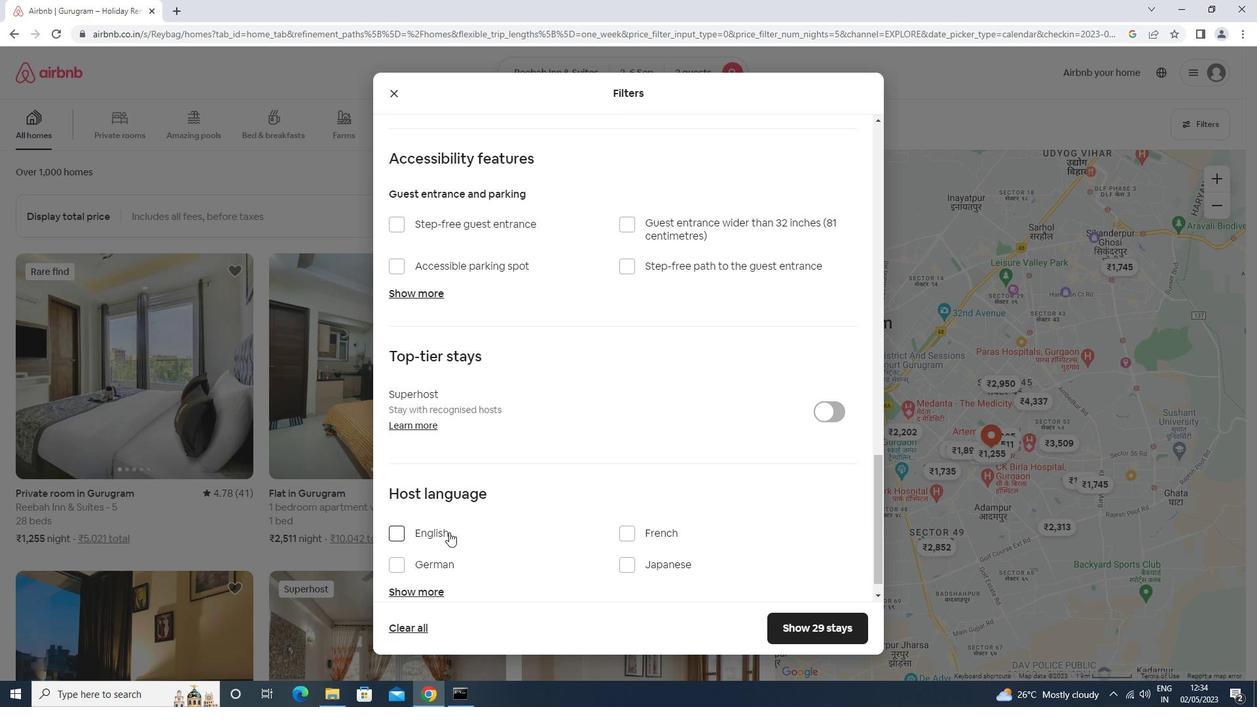 
Action: Mouse pressed left at (440, 530)
Screenshot: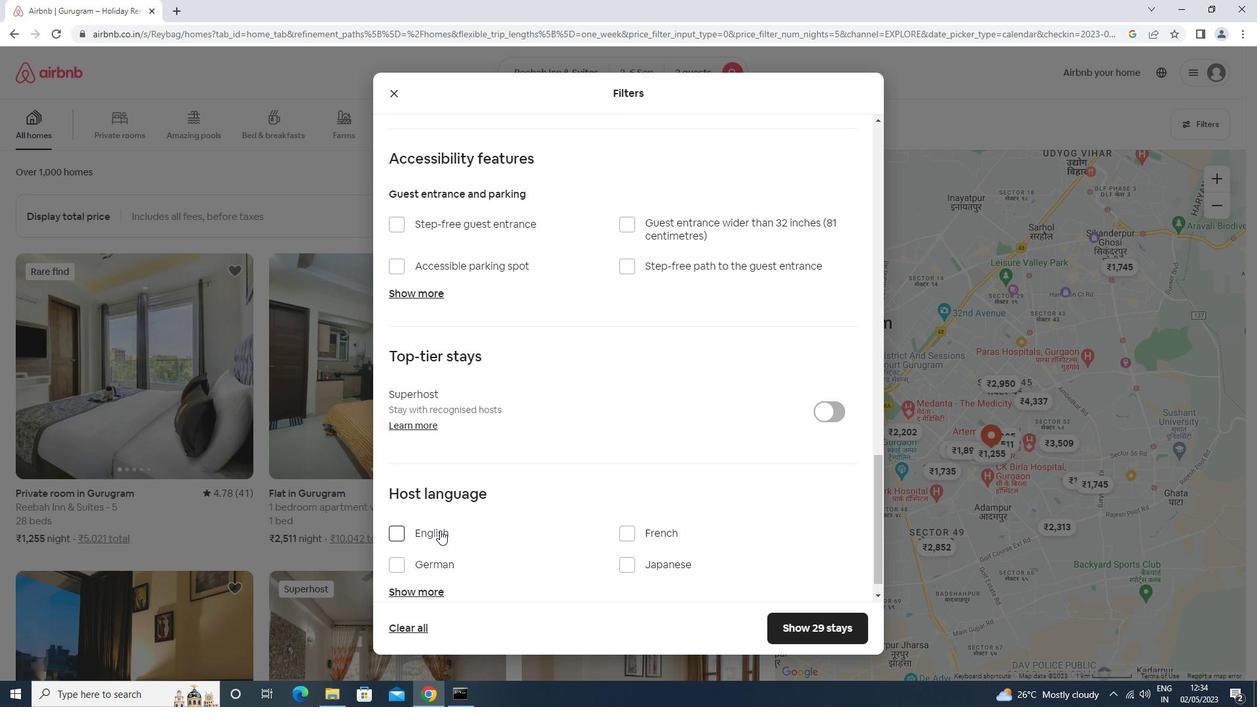 
Action: Mouse moved to (820, 632)
Screenshot: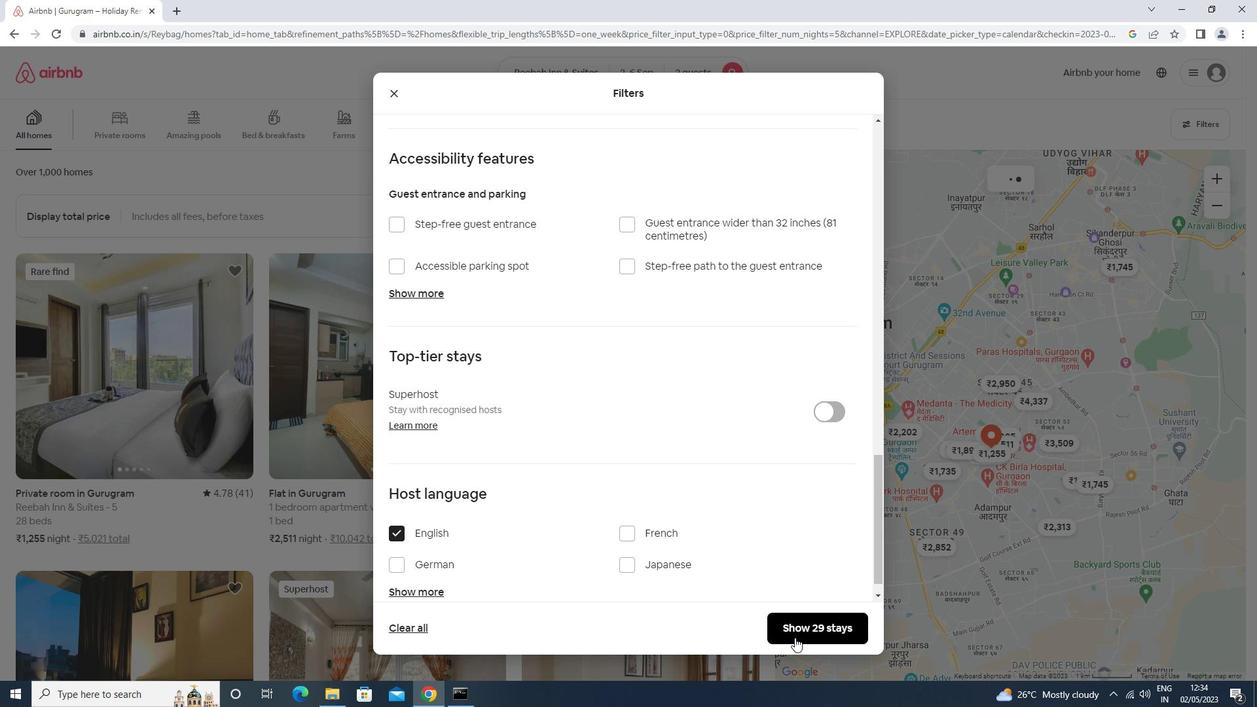 
Action: Mouse pressed left at (820, 632)
Screenshot: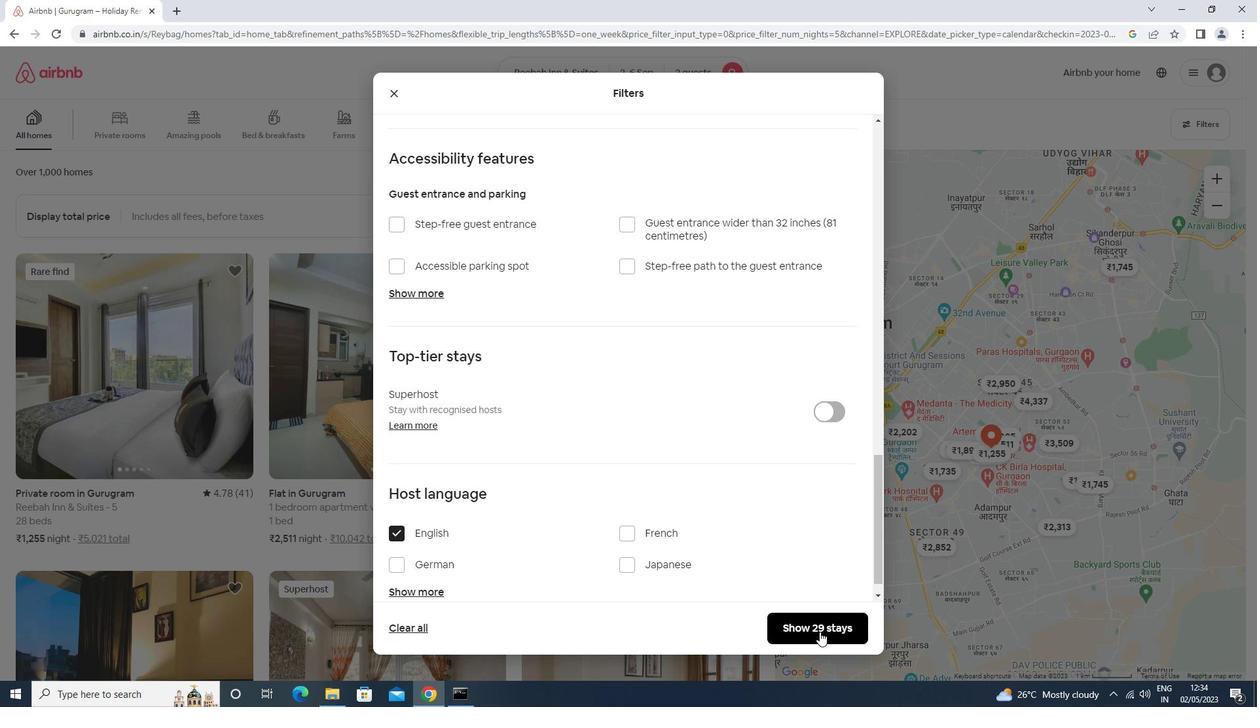 
Action: Mouse moved to (818, 632)
Screenshot: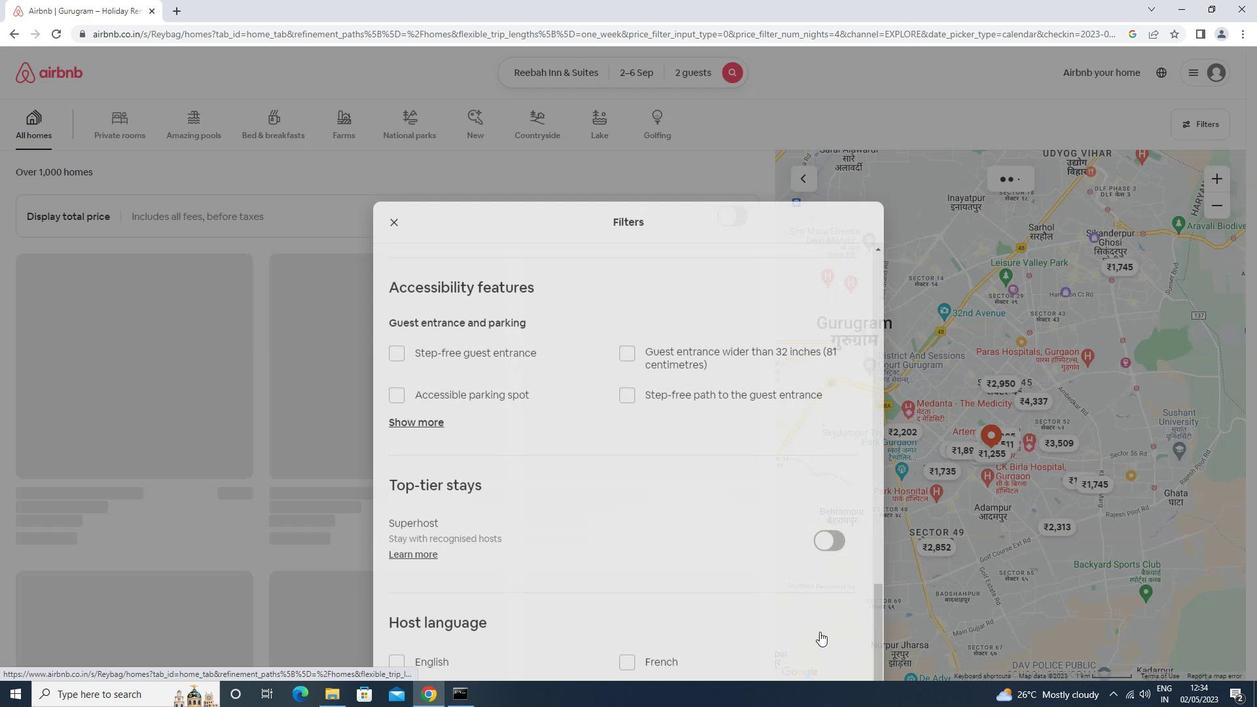 
